 Task: Find connections with filter location Chīpurupalle with filter topic #mortgage with filter profile language Potuguese with filter current company Thiess with filter school Babasaheb Bhimrao Ambedkar Bihar University, Muzaffarpur with filter industry Retail Recyclable Materials & Used Merchandise with filter service category Business Law with filter keywords title Flight Attendant
Action: Mouse moved to (654, 78)
Screenshot: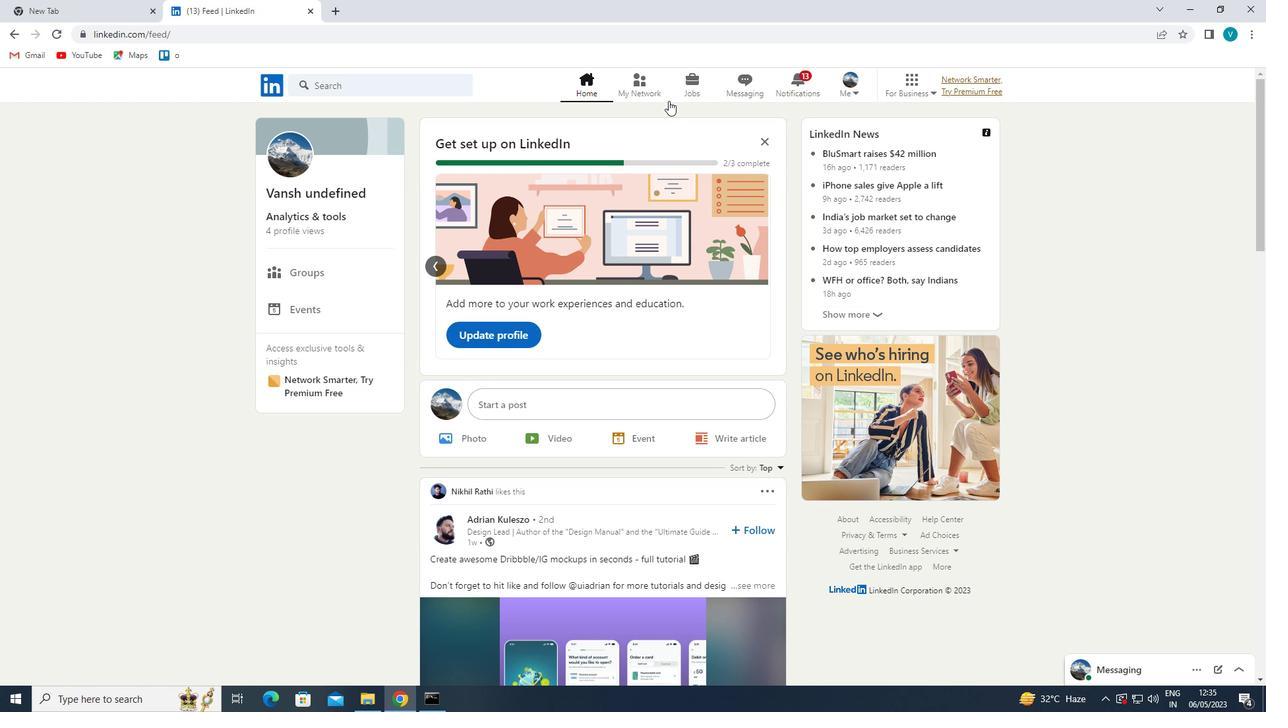 
Action: Mouse pressed left at (654, 78)
Screenshot: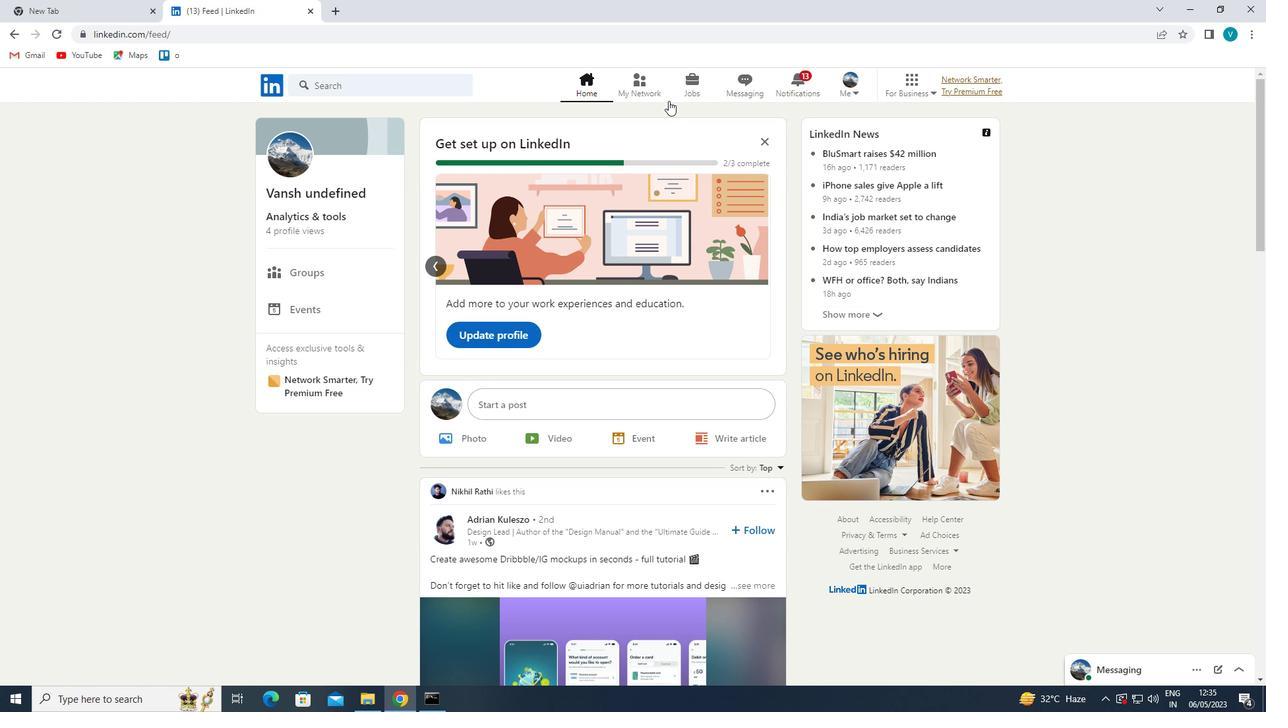 
Action: Mouse moved to (376, 163)
Screenshot: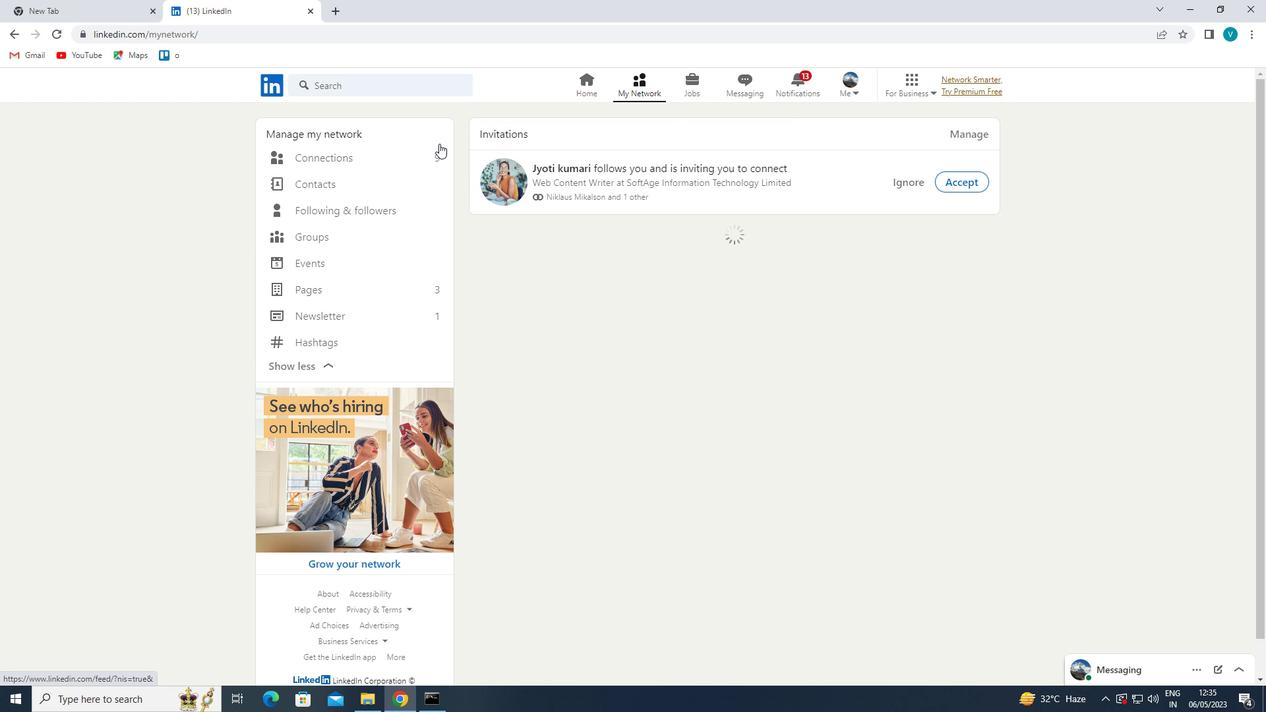 
Action: Mouse pressed left at (376, 163)
Screenshot: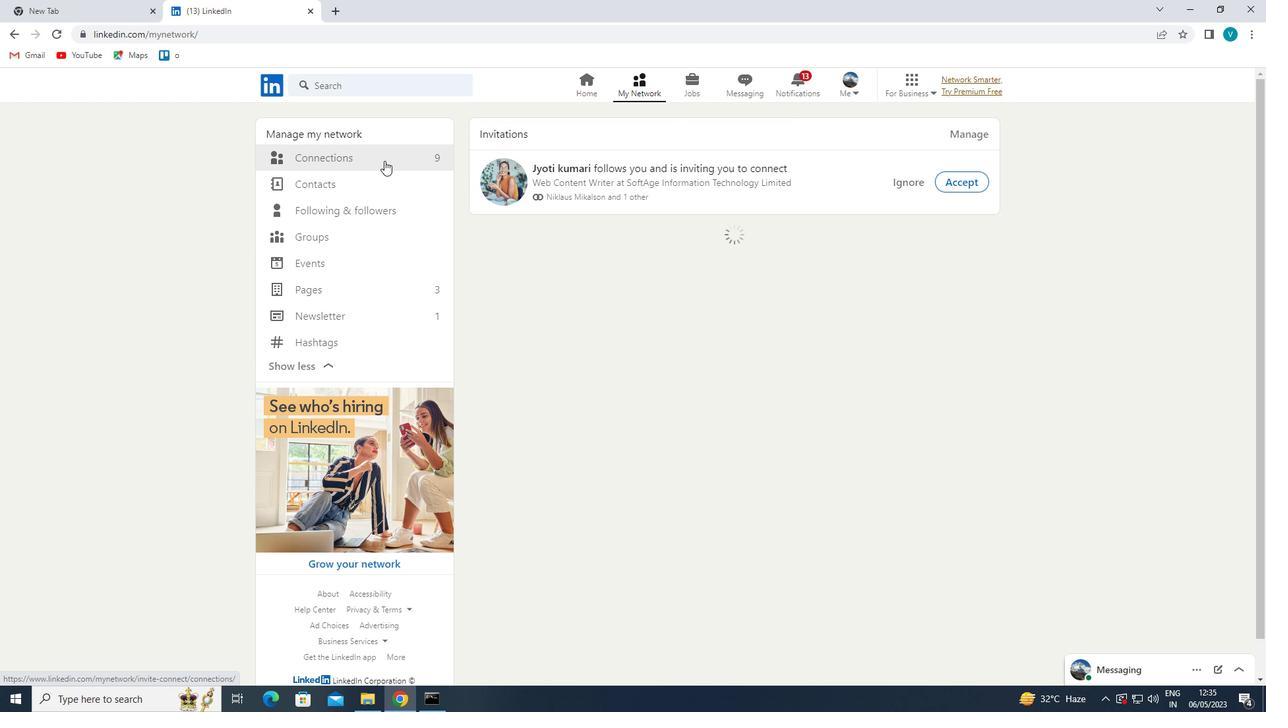 
Action: Mouse moved to (713, 155)
Screenshot: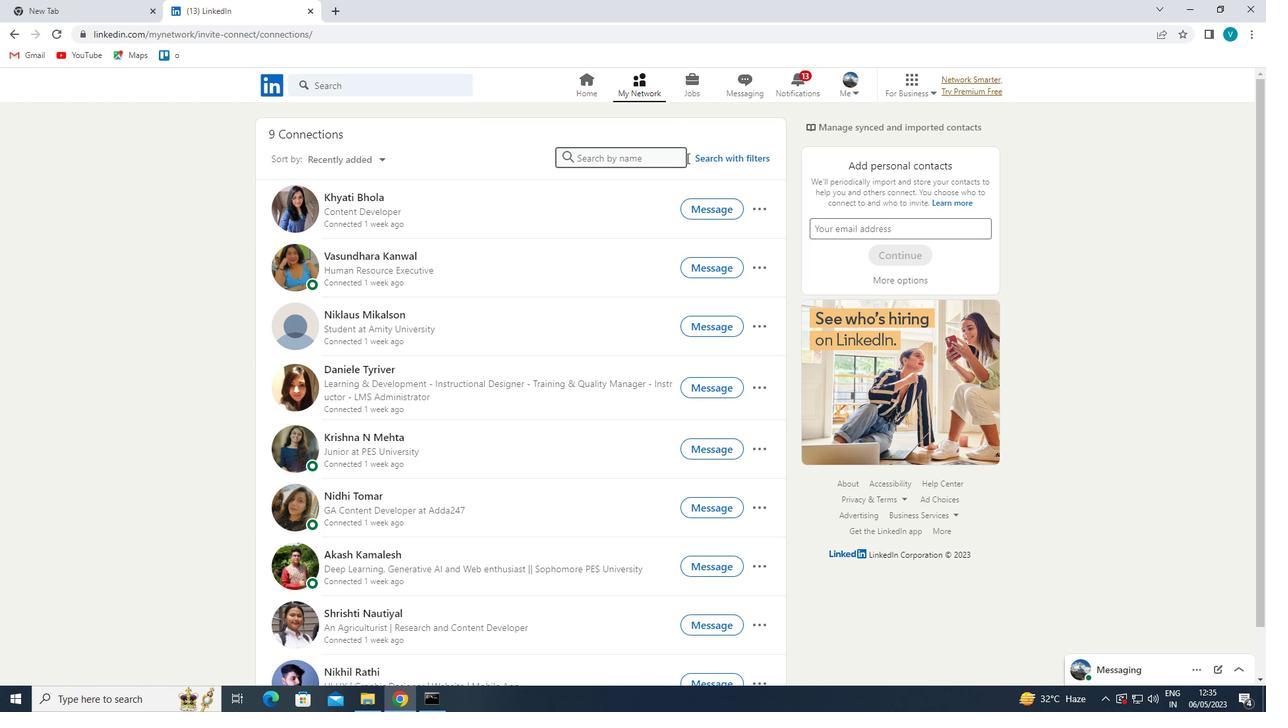 
Action: Mouse pressed left at (713, 155)
Screenshot: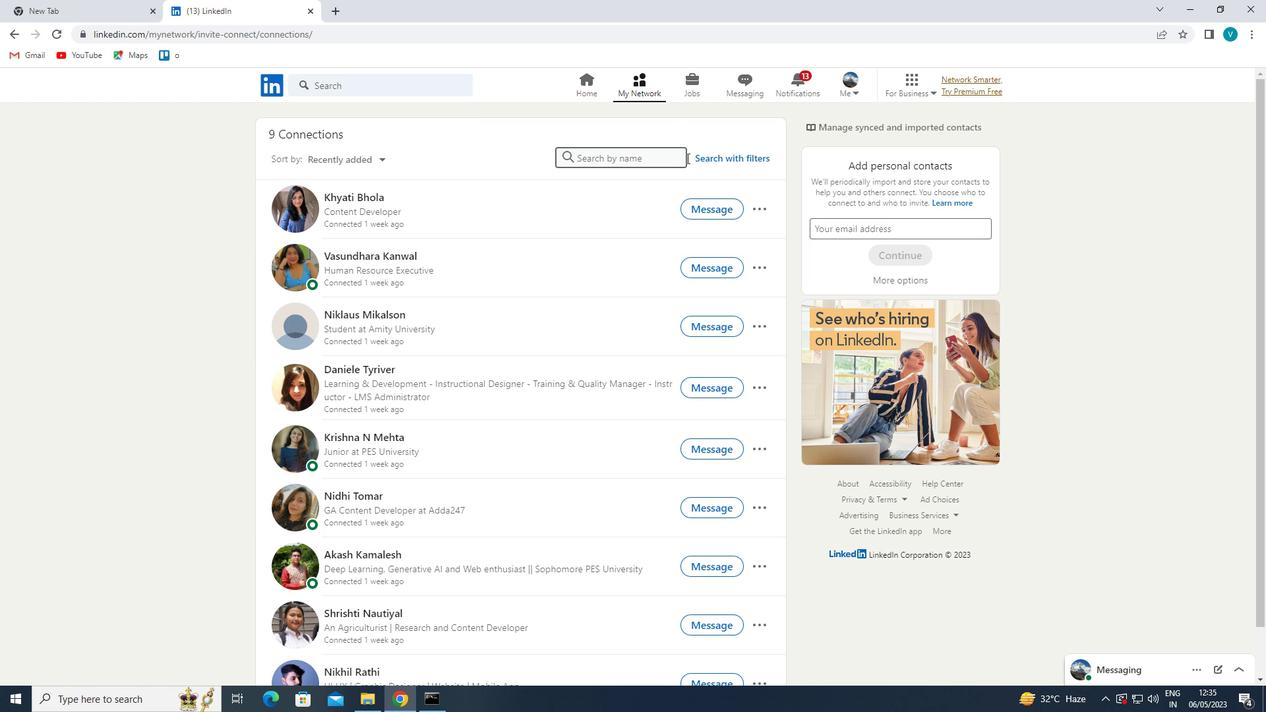 
Action: Mouse moved to (647, 124)
Screenshot: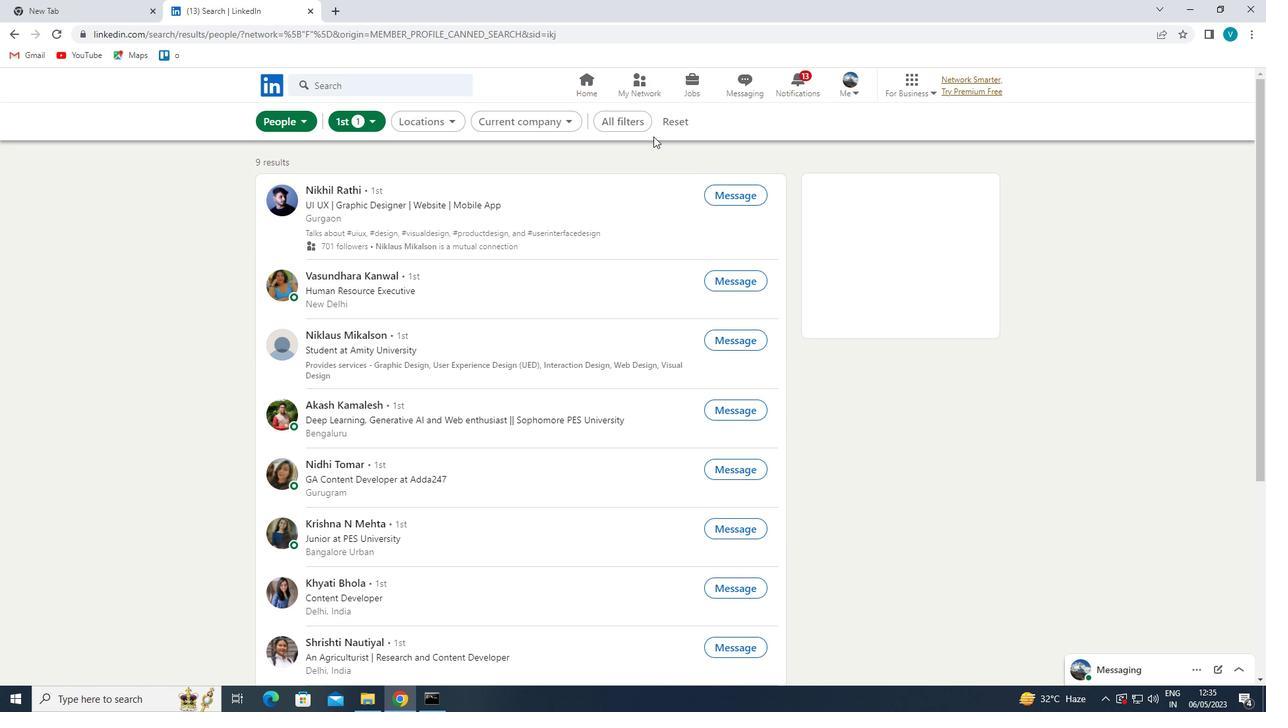 
Action: Mouse pressed left at (647, 124)
Screenshot: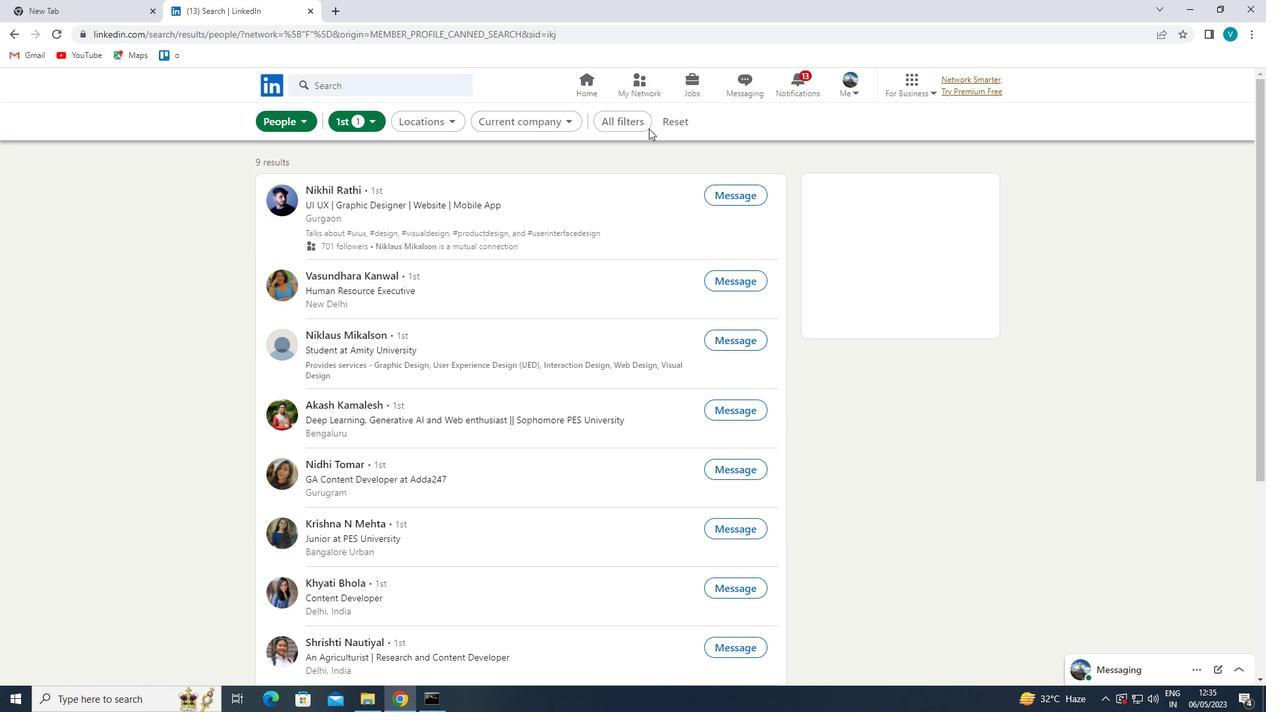 
Action: Mouse moved to (1023, 299)
Screenshot: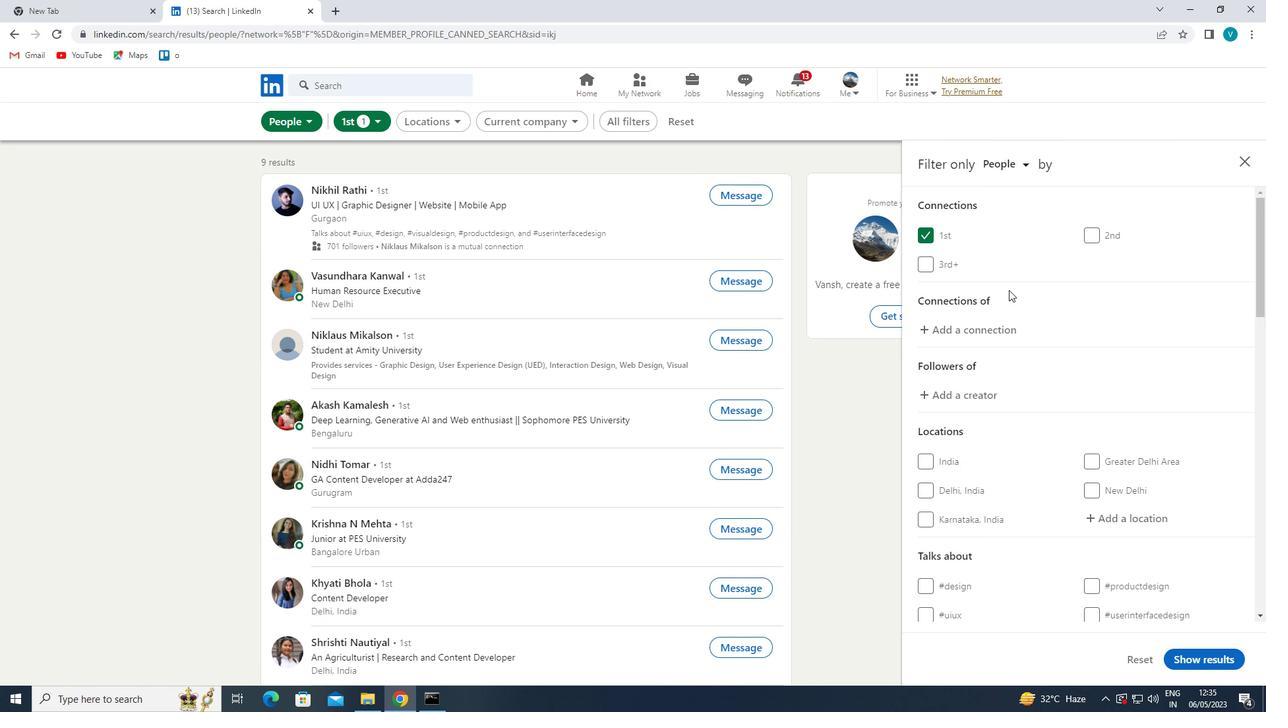 
Action: Mouse scrolled (1023, 298) with delta (0, 0)
Screenshot: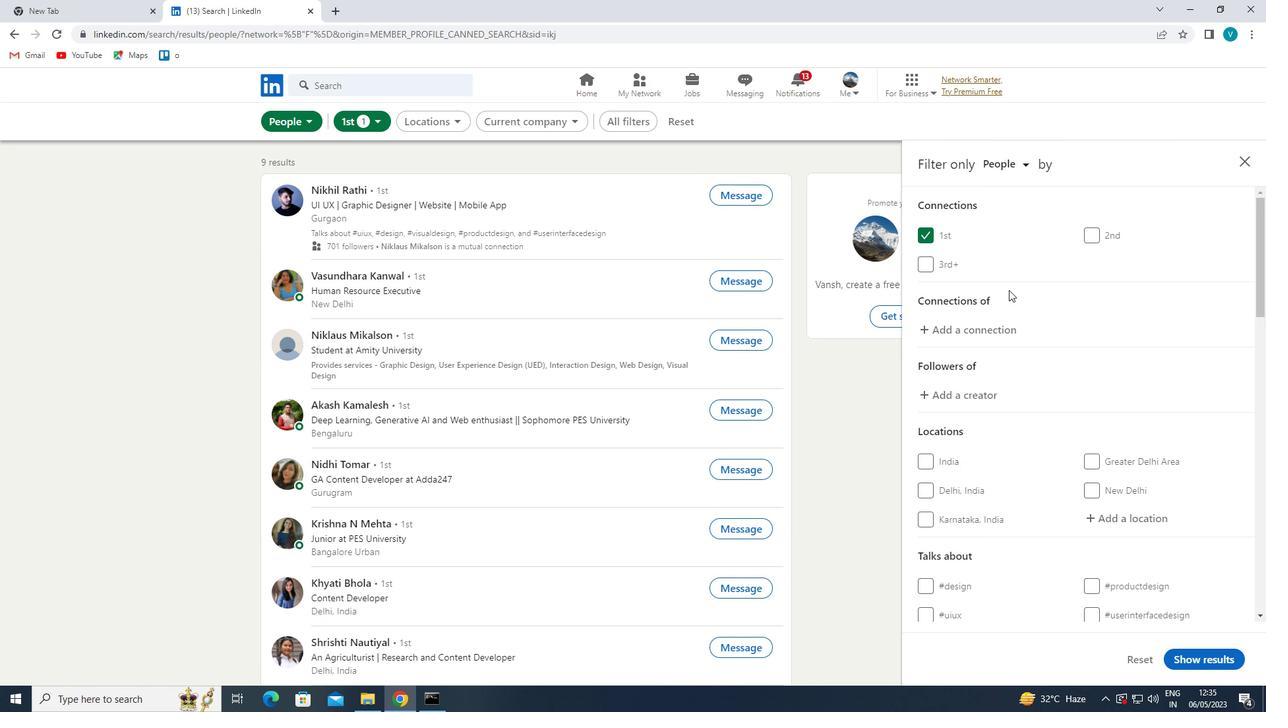 
Action: Mouse moved to (1025, 300)
Screenshot: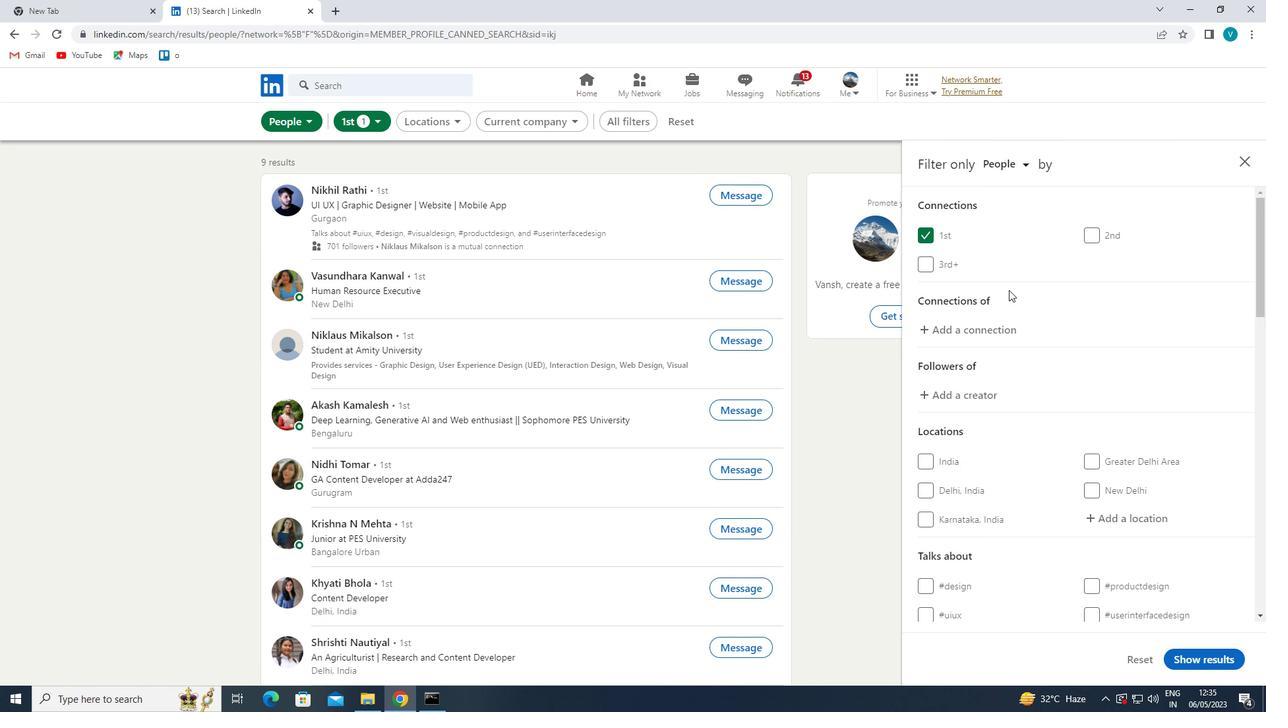 
Action: Mouse scrolled (1025, 300) with delta (0, 0)
Screenshot: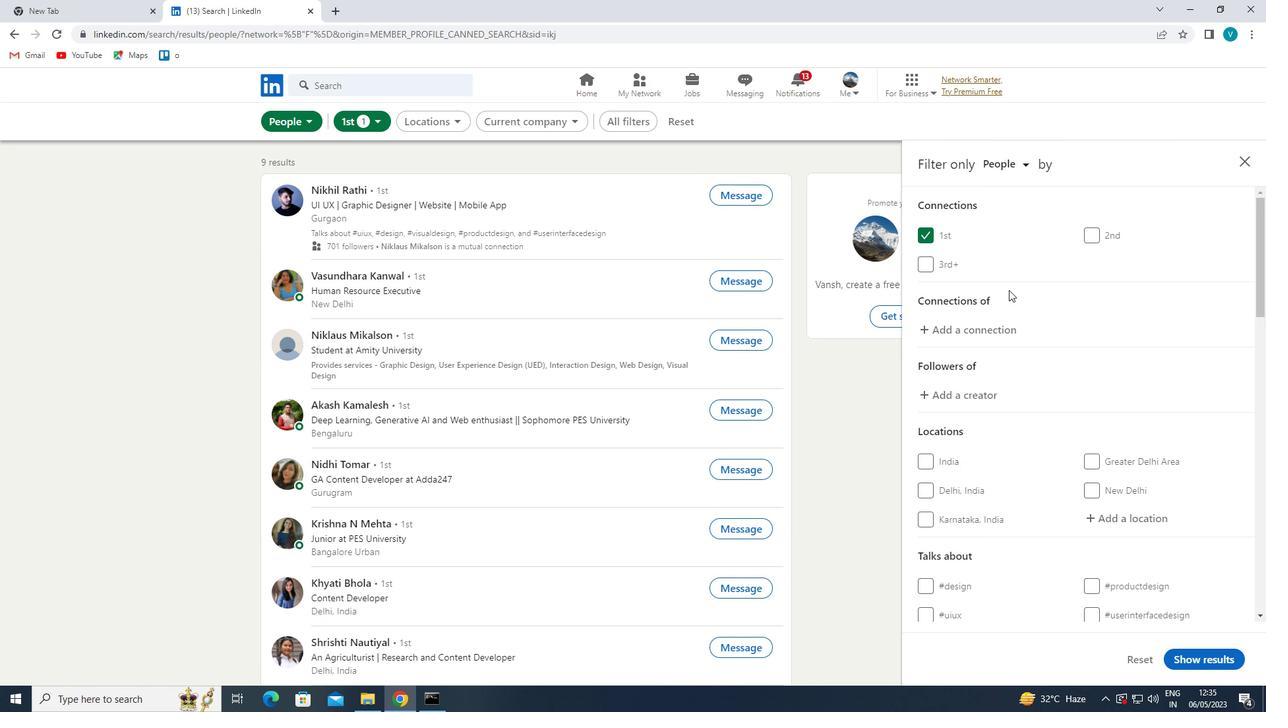 
Action: Mouse moved to (1099, 387)
Screenshot: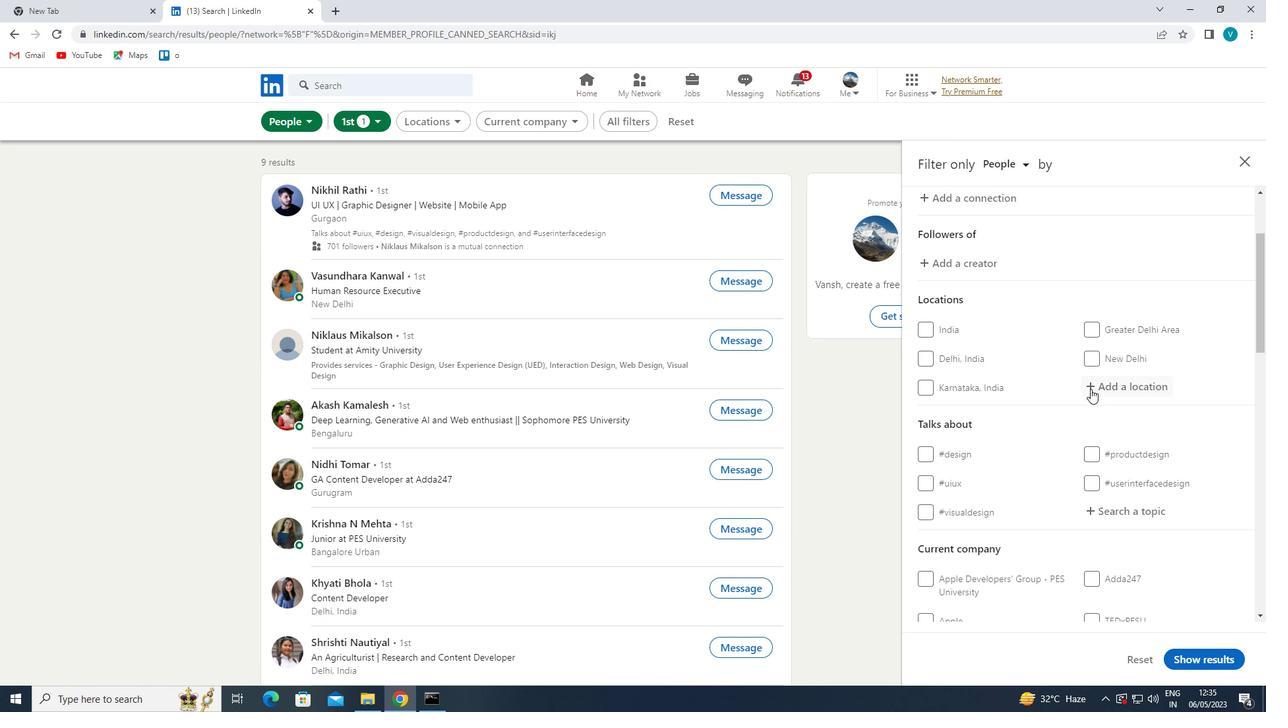 
Action: Mouse pressed left at (1099, 387)
Screenshot: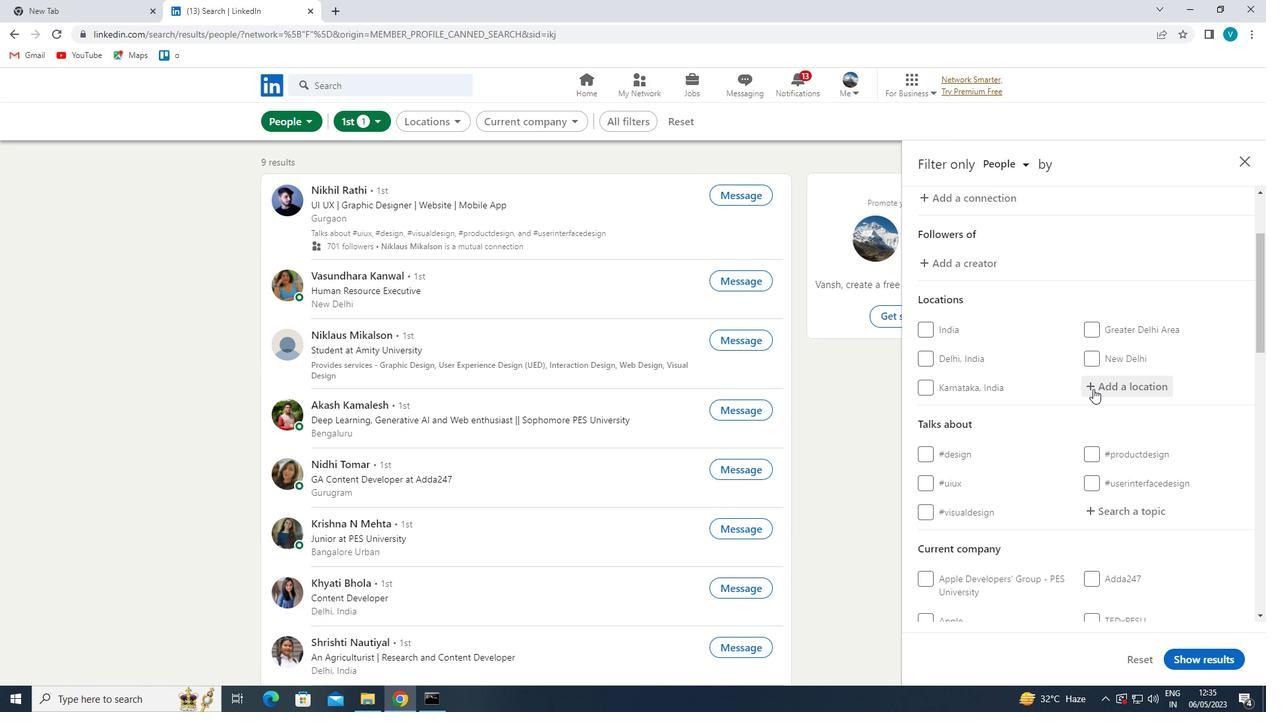 
Action: Mouse moved to (876, 391)
Screenshot: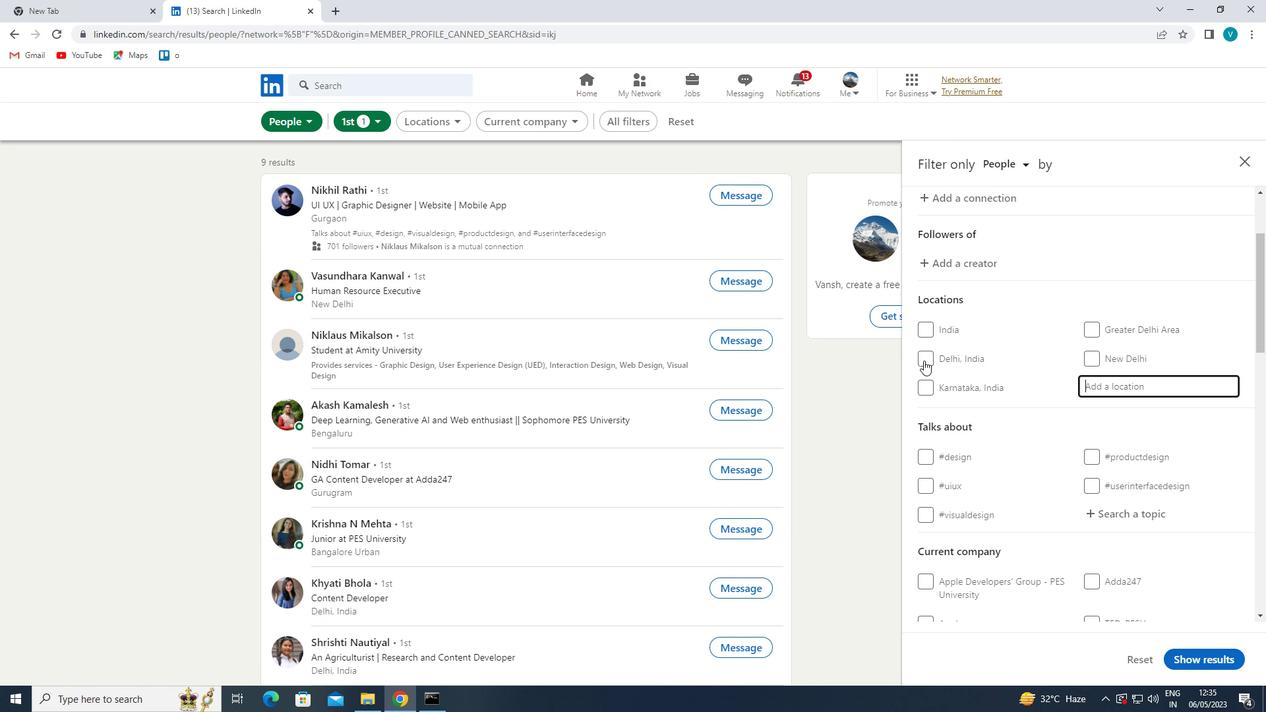 
Action: Key pressed <Key.shift>C
Screenshot: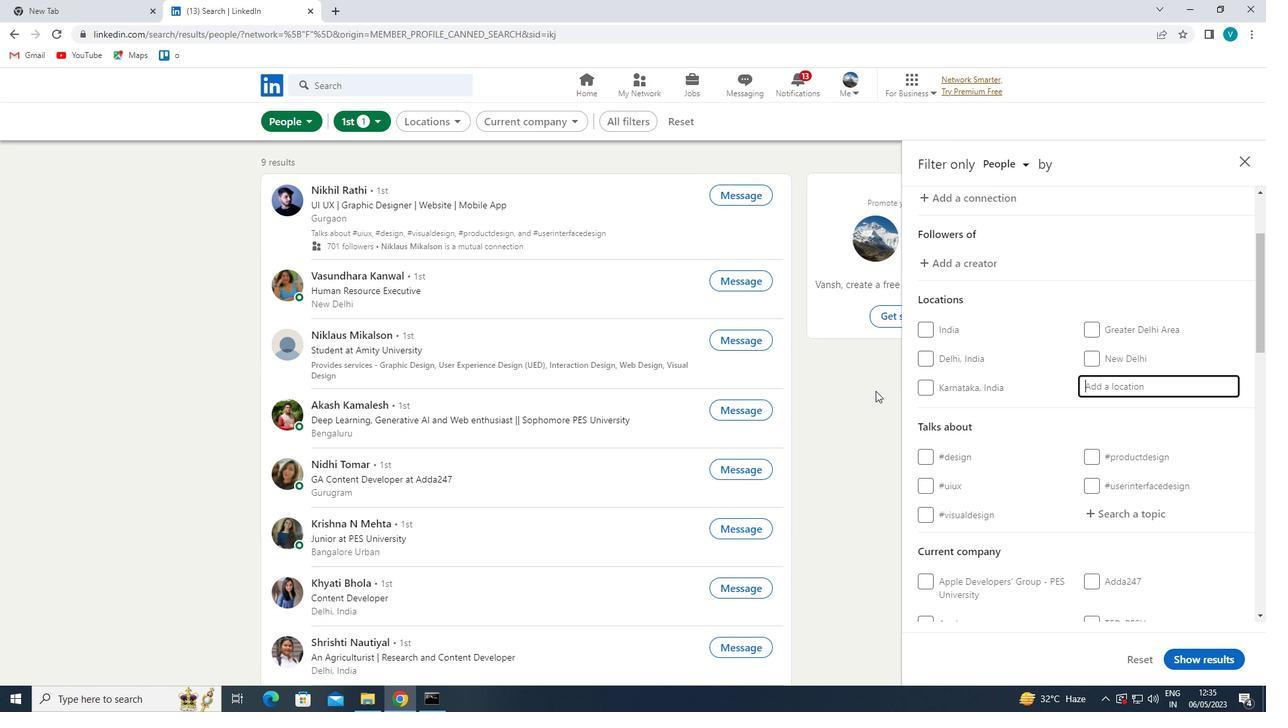 
Action: Mouse moved to (875, 391)
Screenshot: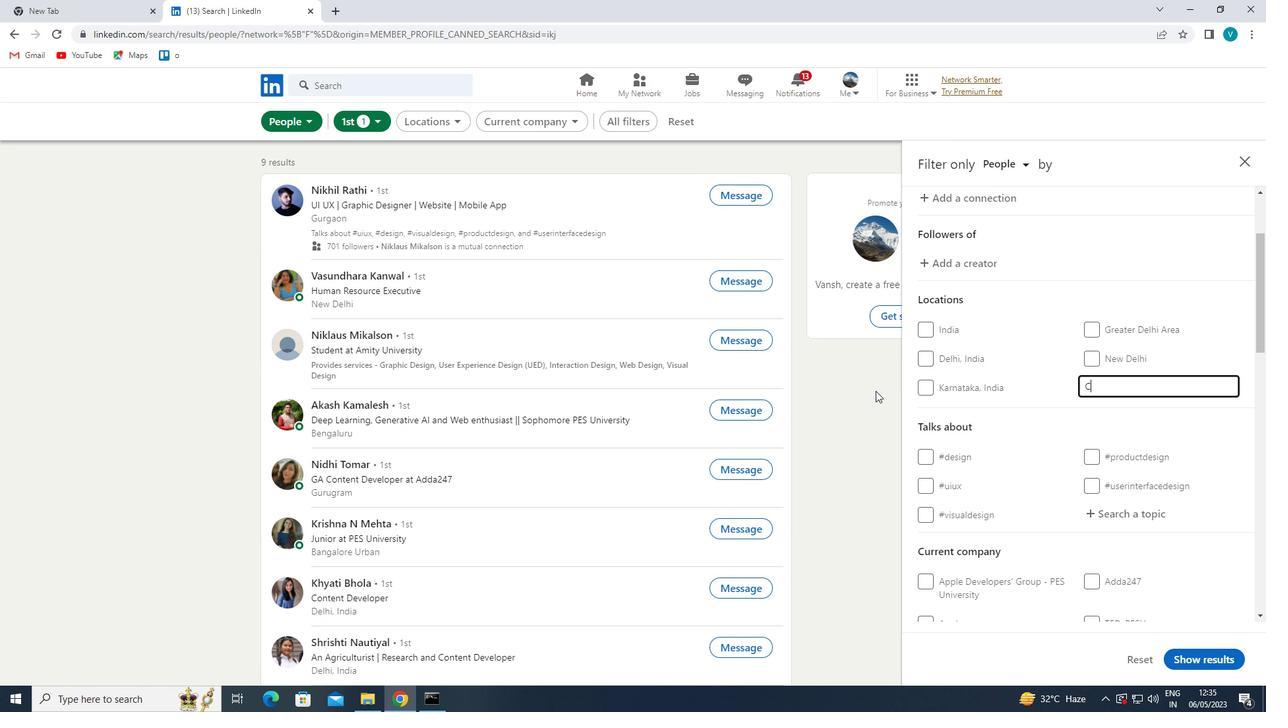 
Action: Key pressed H
Screenshot: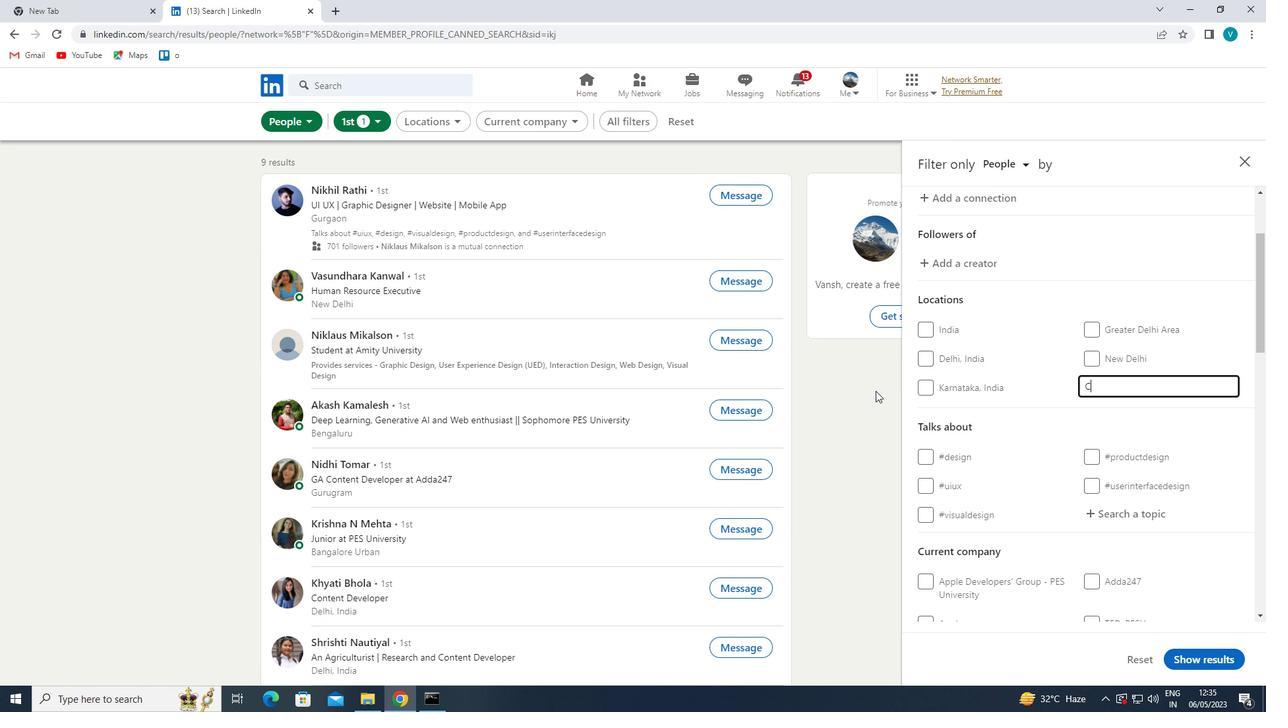 
Action: Mouse moved to (874, 391)
Screenshot: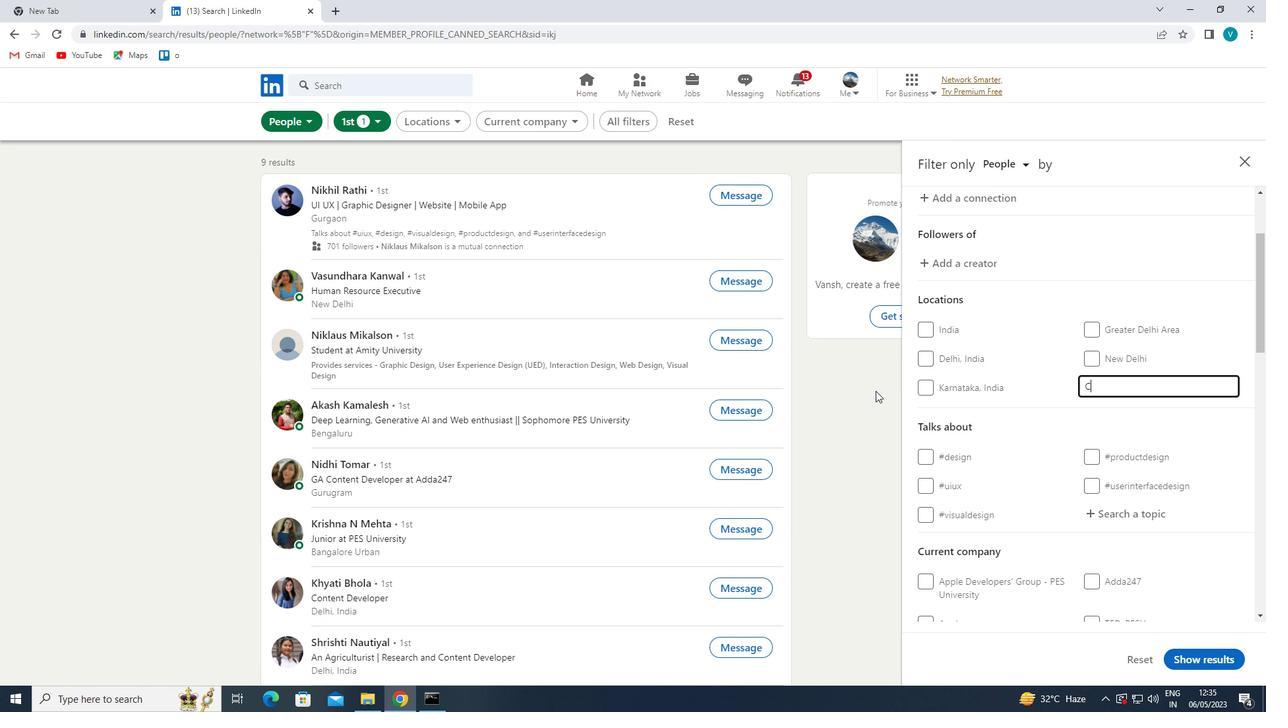 
Action: Key pressed IPURUPALLE
Screenshot: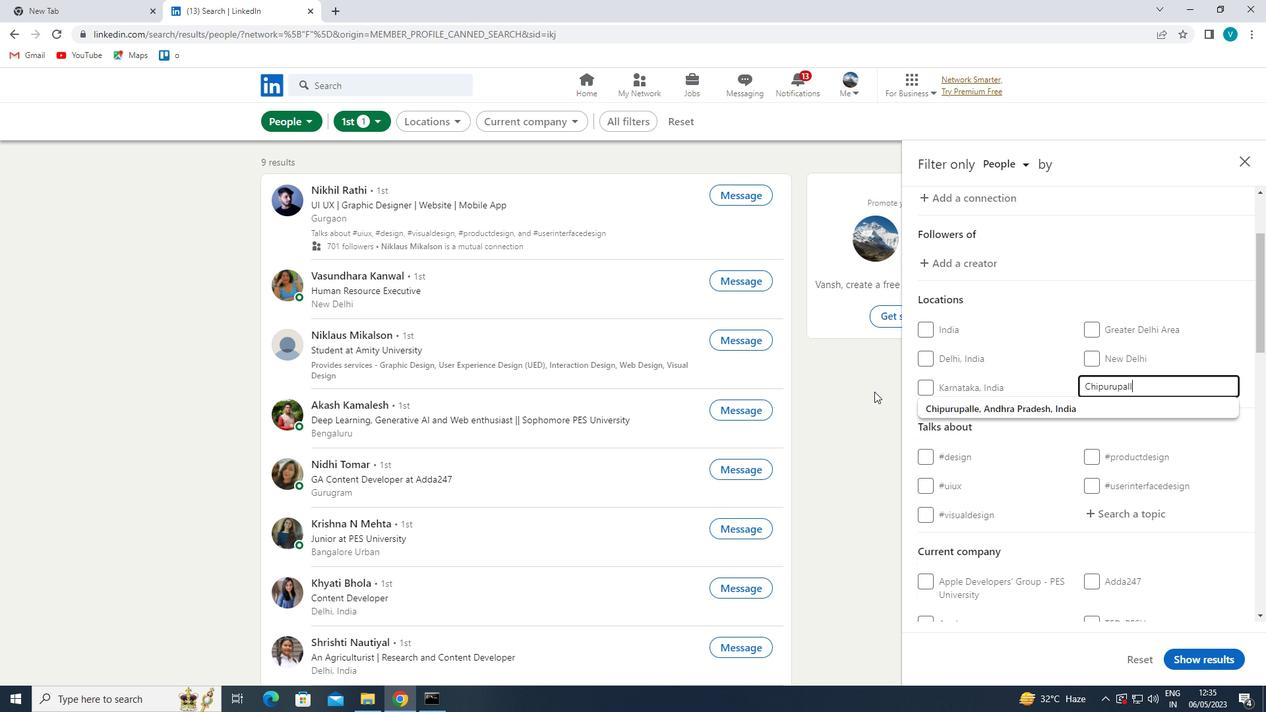 
Action: Mouse moved to (952, 408)
Screenshot: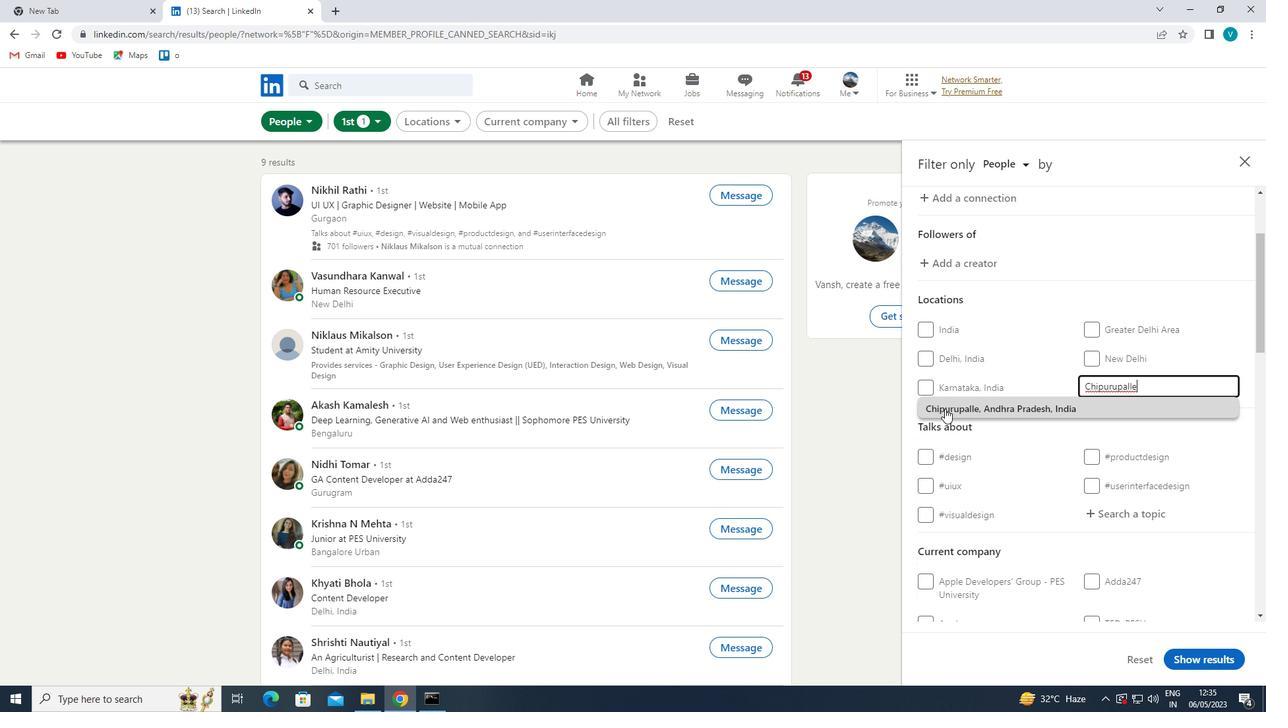 
Action: Mouse pressed left at (952, 408)
Screenshot: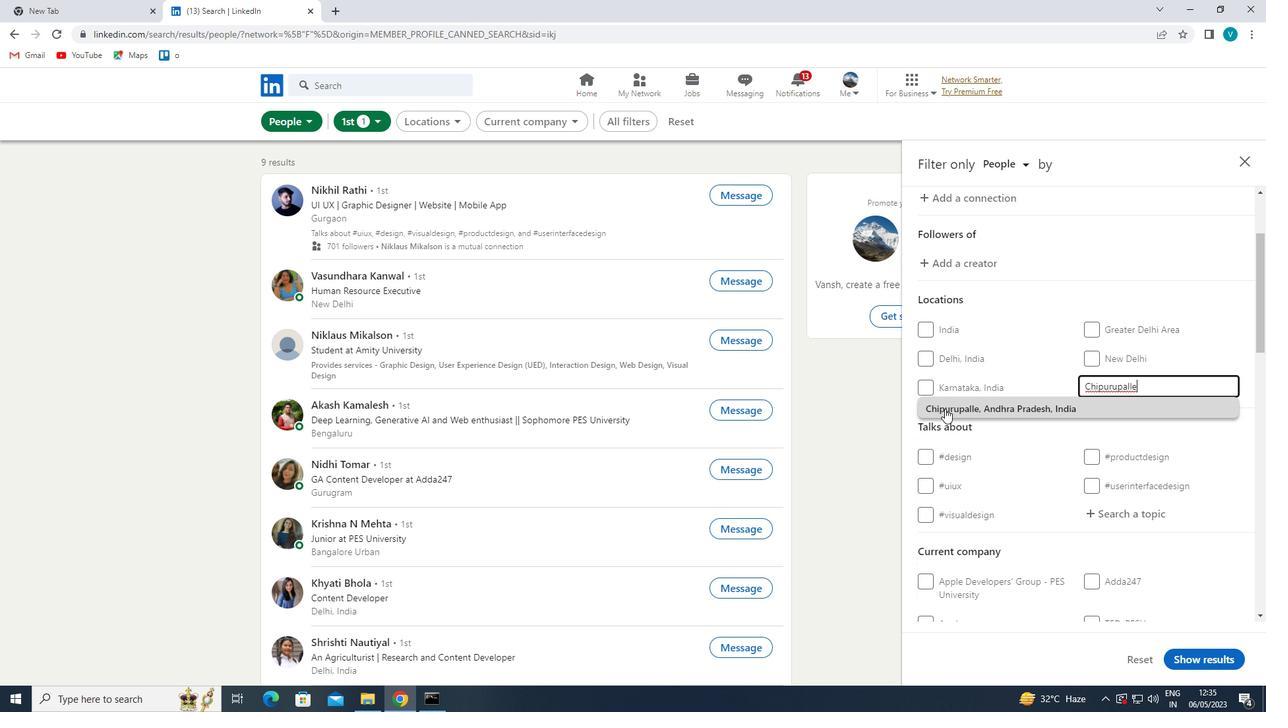 
Action: Mouse moved to (1085, 443)
Screenshot: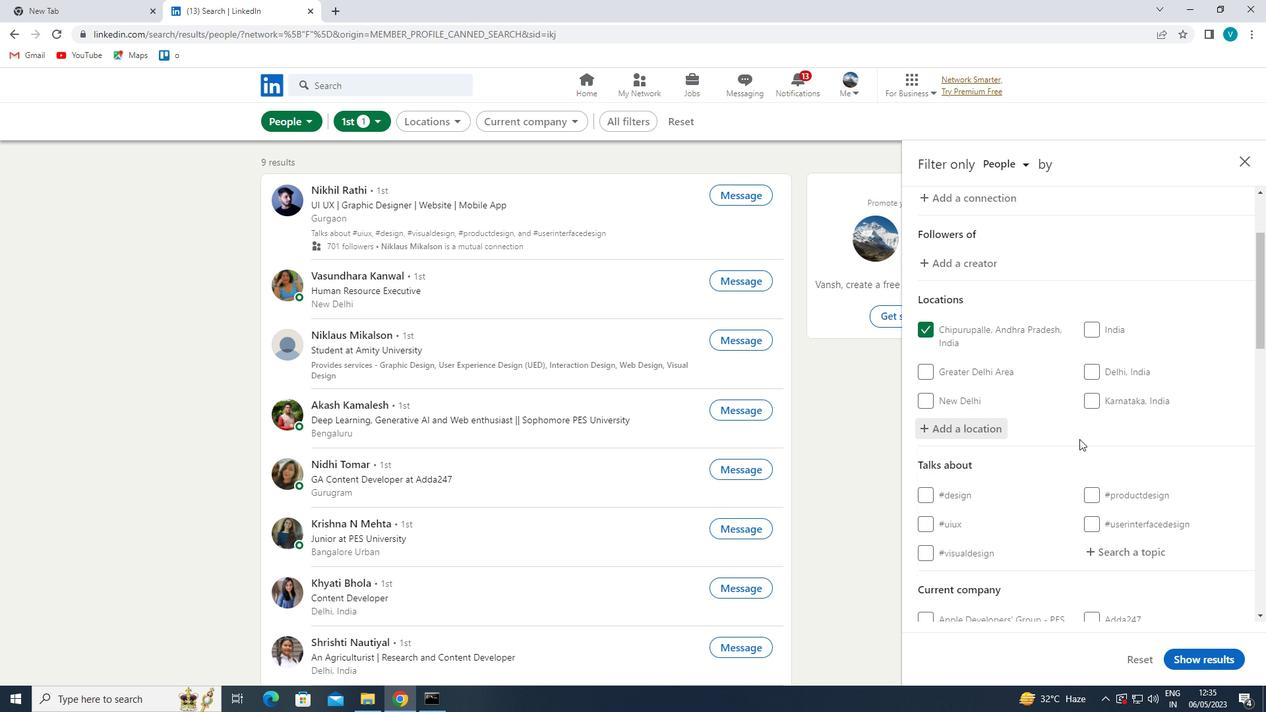 
Action: Mouse scrolled (1085, 442) with delta (0, 0)
Screenshot: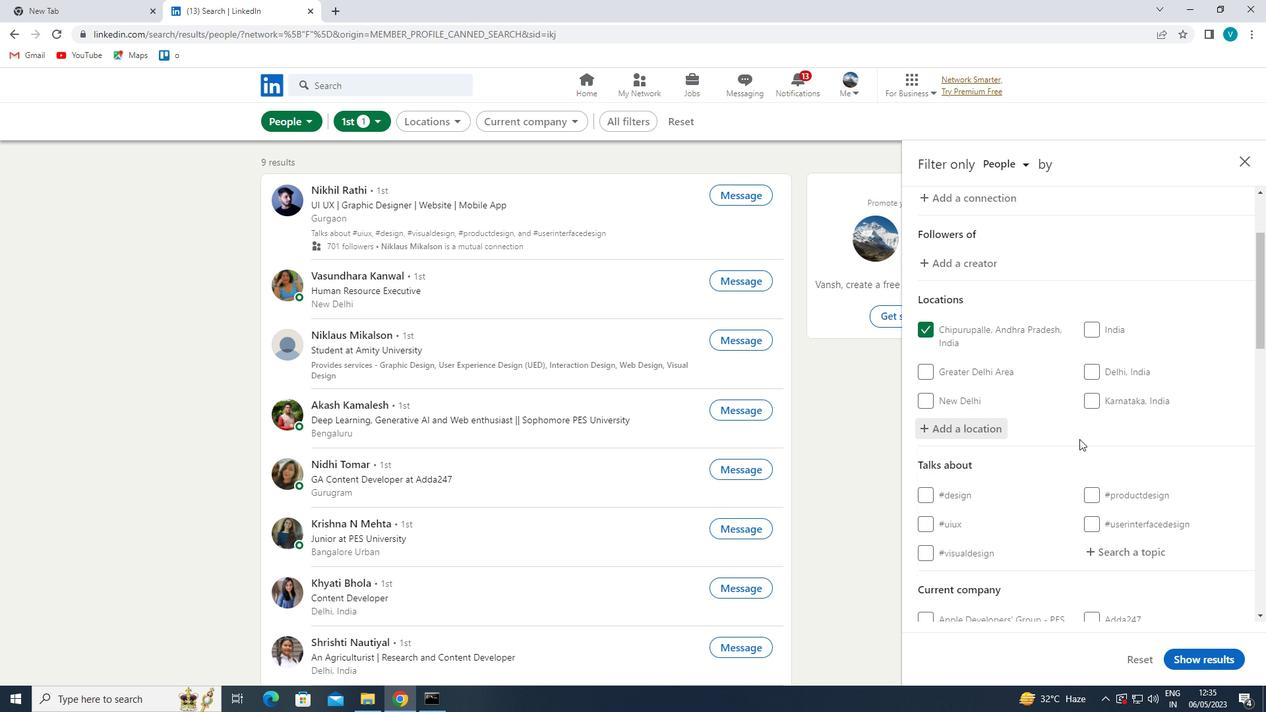 
Action: Mouse moved to (1126, 481)
Screenshot: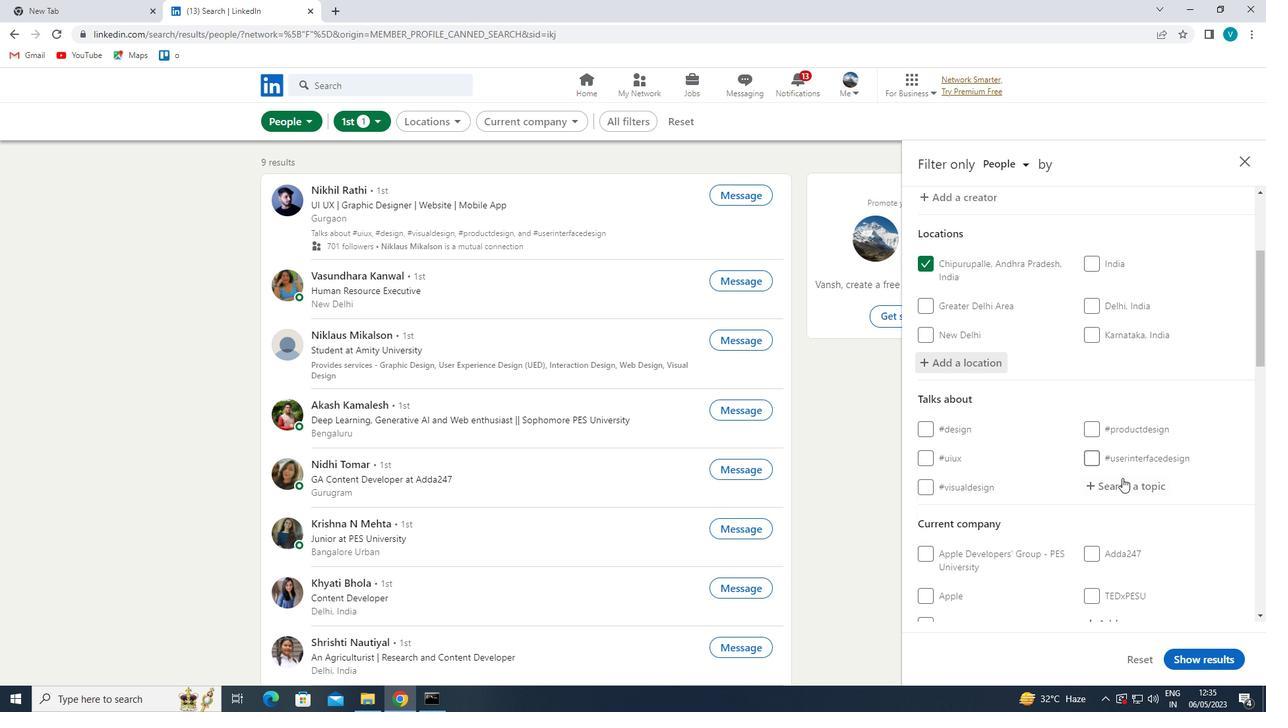 
Action: Mouse pressed left at (1126, 481)
Screenshot: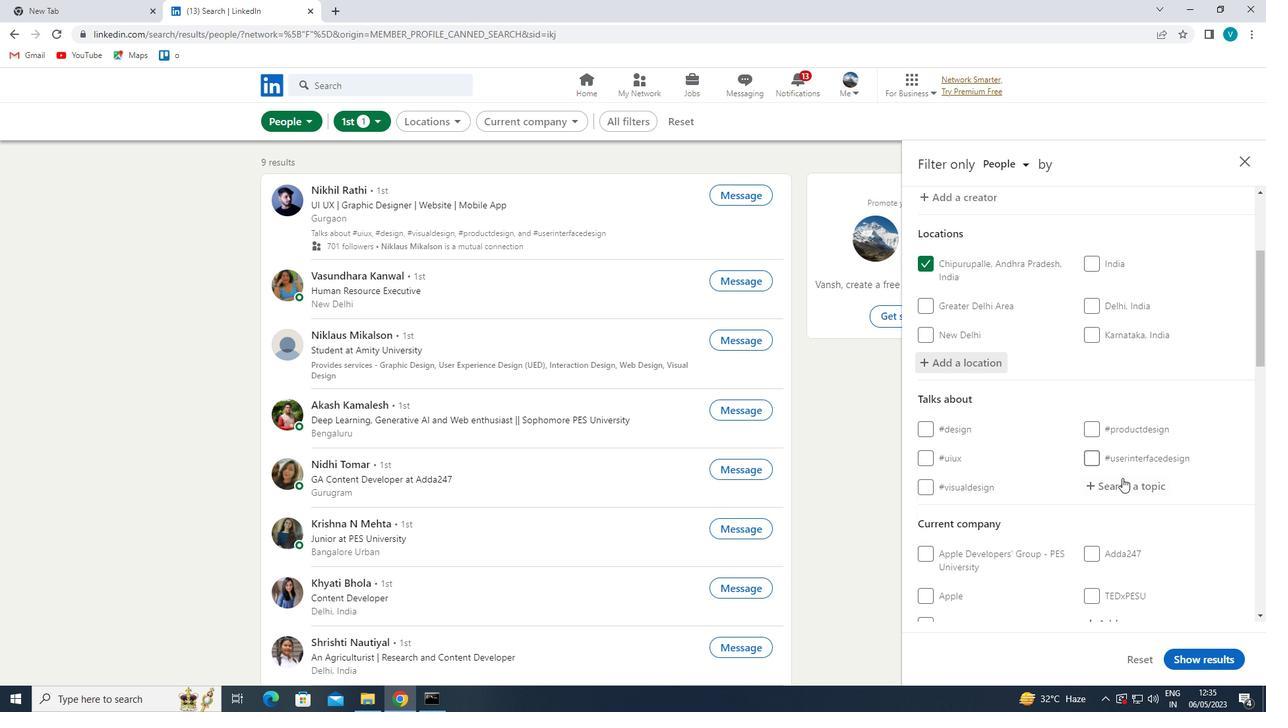 
Action: Mouse moved to (1066, 526)
Screenshot: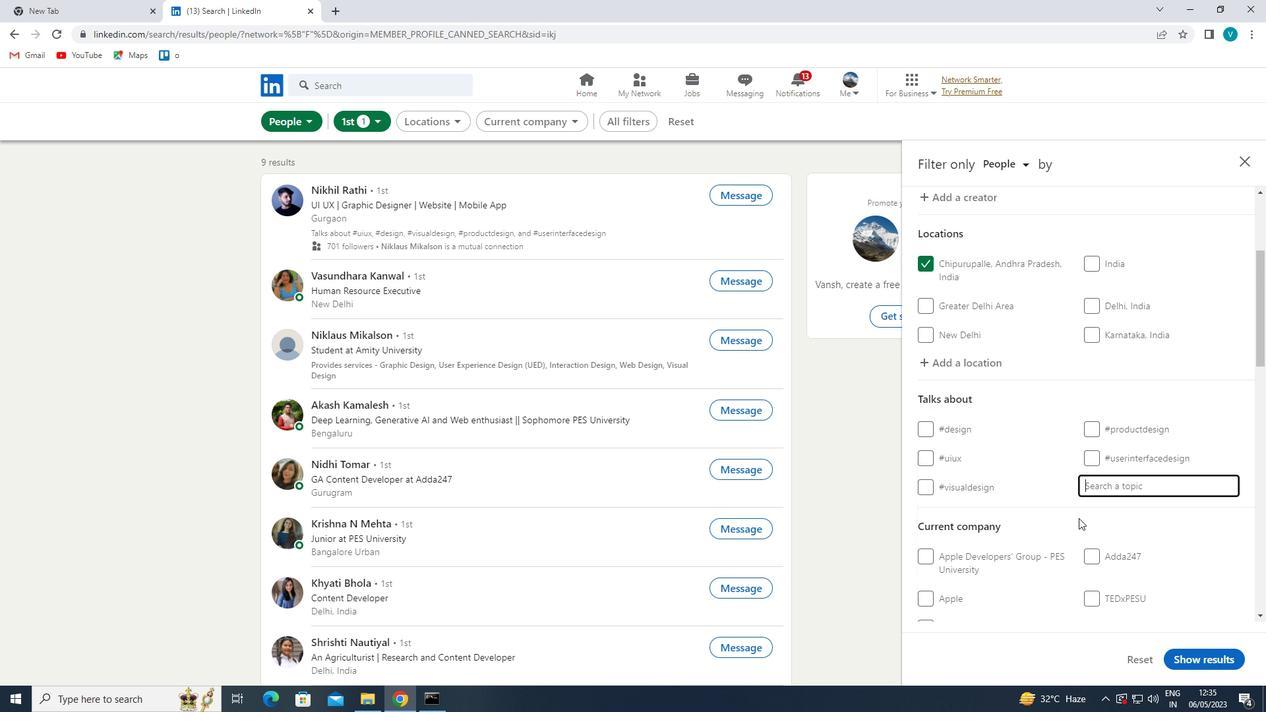 
Action: Key pressed MORTGAGE
Screenshot: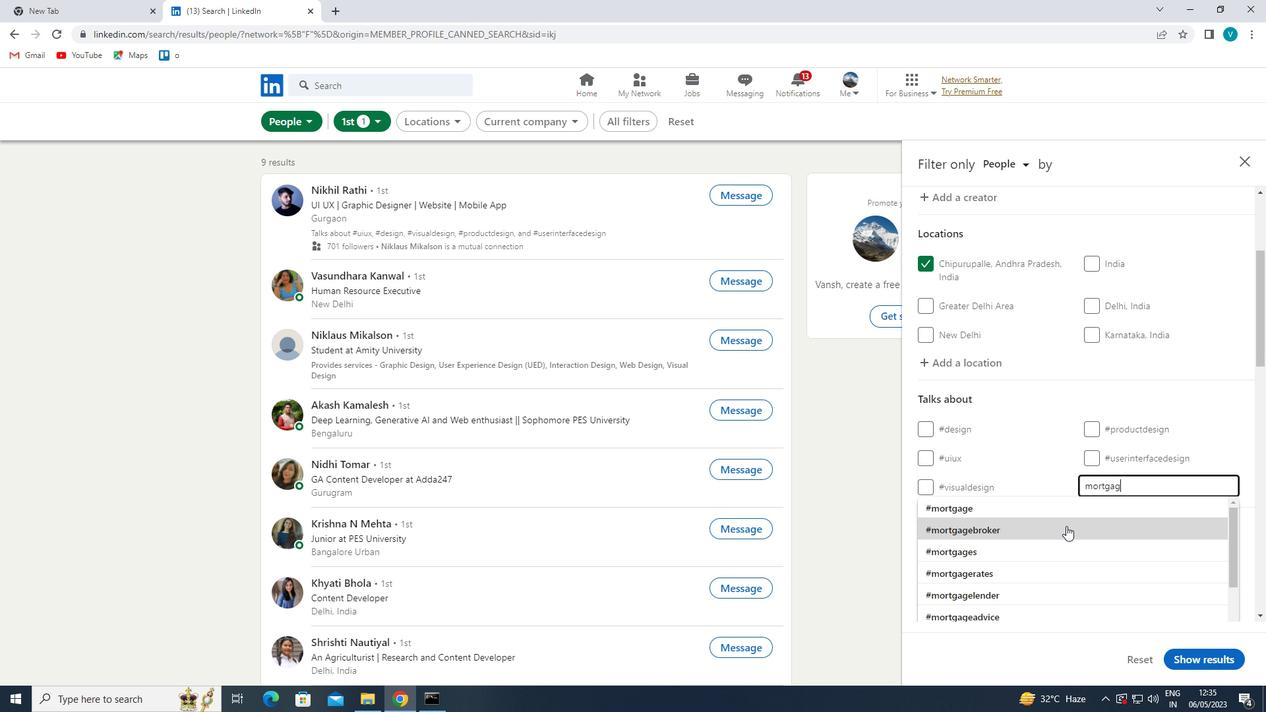 
Action: Mouse moved to (1083, 511)
Screenshot: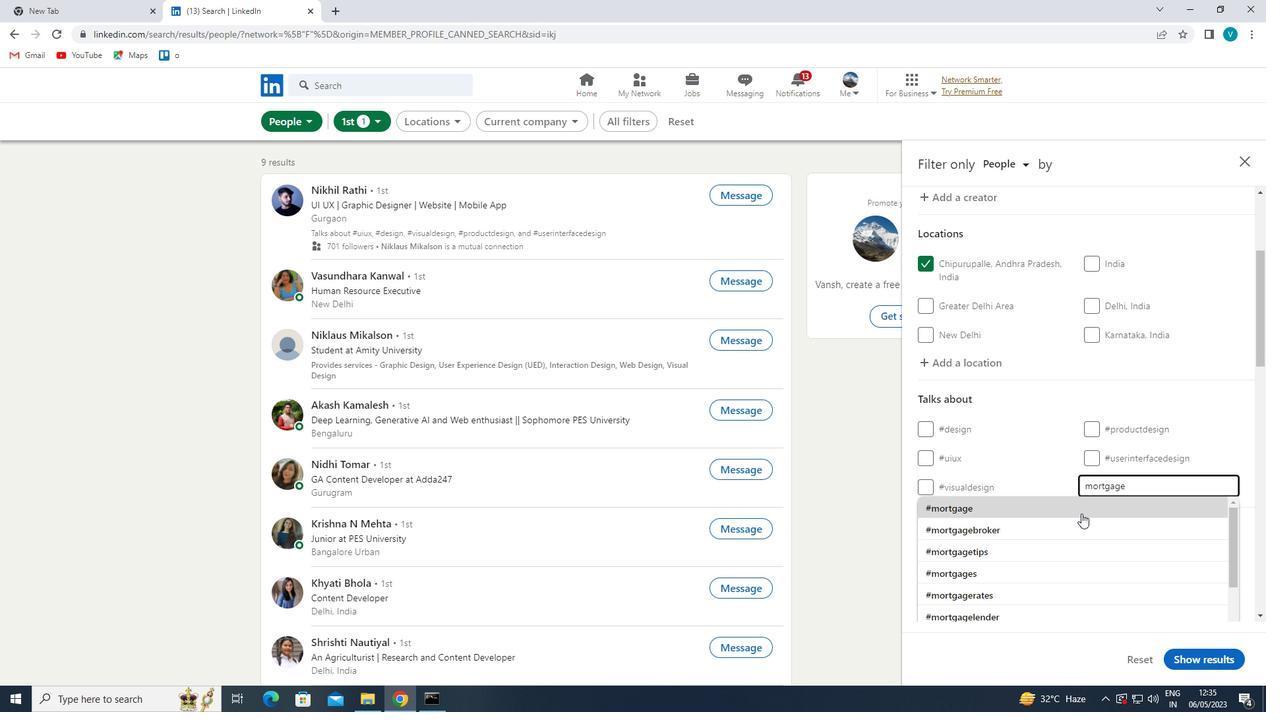 
Action: Mouse pressed left at (1083, 511)
Screenshot: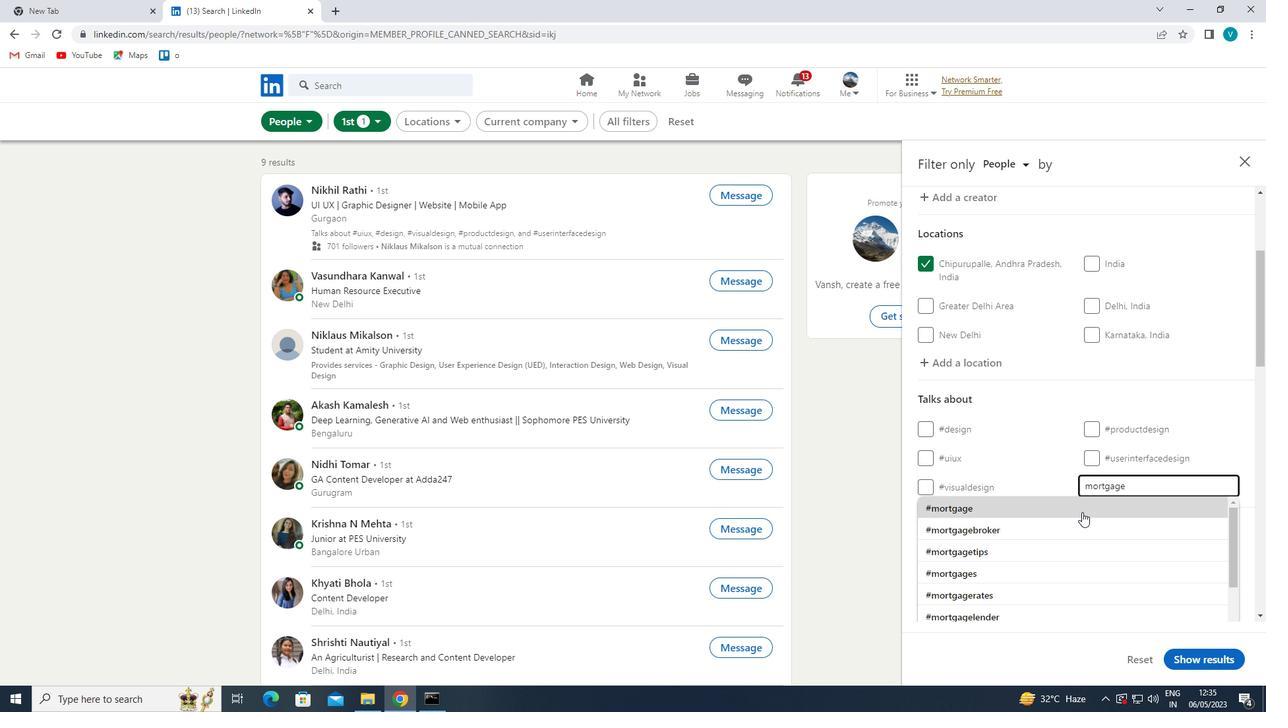
Action: Mouse moved to (1087, 508)
Screenshot: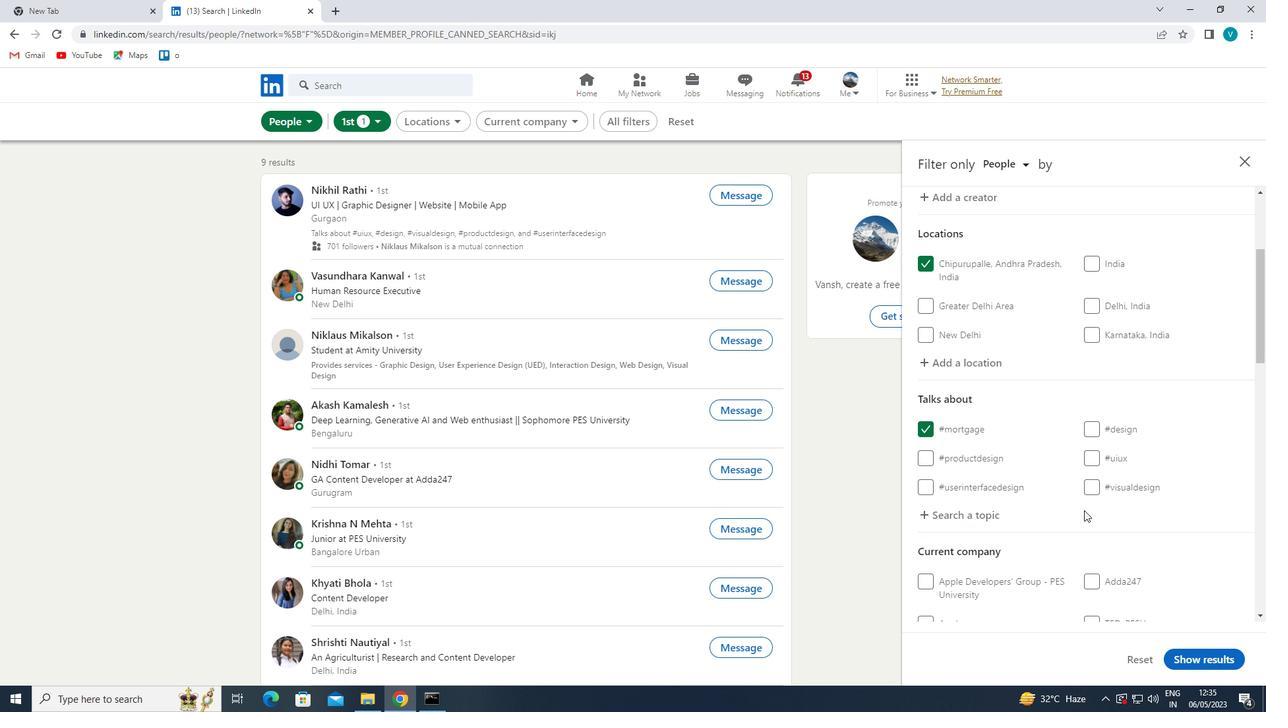
Action: Mouse scrolled (1087, 508) with delta (0, 0)
Screenshot: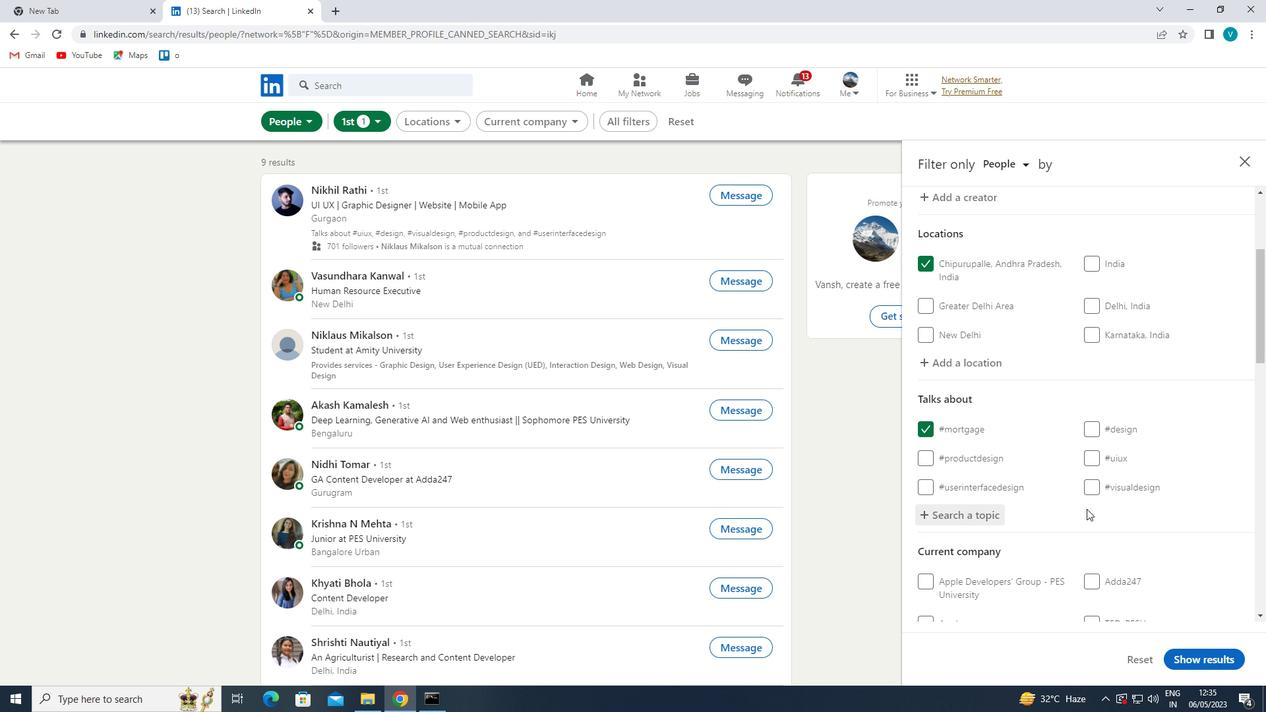 
Action: Mouse moved to (1087, 508)
Screenshot: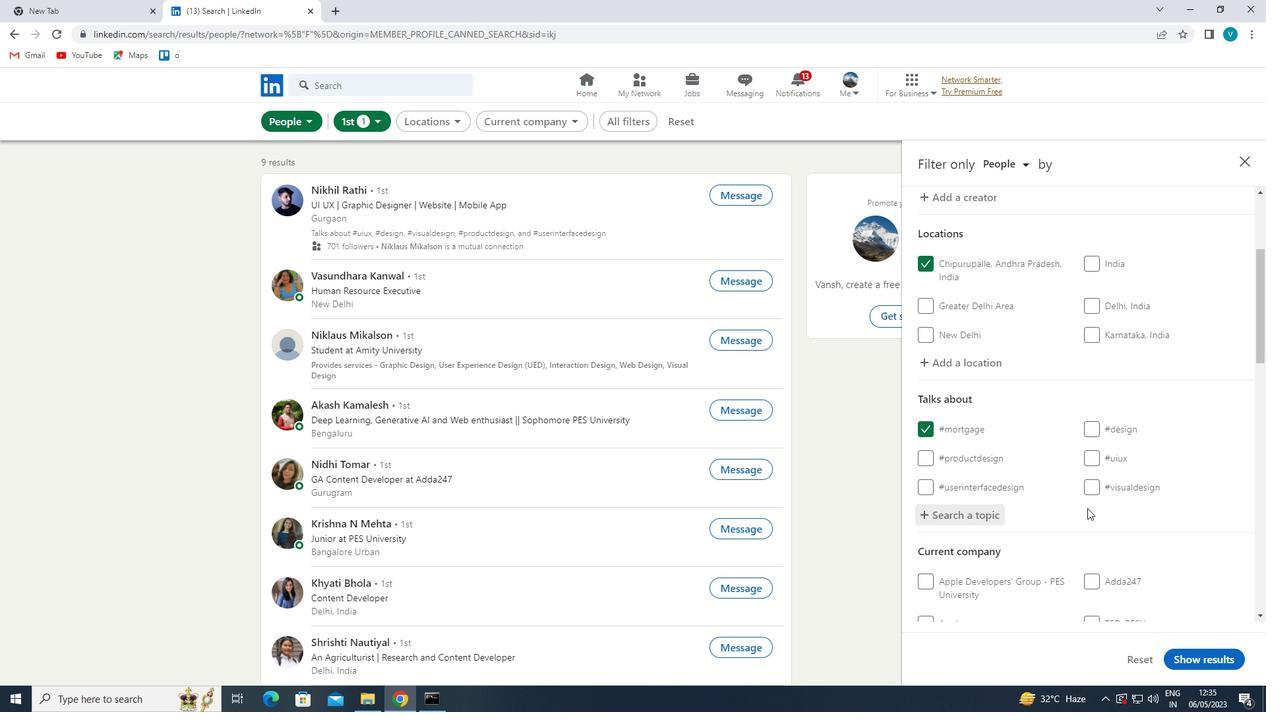 
Action: Mouse scrolled (1087, 508) with delta (0, 0)
Screenshot: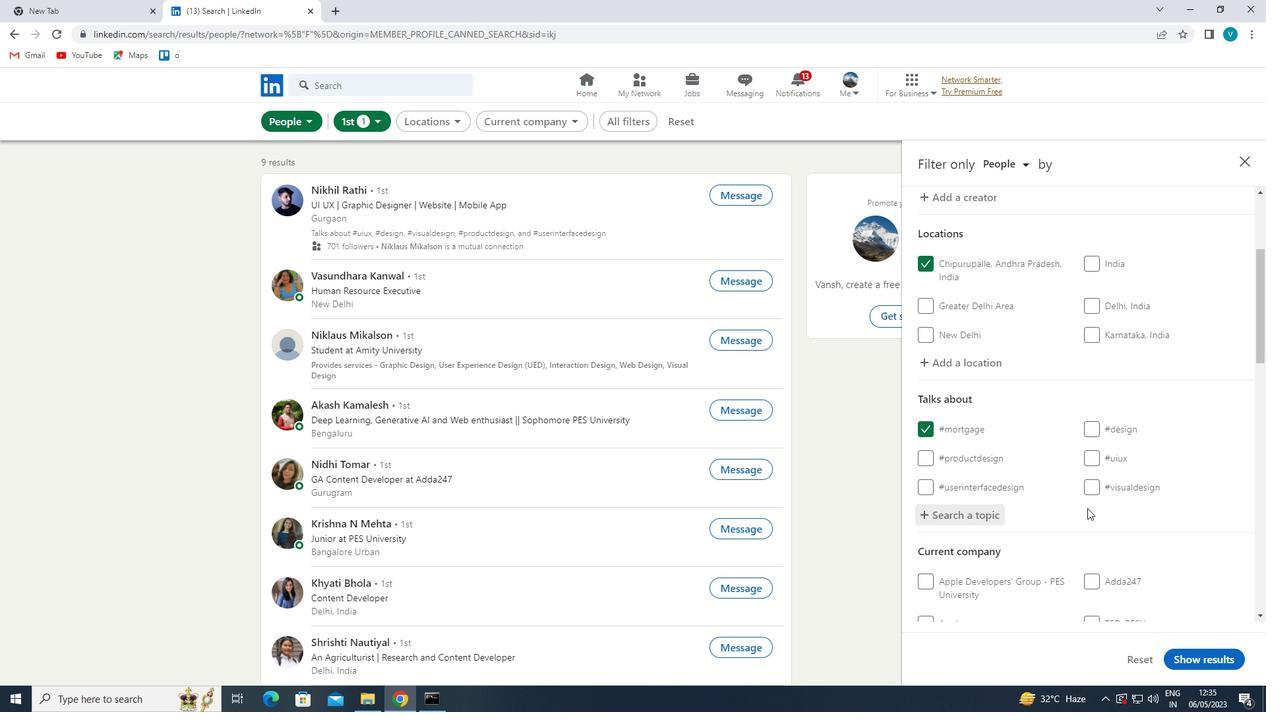 
Action: Mouse moved to (1089, 508)
Screenshot: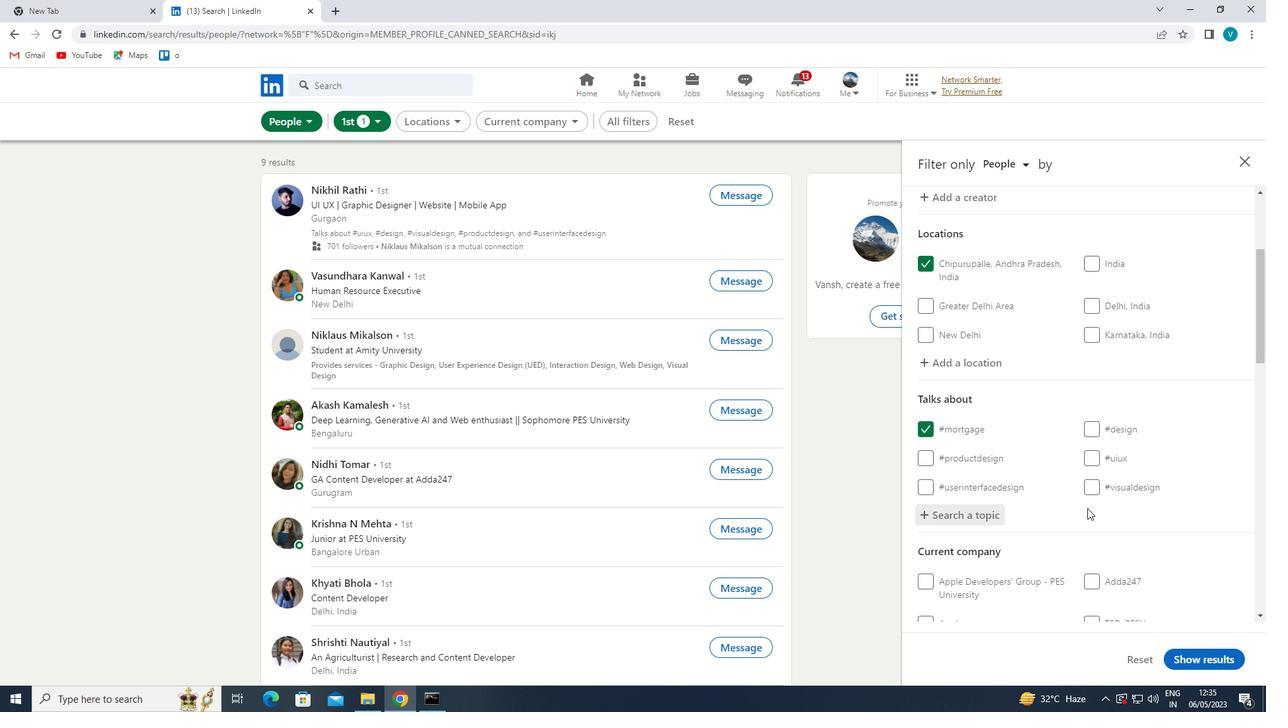 
Action: Mouse scrolled (1089, 507) with delta (0, 0)
Screenshot: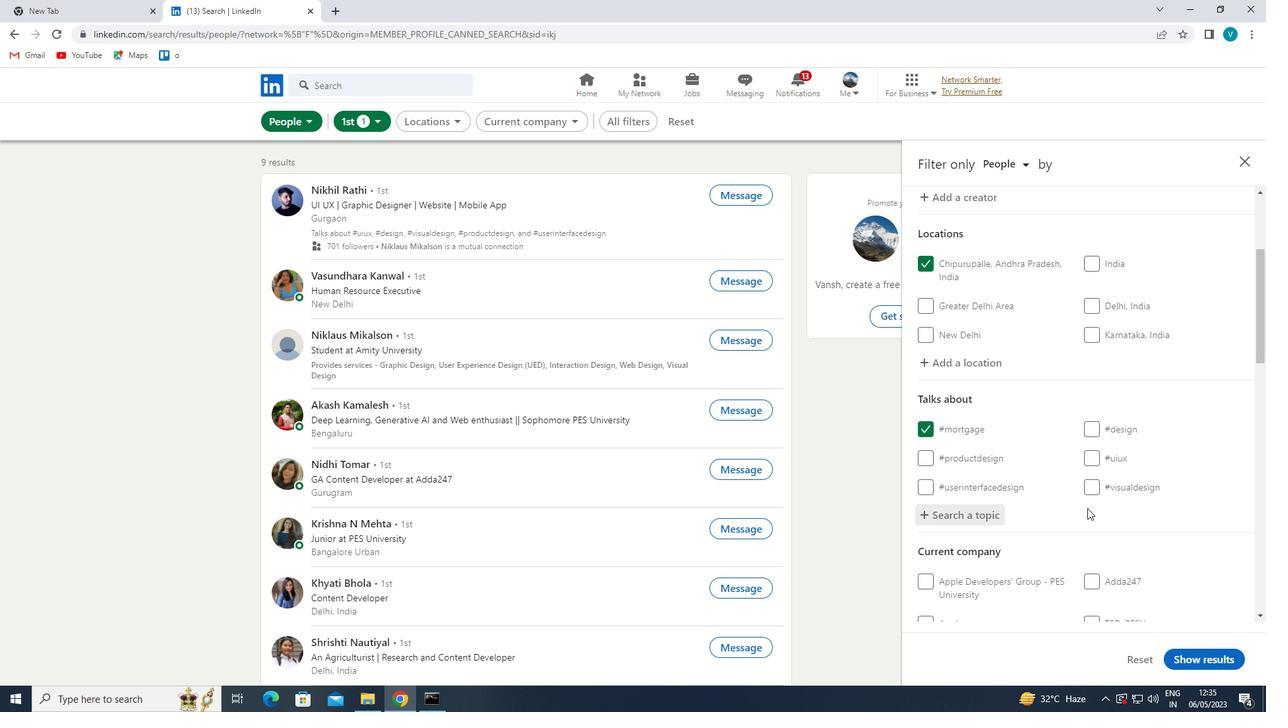 
Action: Mouse moved to (1111, 459)
Screenshot: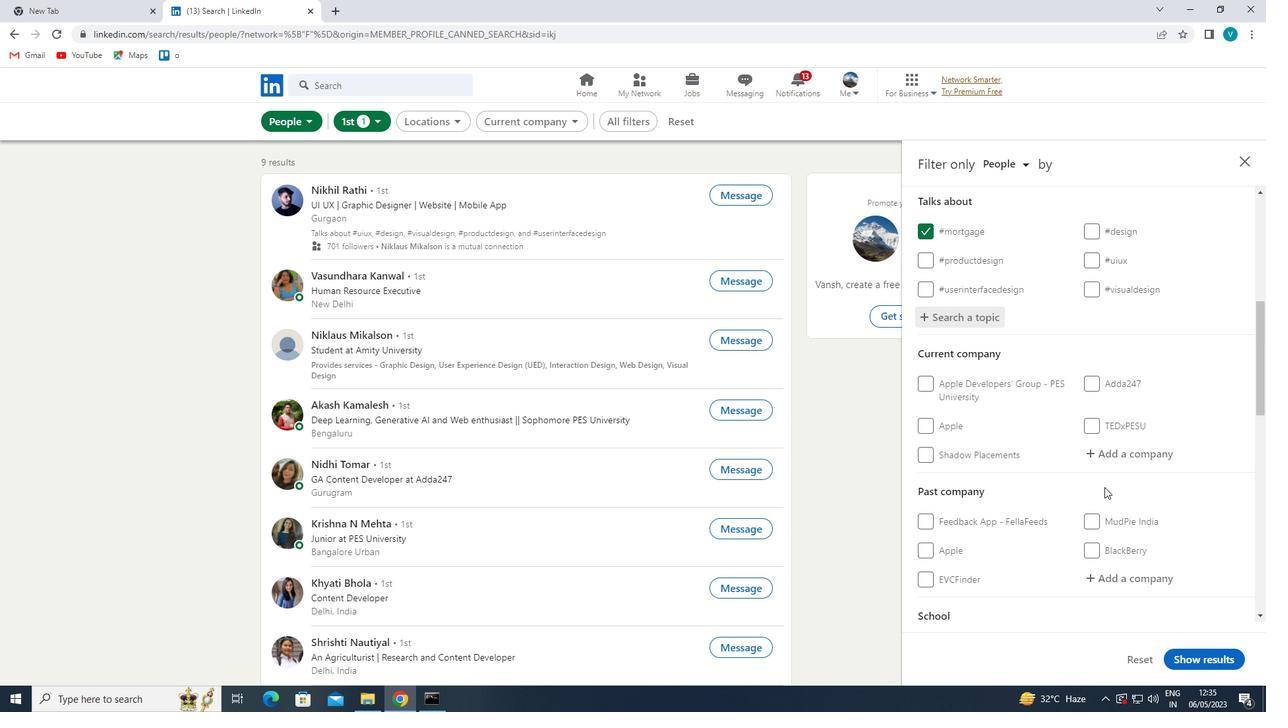 
Action: Mouse pressed left at (1111, 459)
Screenshot: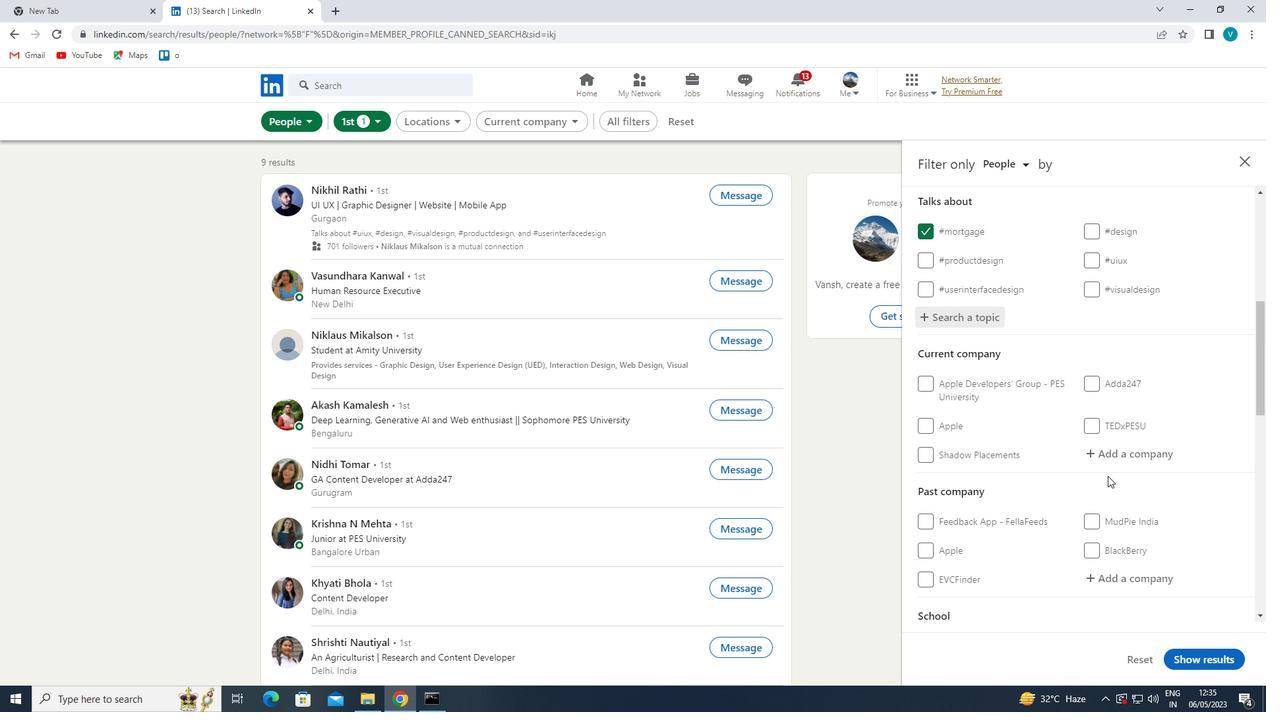 
Action: Key pressed <Key.shift>THIESS
Screenshot: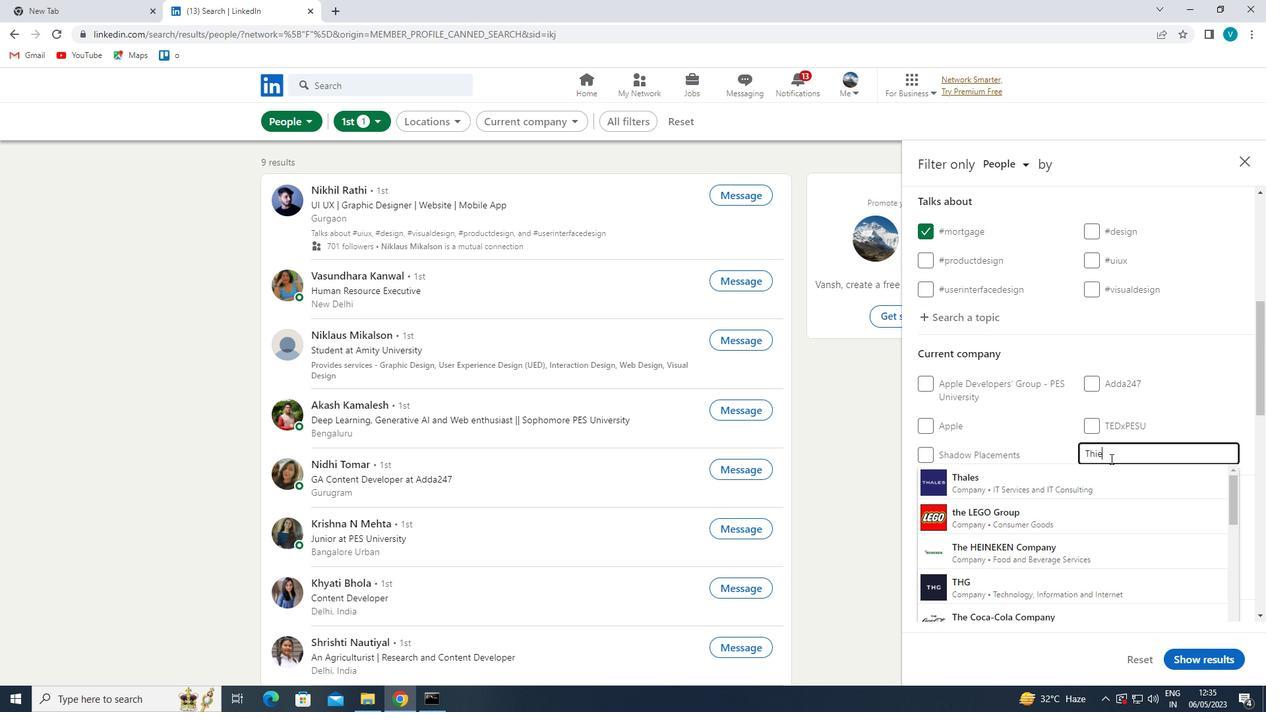 
Action: Mouse moved to (1095, 468)
Screenshot: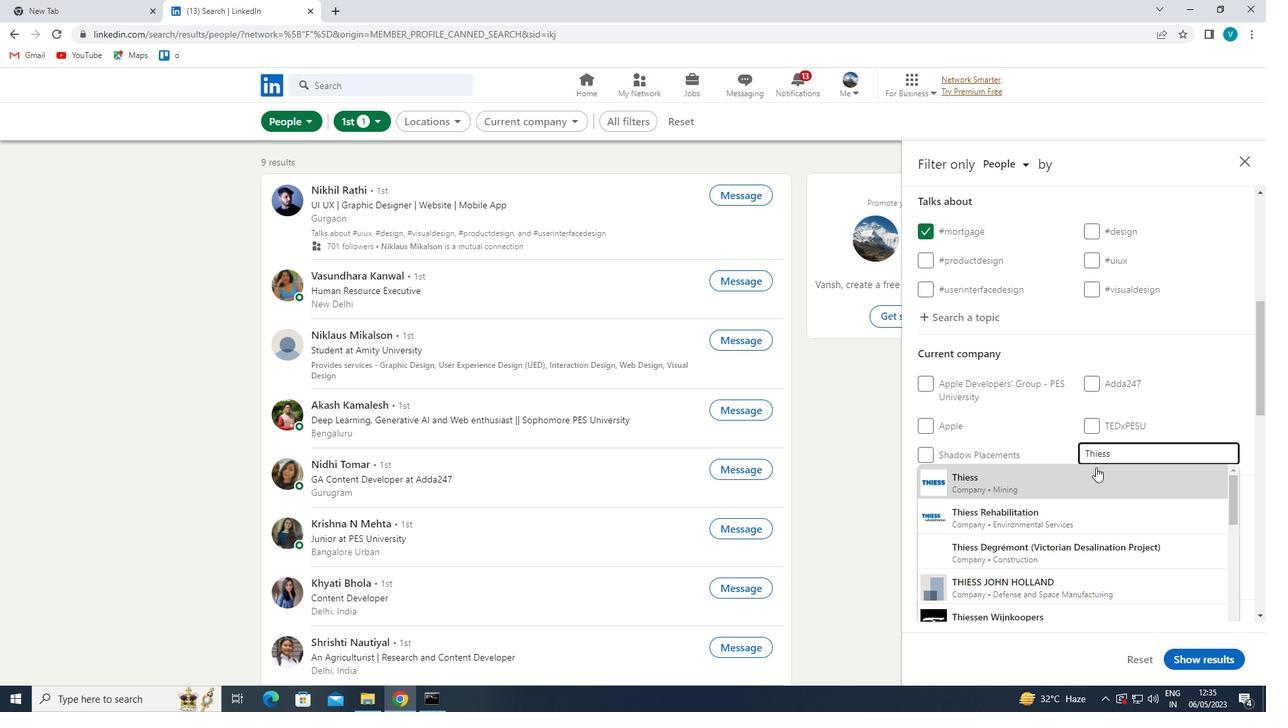 
Action: Mouse pressed left at (1095, 468)
Screenshot: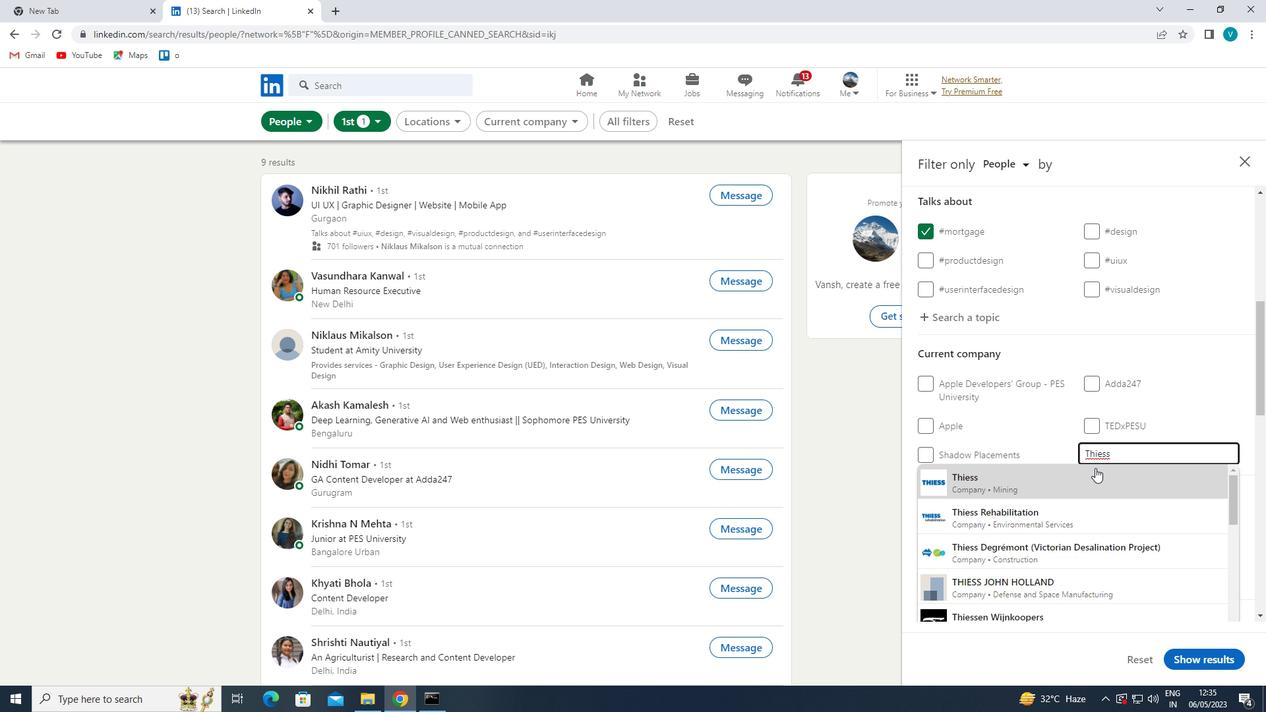 
Action: Mouse scrolled (1095, 467) with delta (0, 0)
Screenshot: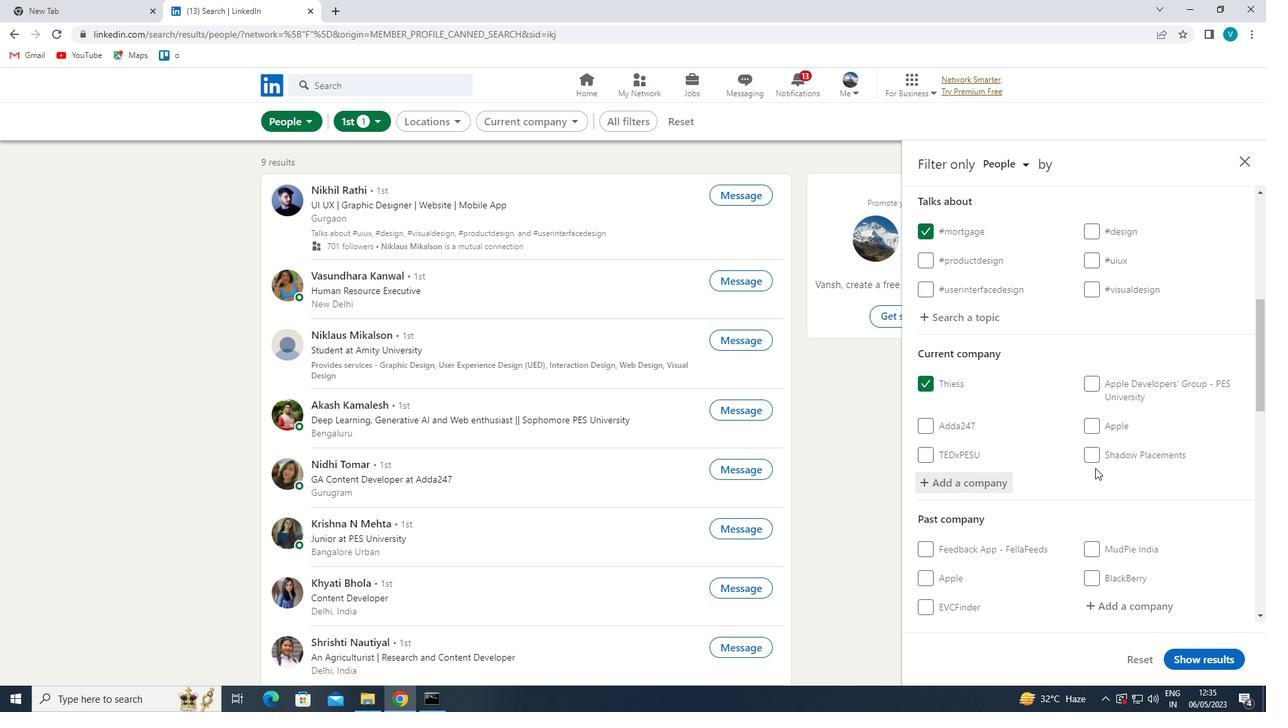 
Action: Mouse scrolled (1095, 467) with delta (0, 0)
Screenshot: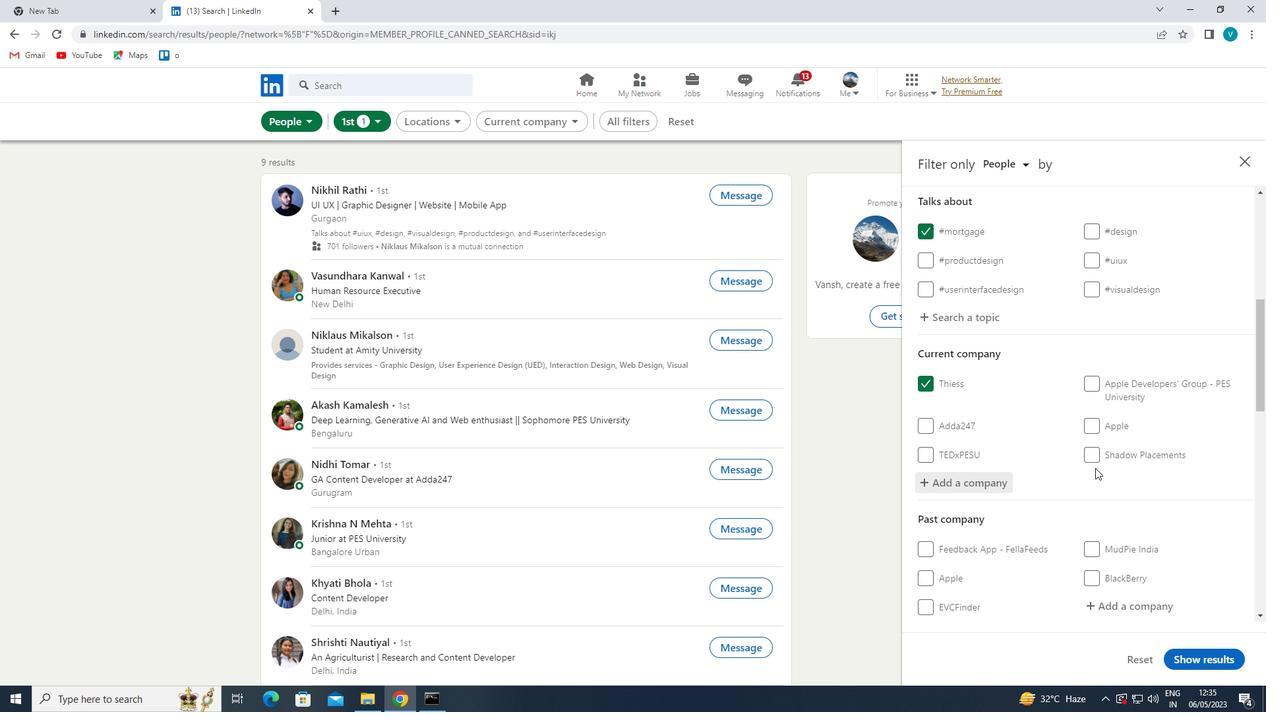 
Action: Mouse scrolled (1095, 467) with delta (0, 0)
Screenshot: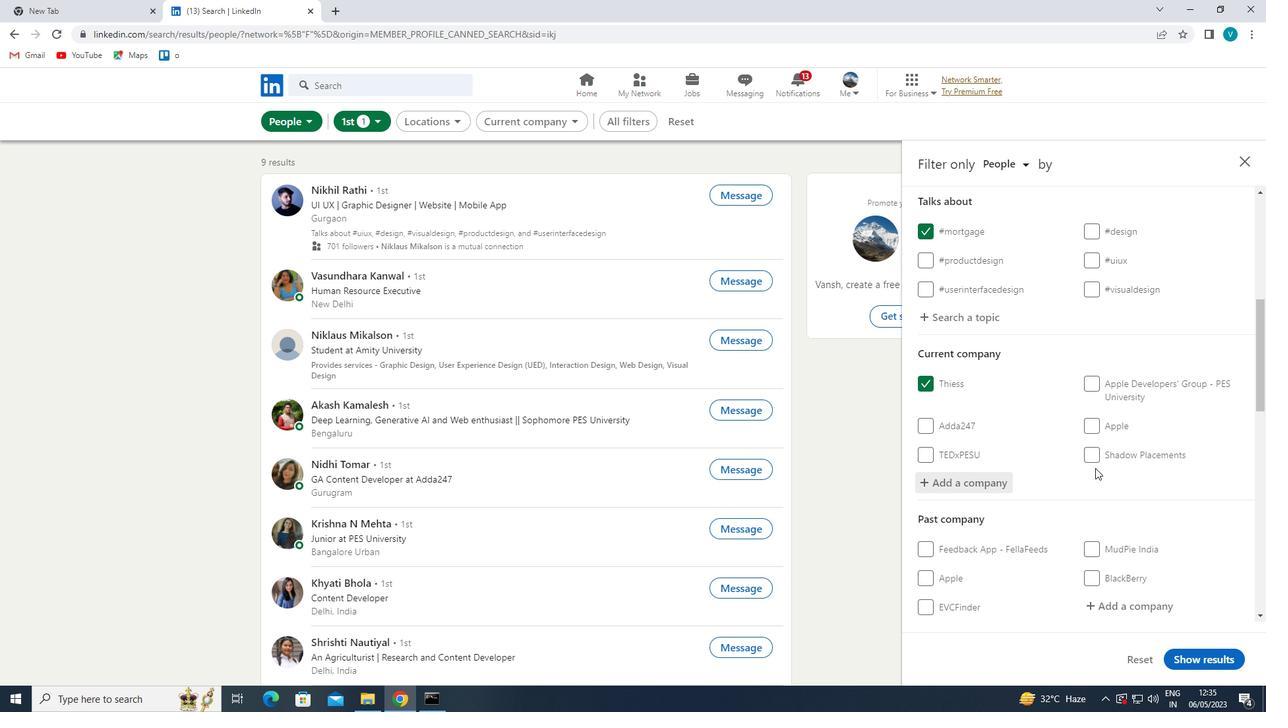 
Action: Mouse moved to (1101, 451)
Screenshot: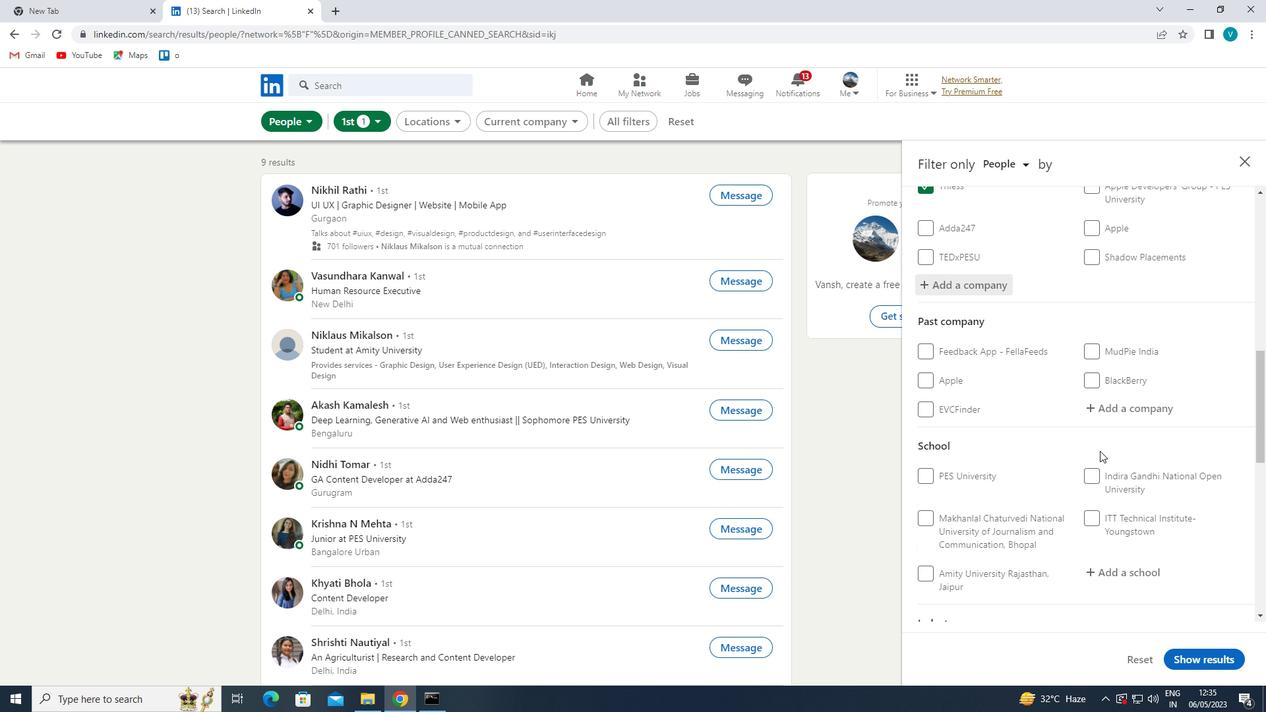 
Action: Mouse scrolled (1101, 450) with delta (0, 0)
Screenshot: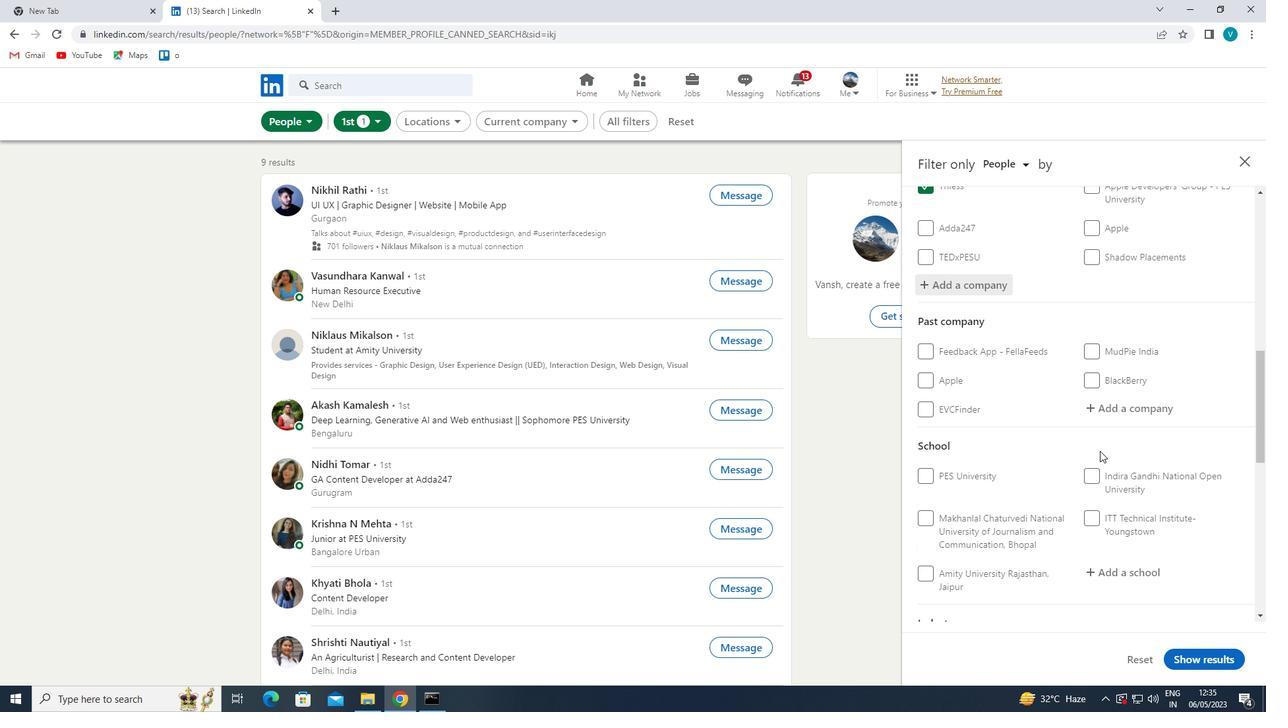 
Action: Mouse scrolled (1101, 450) with delta (0, 0)
Screenshot: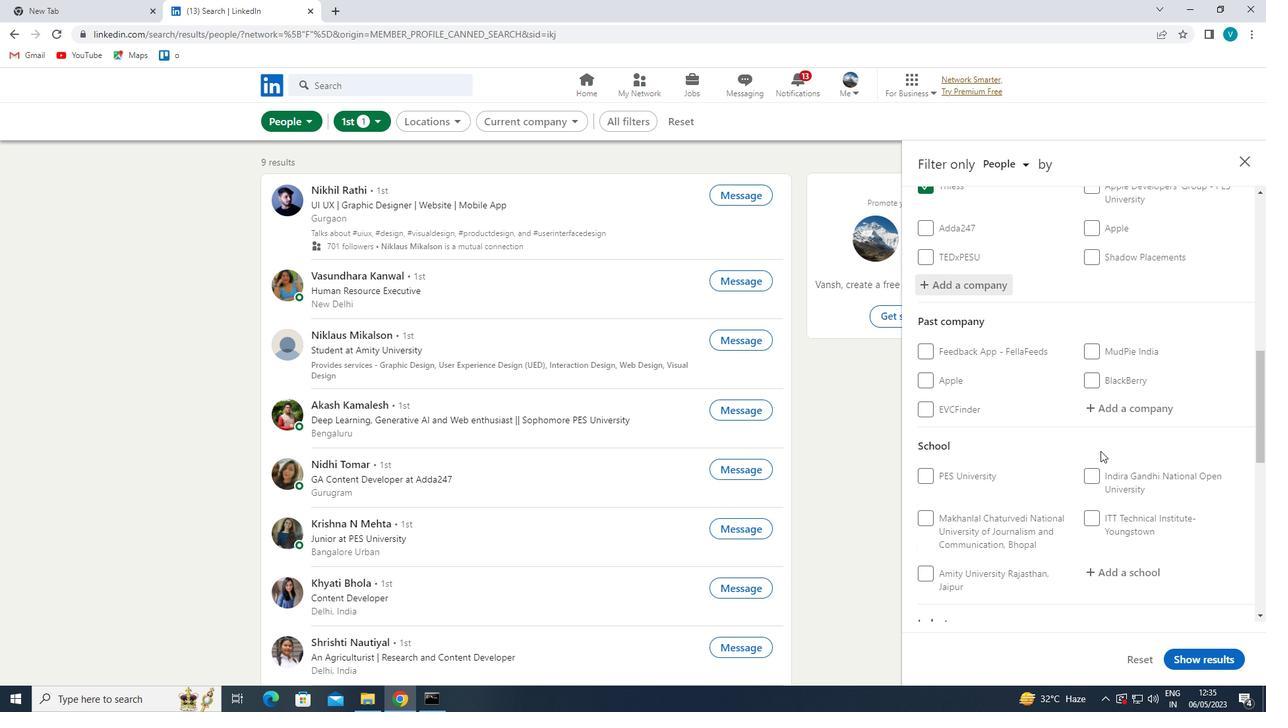
Action: Mouse moved to (1111, 441)
Screenshot: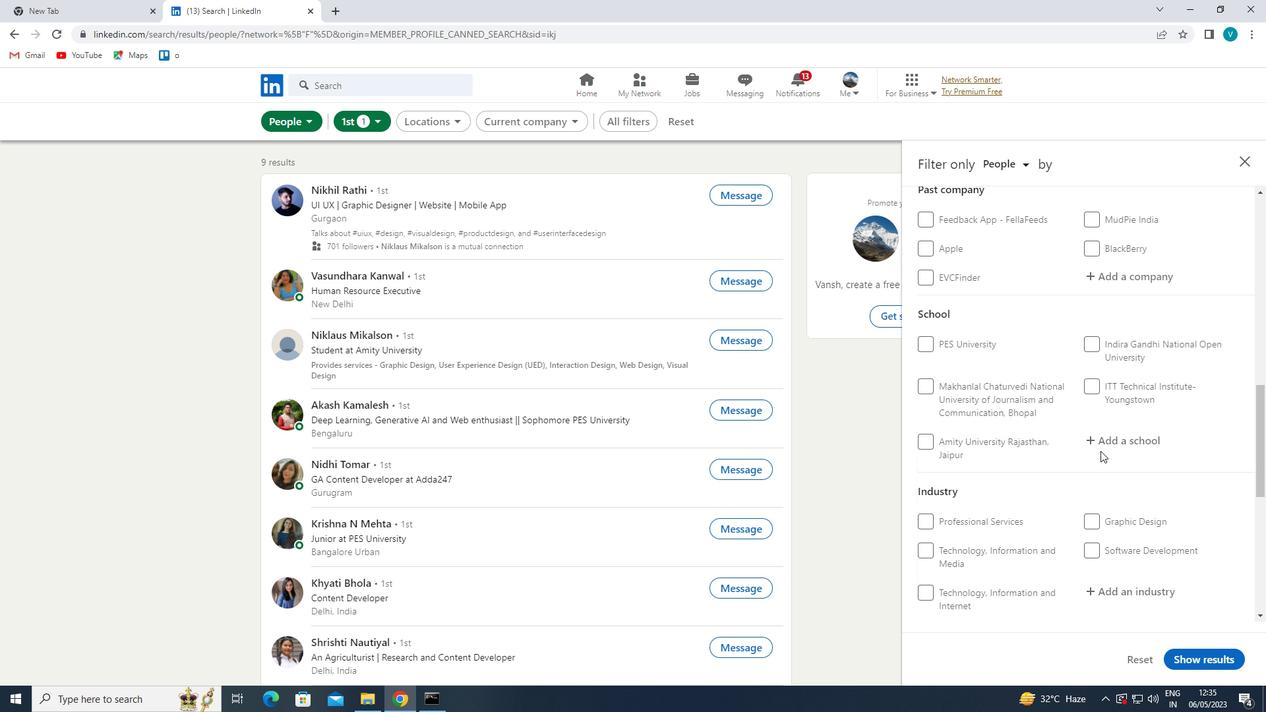 
Action: Mouse pressed left at (1111, 441)
Screenshot: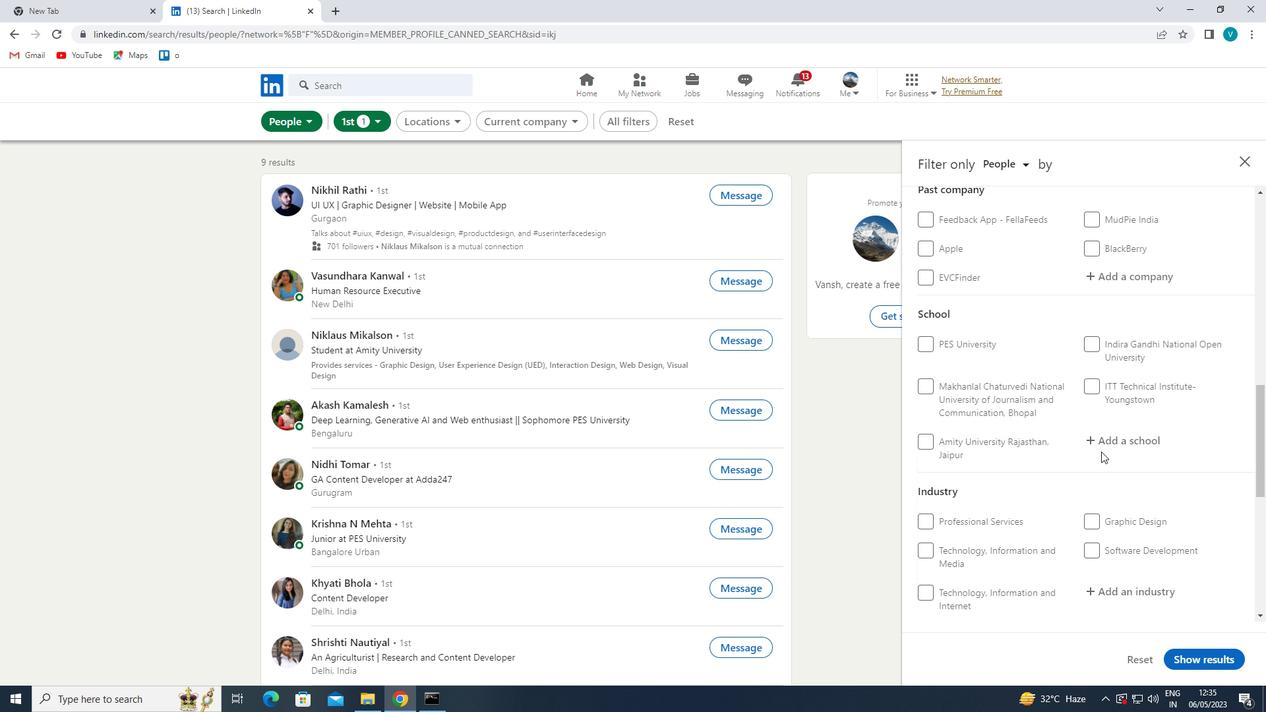 
Action: Mouse moved to (1113, 440)
Screenshot: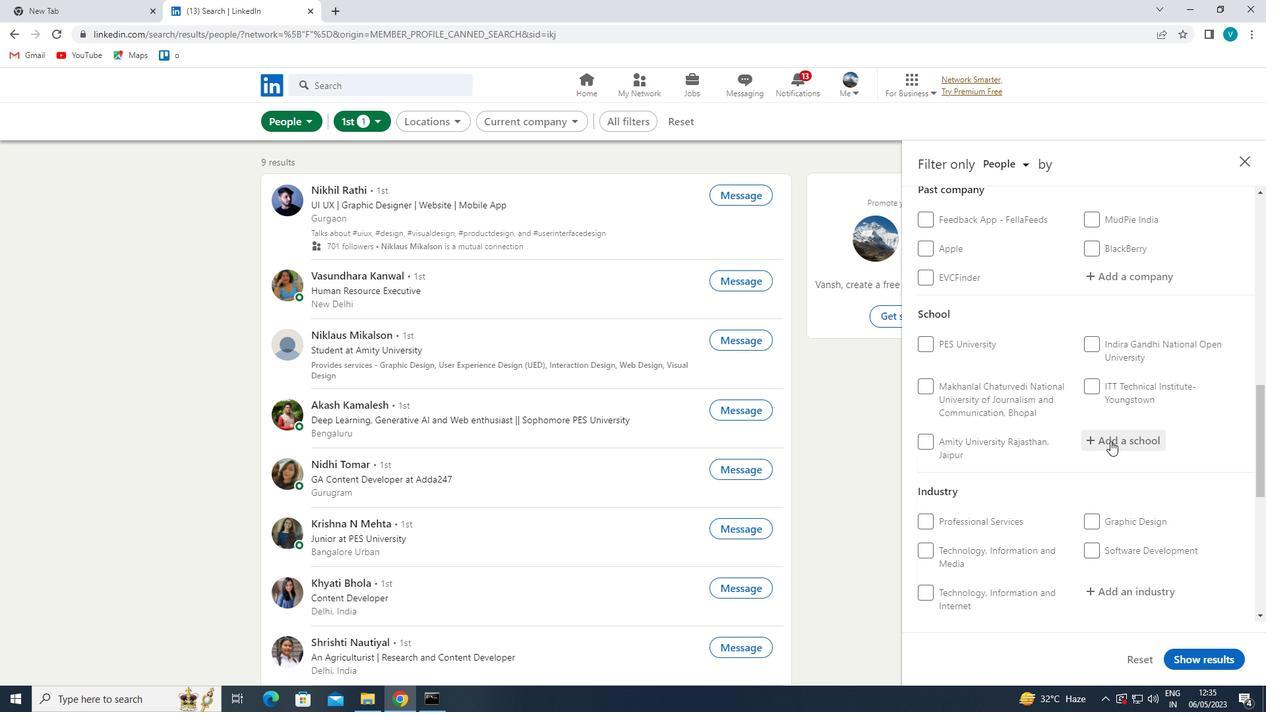 
Action: Key pressed <Key.shift><Key.shift><Key.shift>BABASAHEB
Screenshot: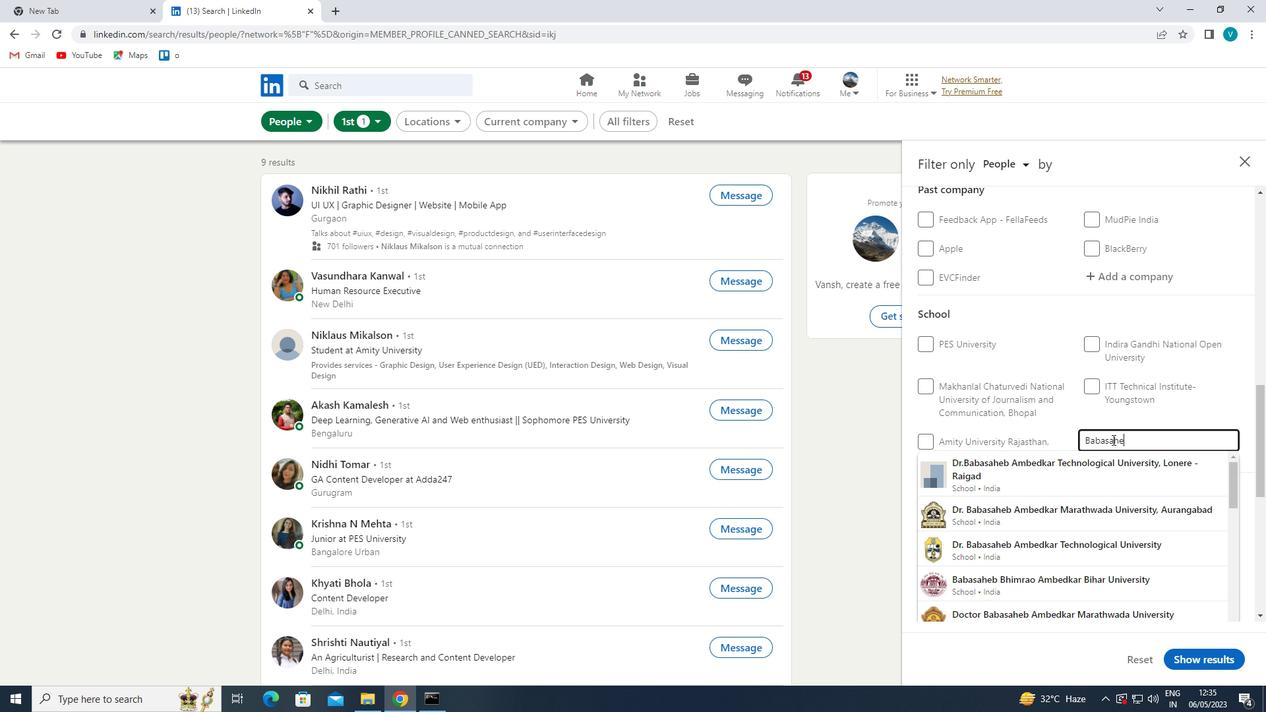 
Action: Mouse moved to (1095, 485)
Screenshot: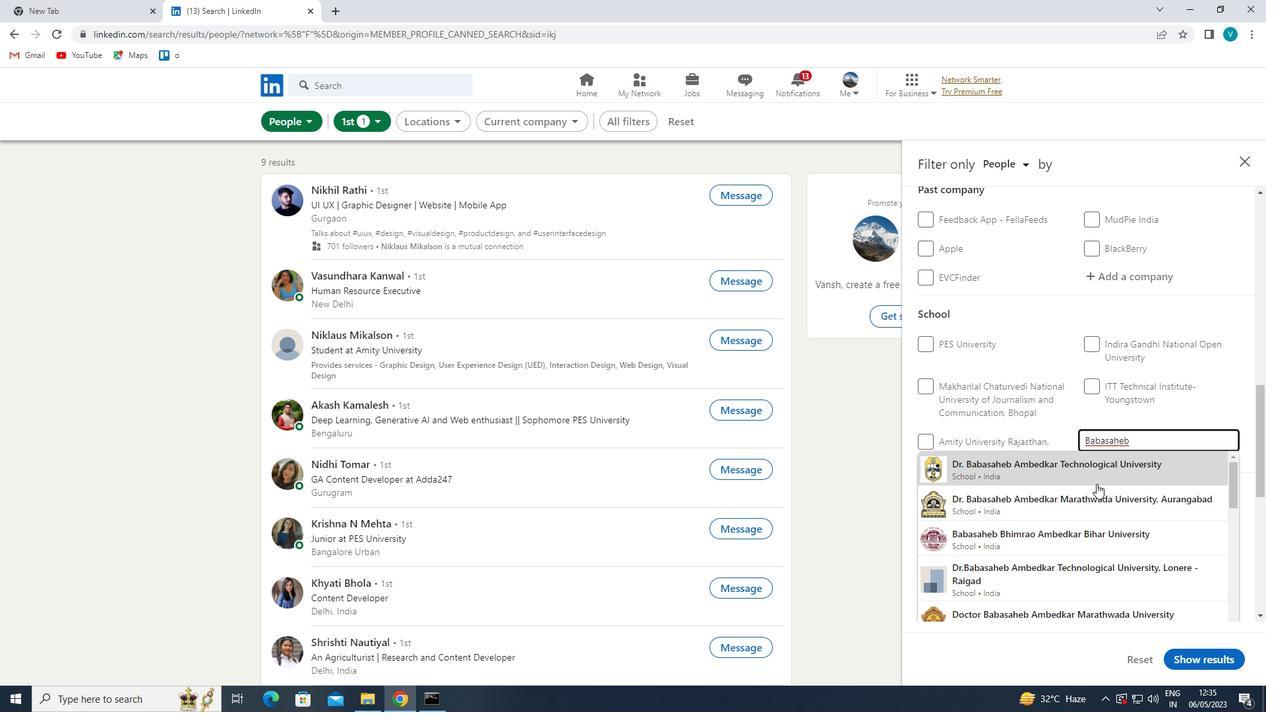 
Action: Key pressed <Key.space><Key.shift>AMBEDKA
Screenshot: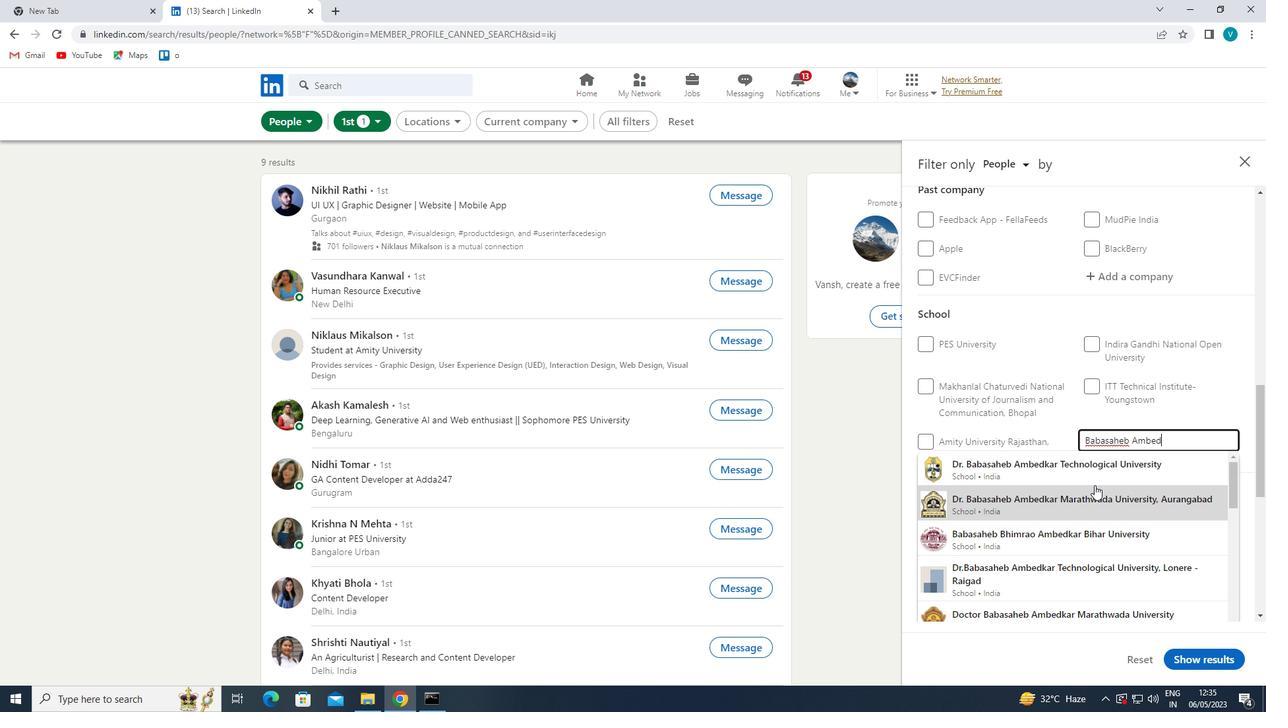 
Action: Mouse moved to (1095, 485)
Screenshot: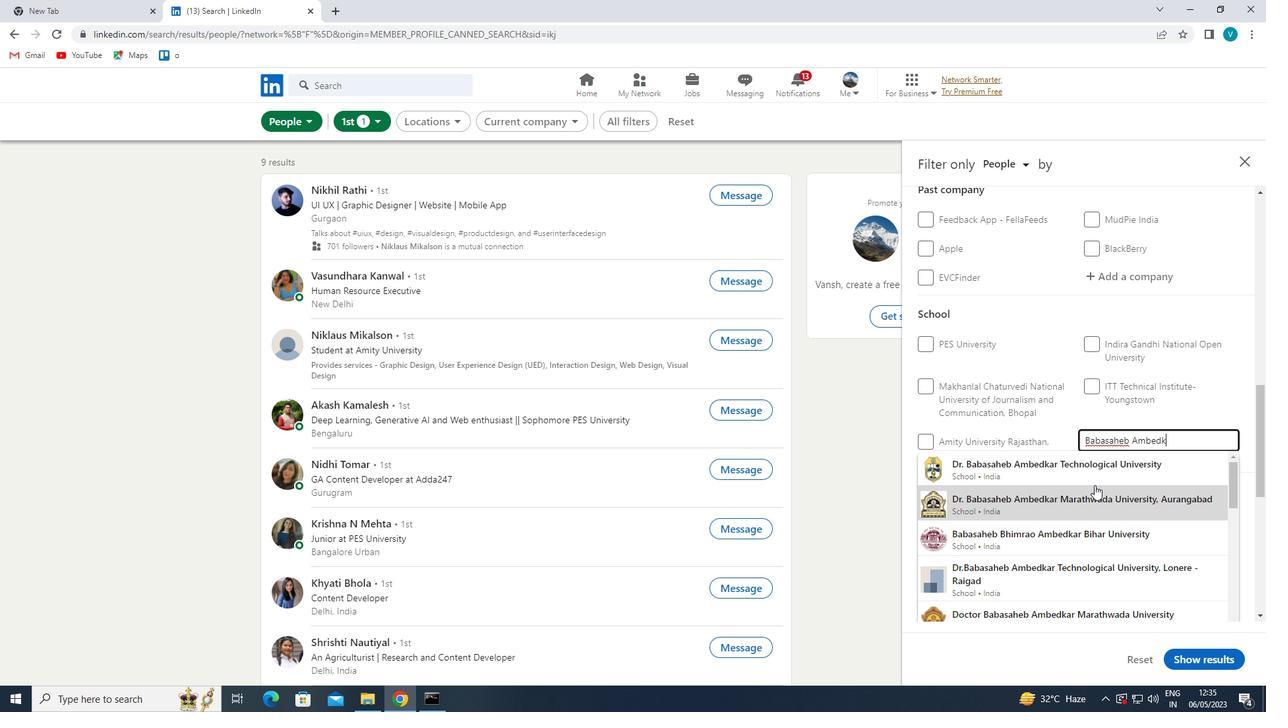 
Action: Key pressed R<Key.space><Key.shift>BIHAR<Key.space>
Screenshot: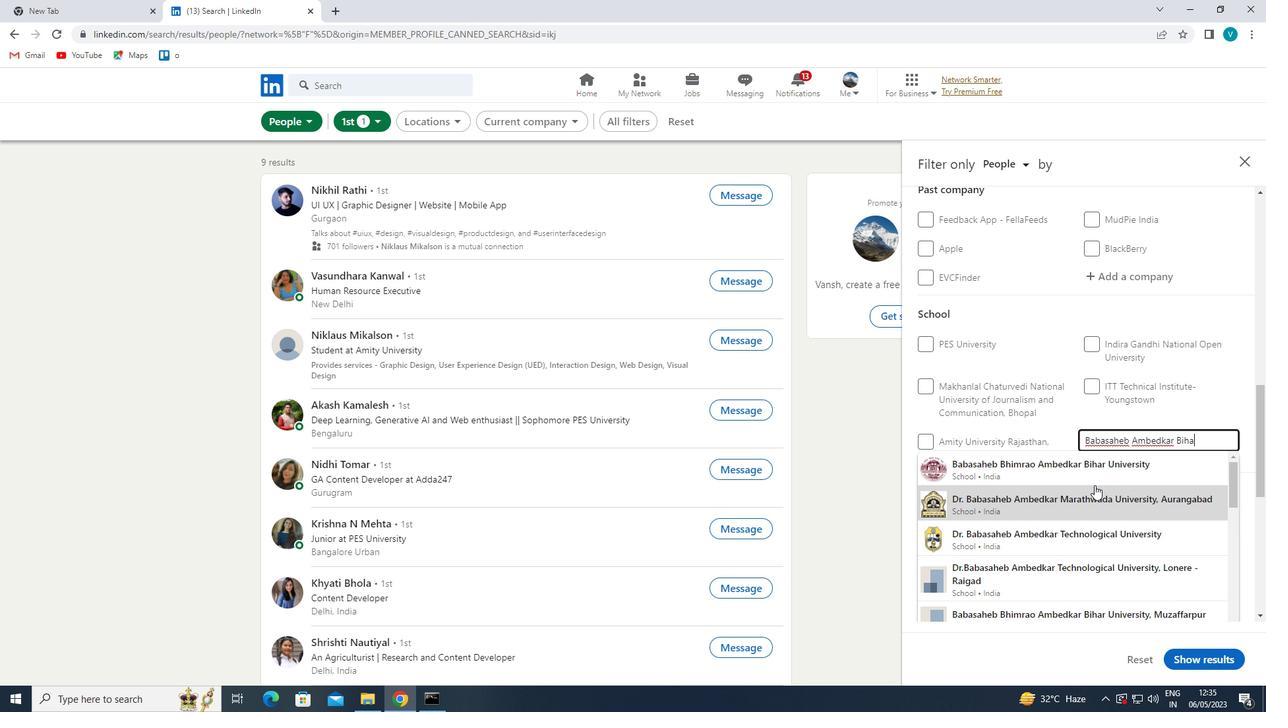 
Action: Mouse moved to (1092, 487)
Screenshot: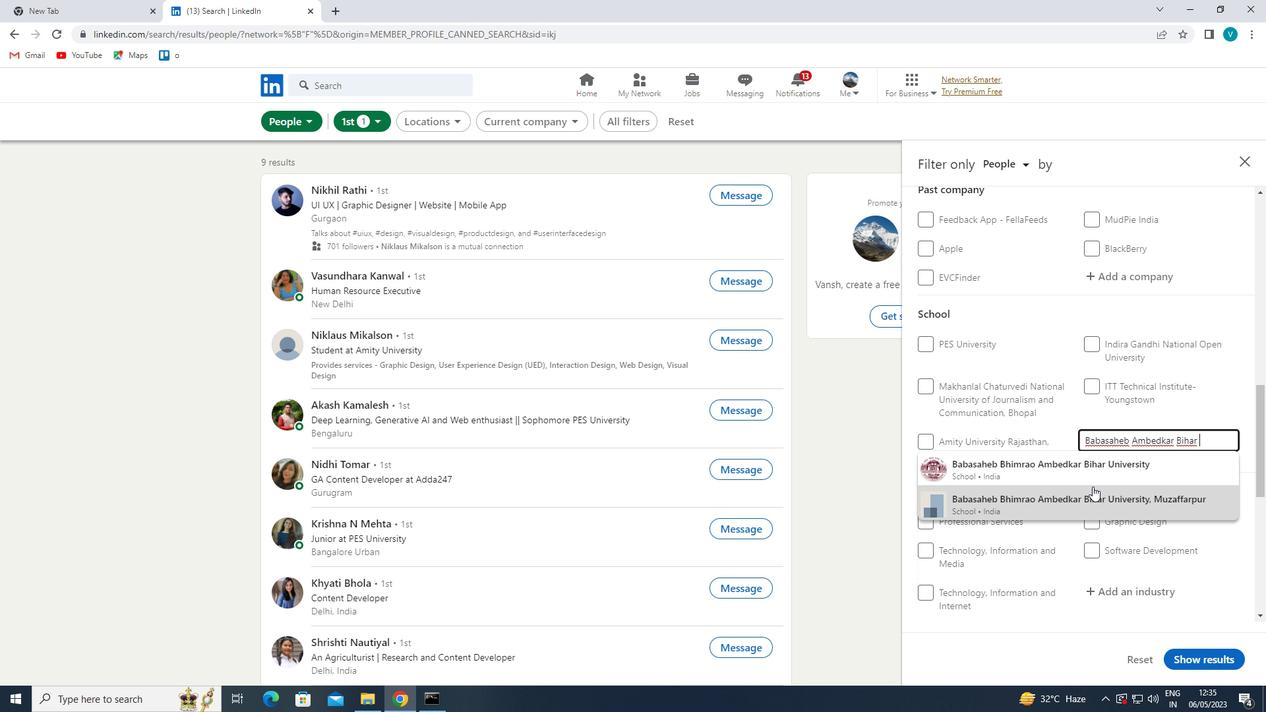 
Action: Mouse pressed left at (1092, 487)
Screenshot: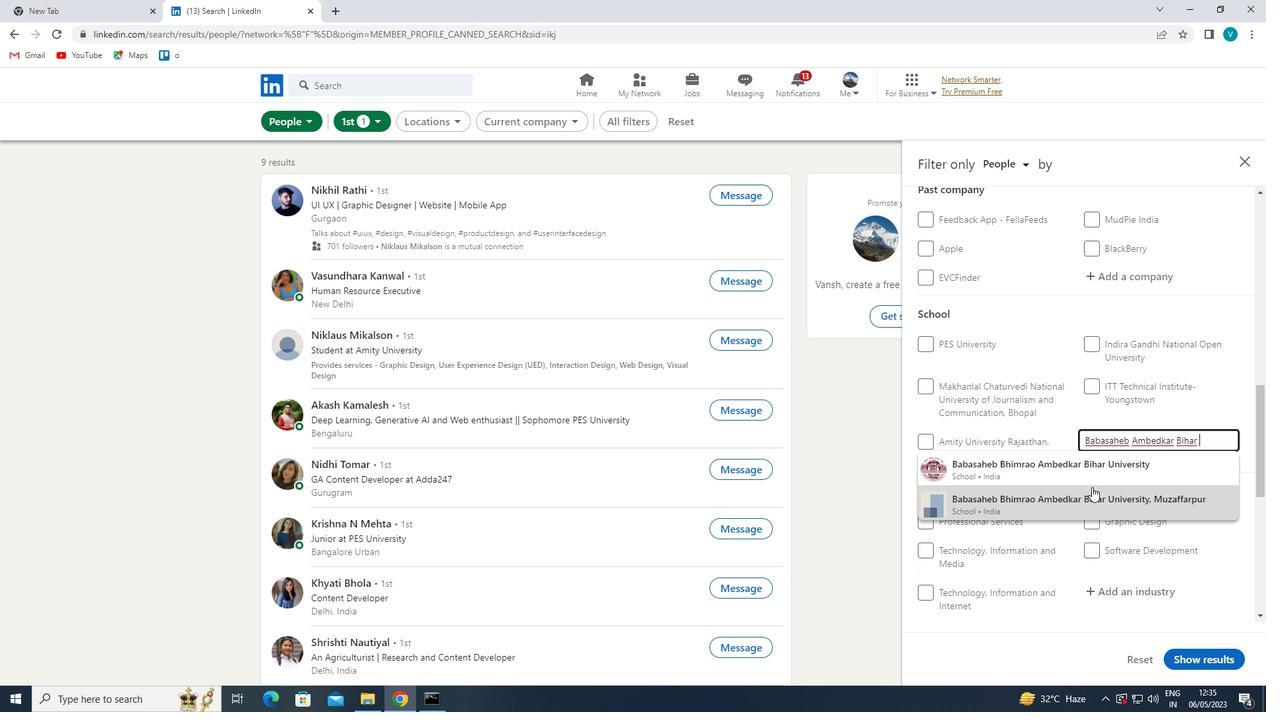
Action: Mouse moved to (1101, 482)
Screenshot: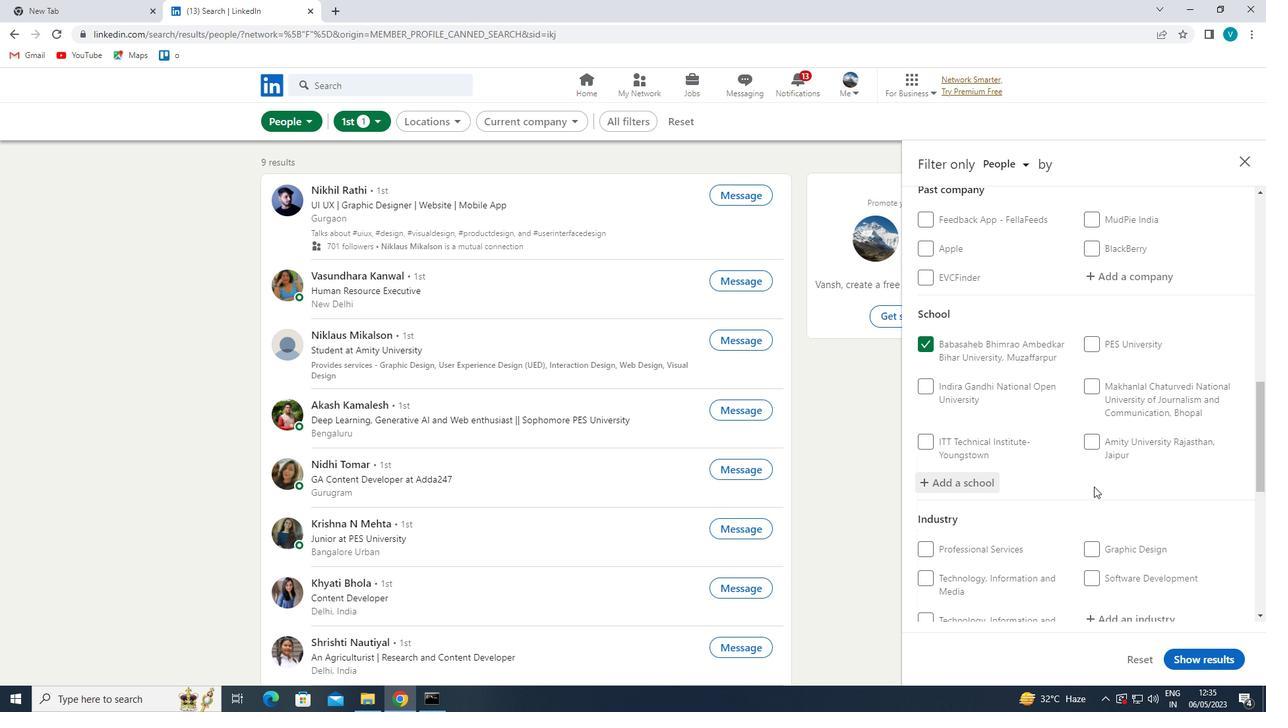 
Action: Mouse scrolled (1101, 482) with delta (0, 0)
Screenshot: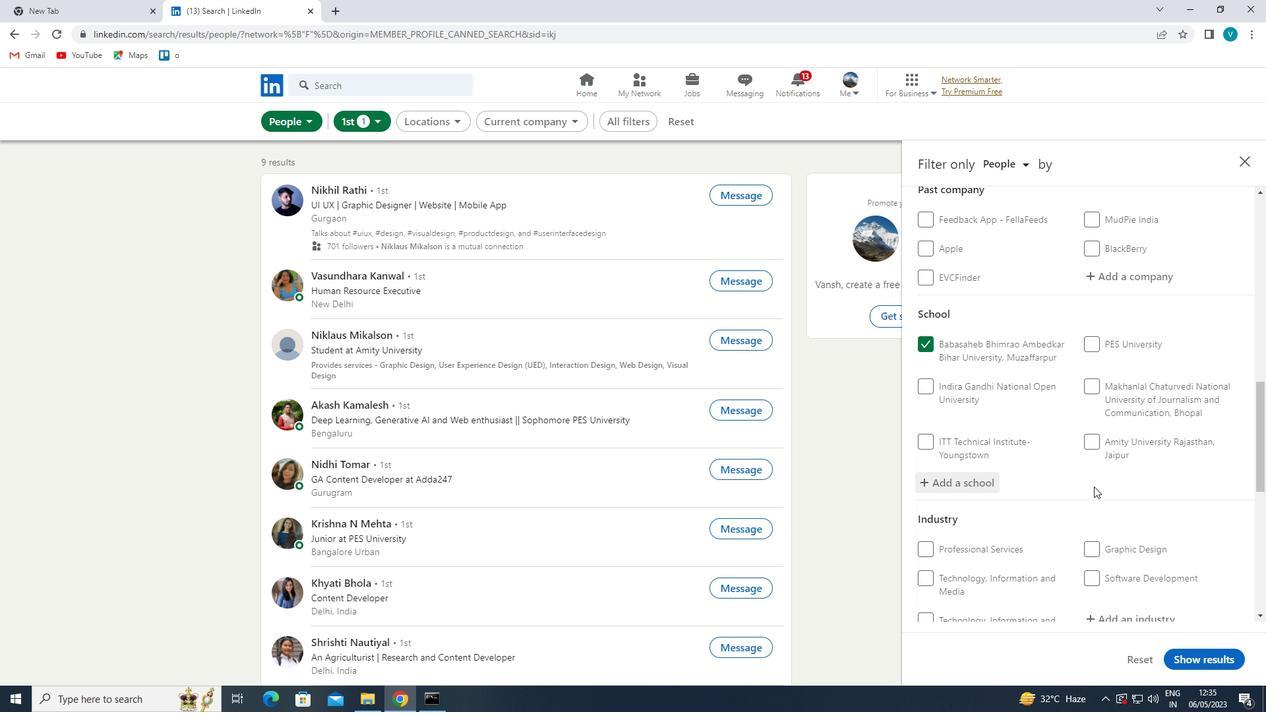 
Action: Mouse moved to (1101, 482)
Screenshot: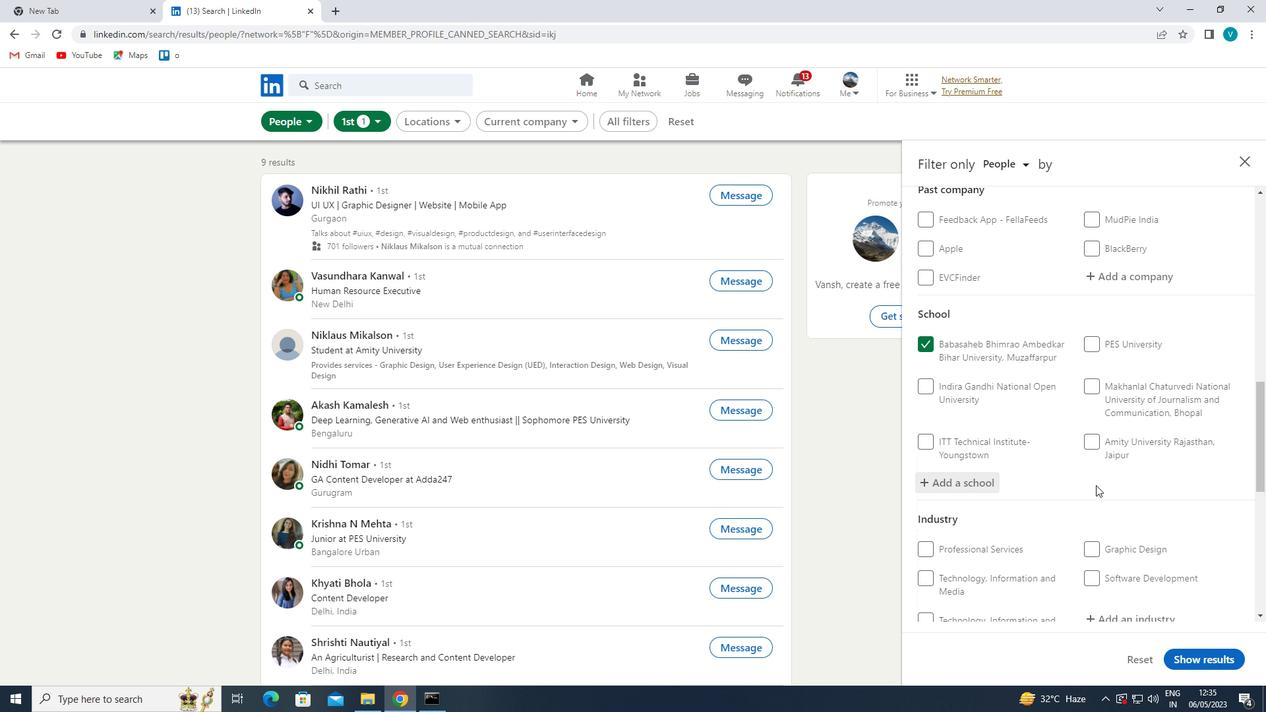
Action: Mouse scrolled (1101, 482) with delta (0, 0)
Screenshot: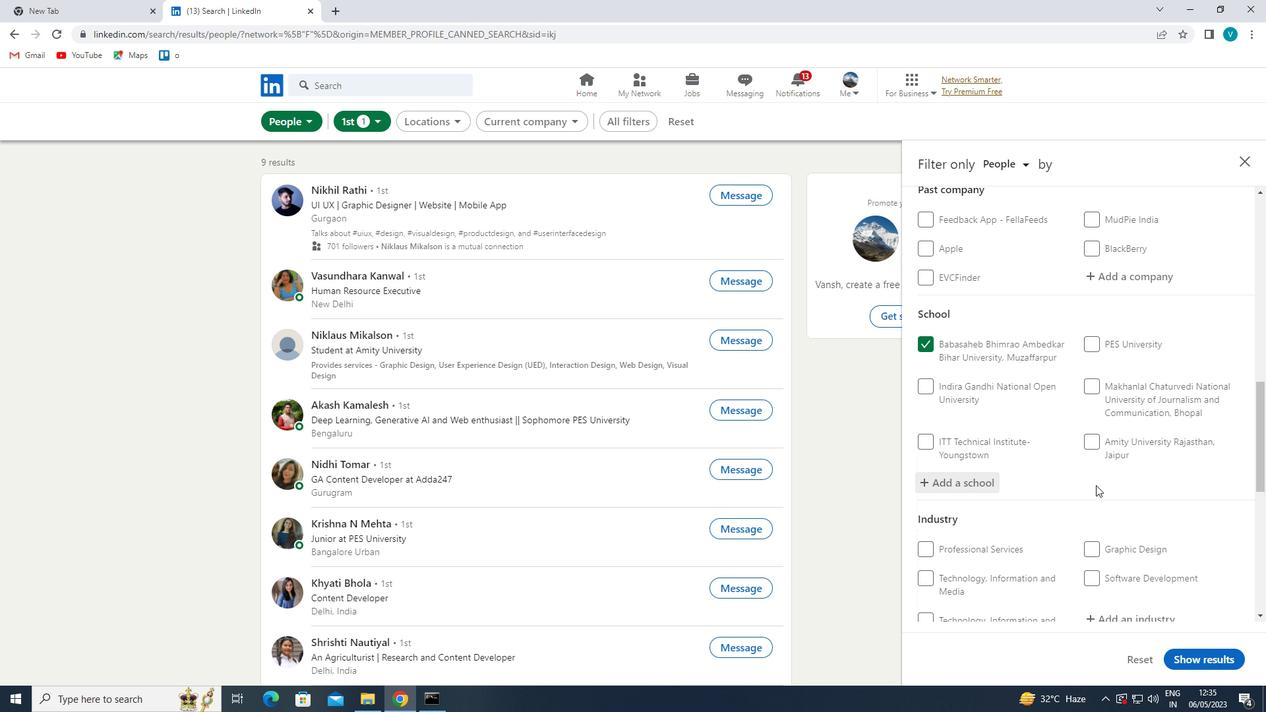 
Action: Mouse moved to (1111, 480)
Screenshot: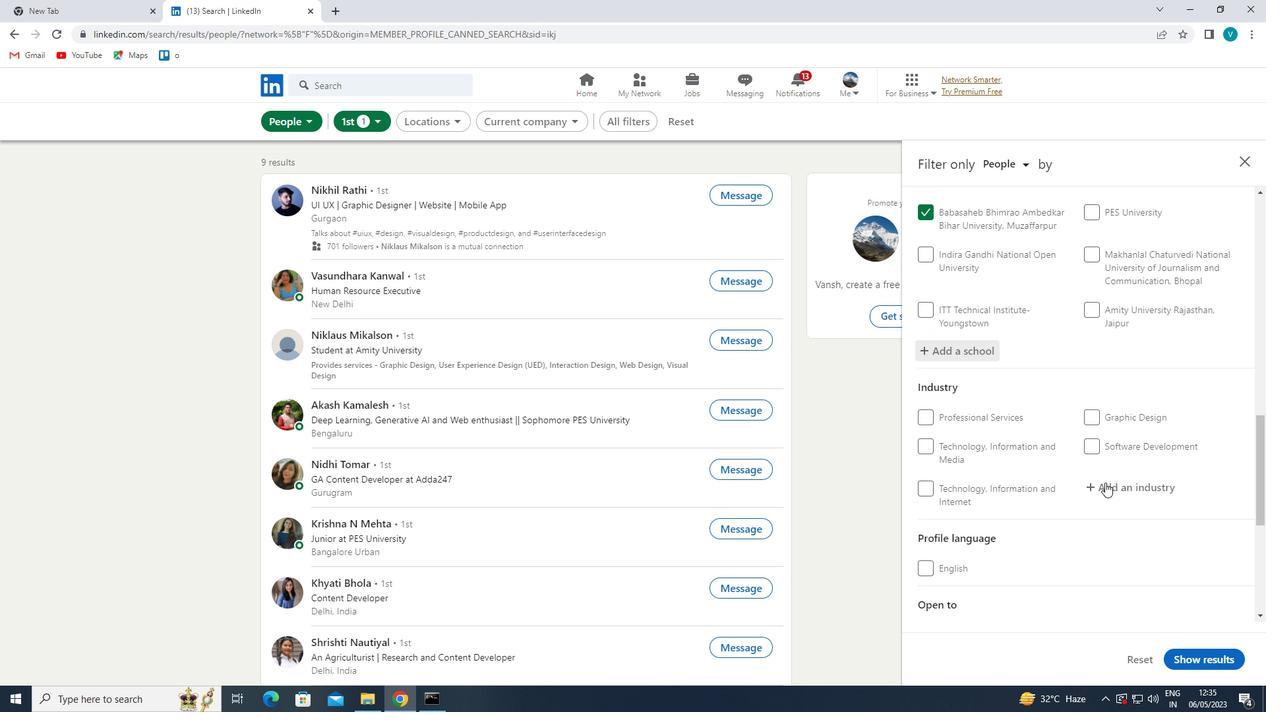 
Action: Mouse pressed left at (1111, 480)
Screenshot: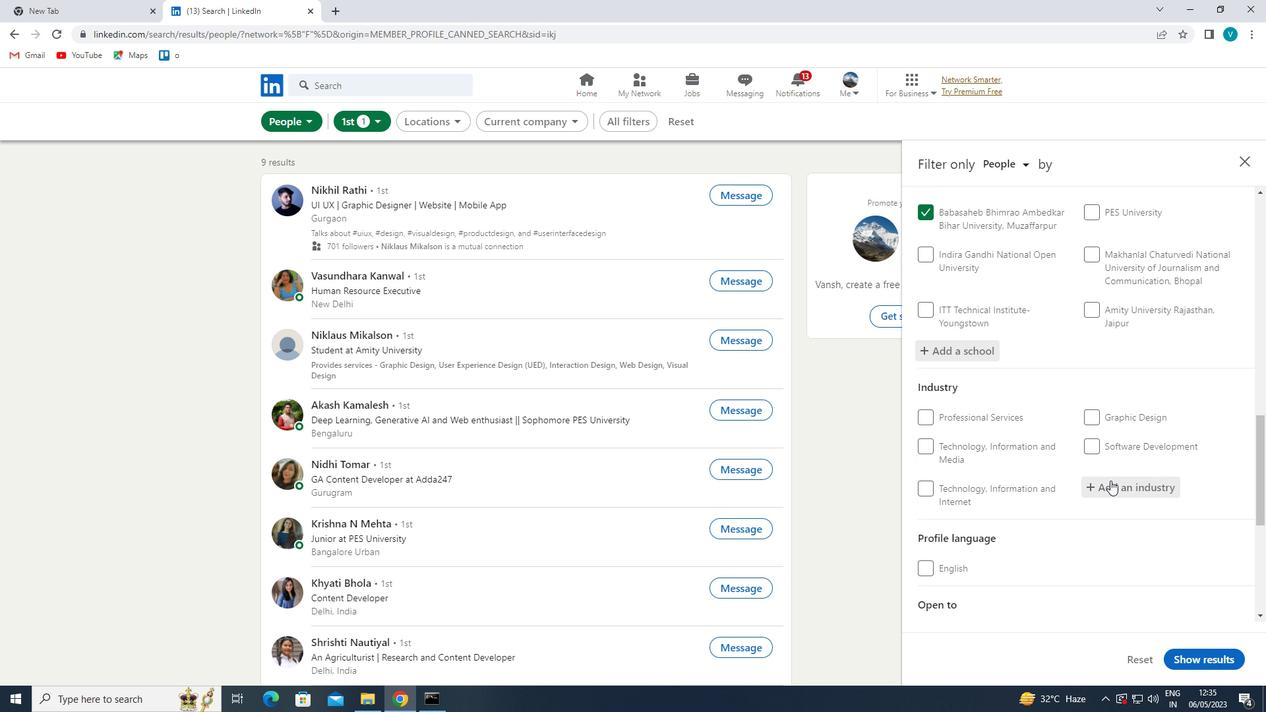 
Action: Mouse moved to (1092, 491)
Screenshot: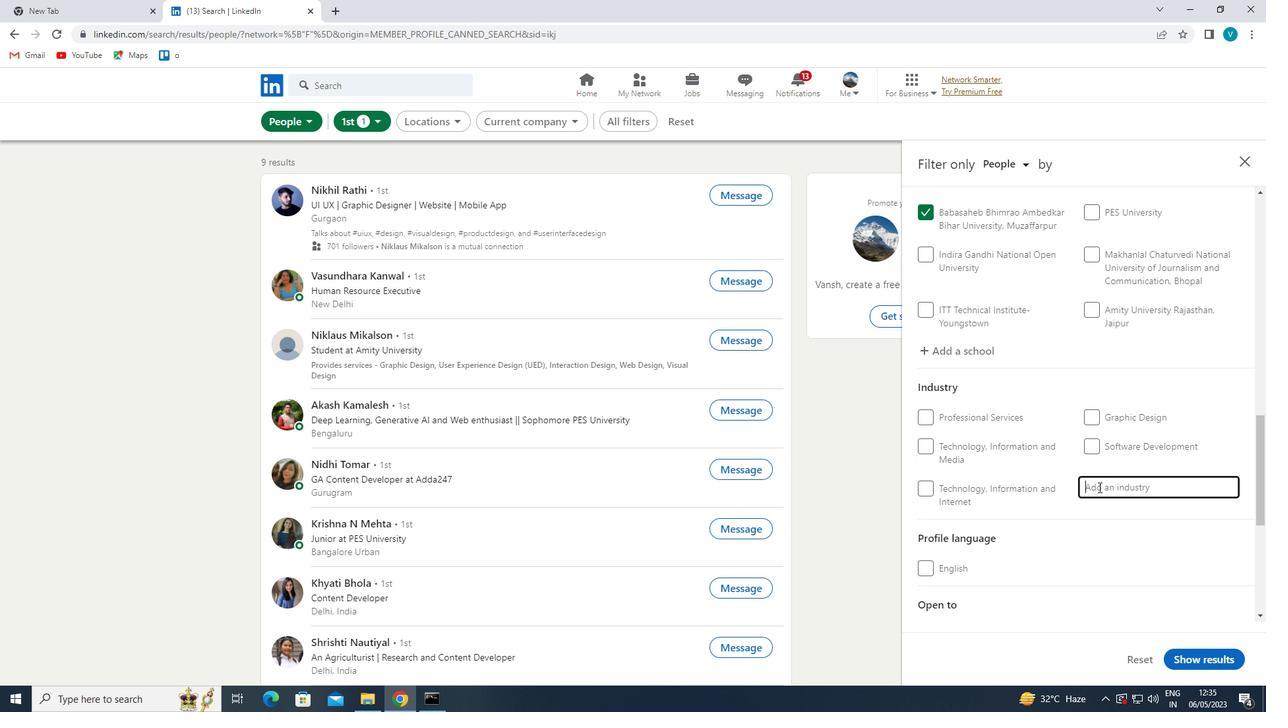 
Action: Key pressed <Key.shift>RETAIL<Key.space>
Screenshot: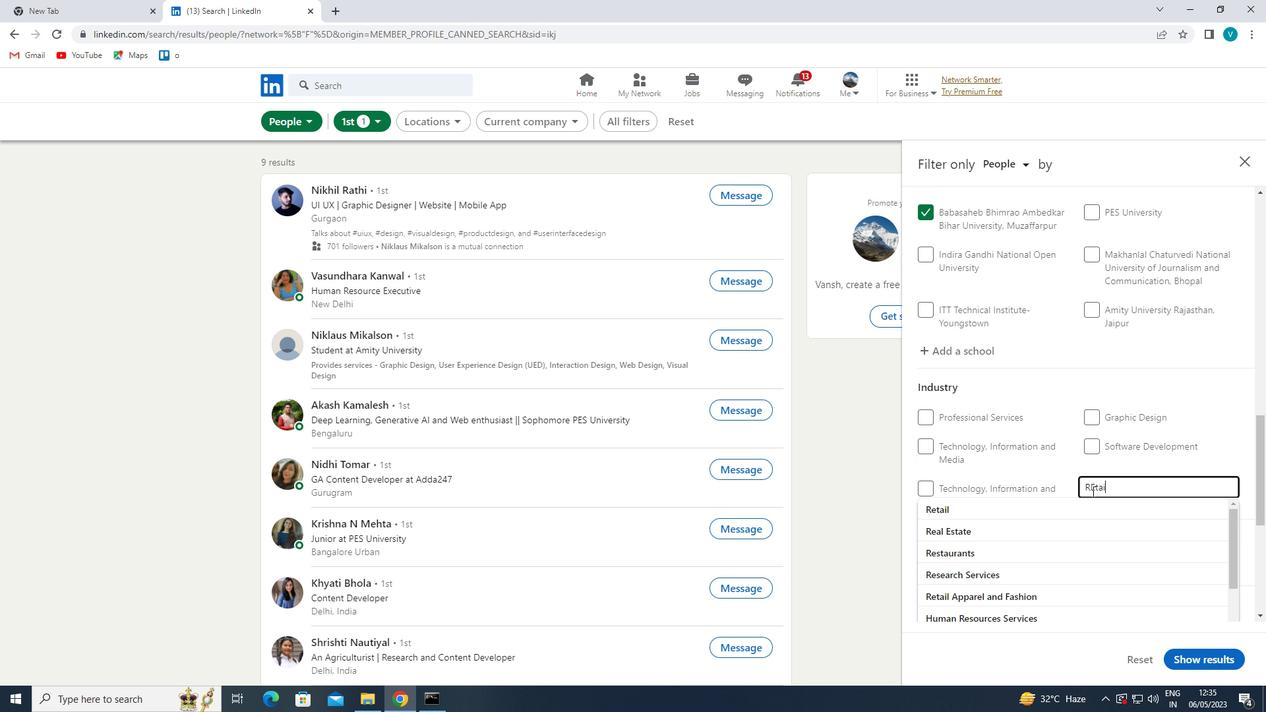 
Action: Mouse moved to (1092, 492)
Screenshot: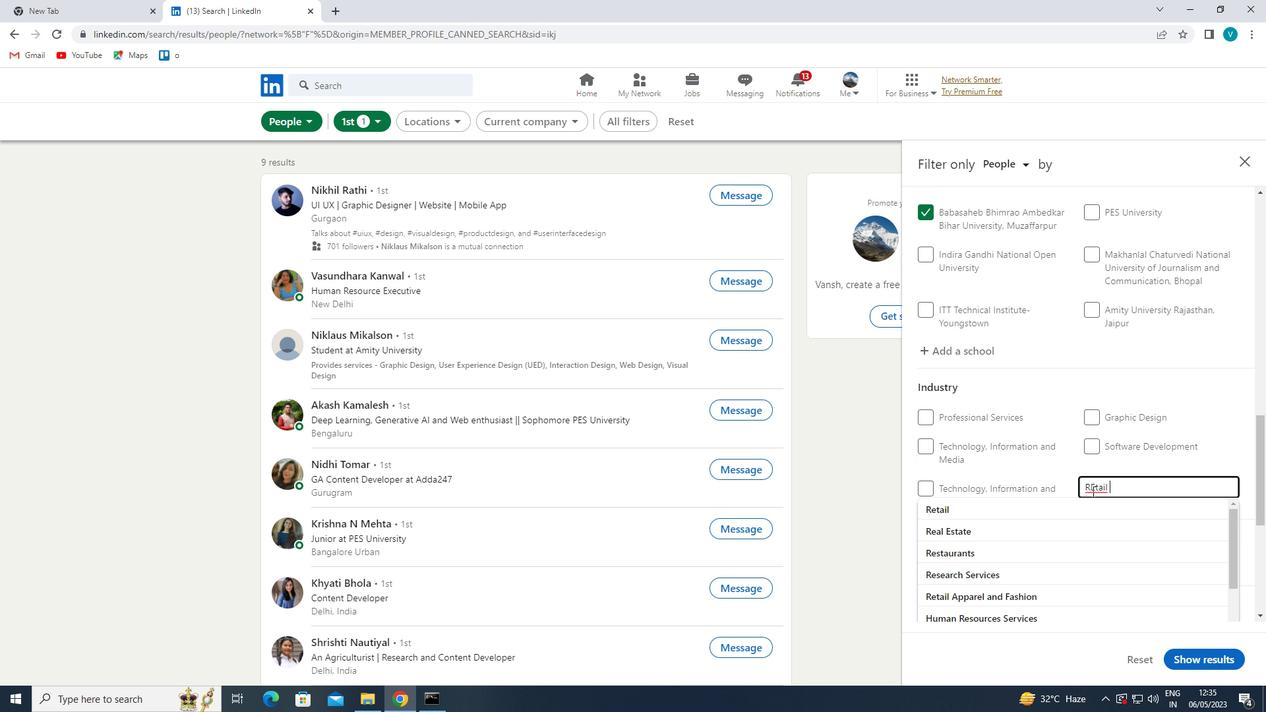 
Action: Key pressed <Key.backspace><Key.backspace><Key.backspace><Key.backspace><Key.backspace><Key.backspace>ETAIL<Key.space><Key.shift>RECYCABL<Key.backspace><Key.backspace><Key.backspace>
Screenshot: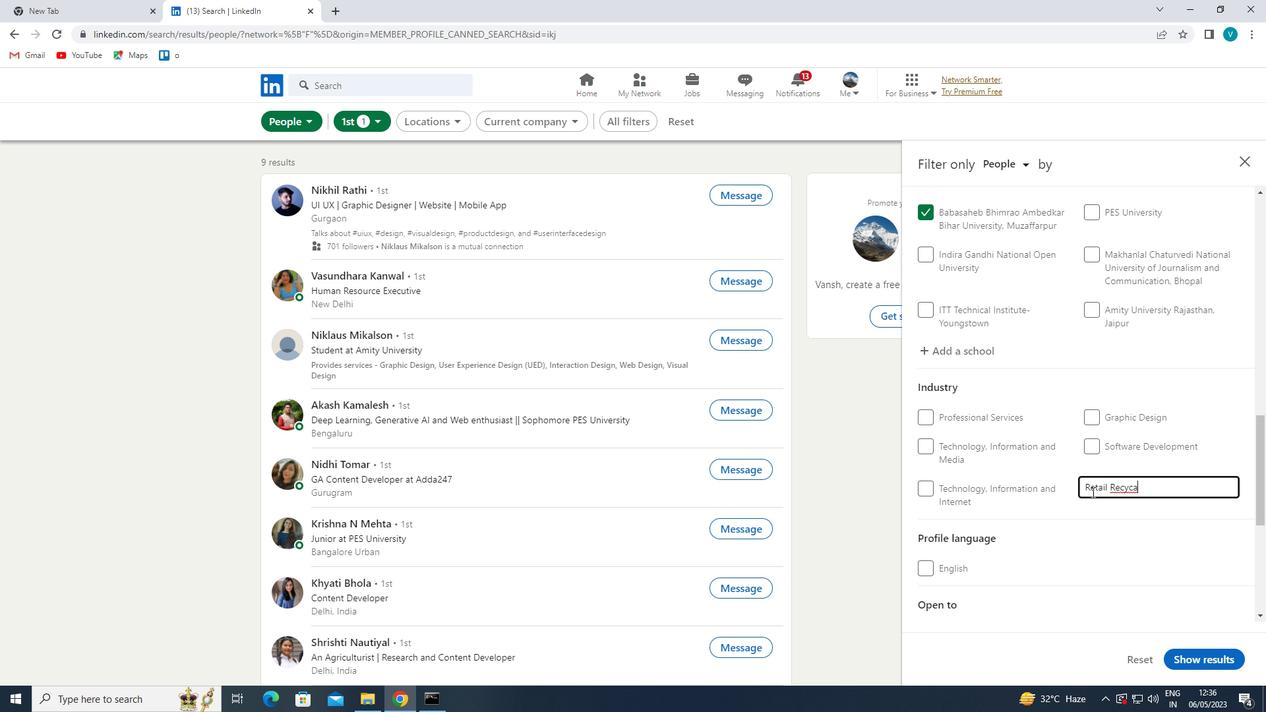
Action: Mouse moved to (1080, 511)
Screenshot: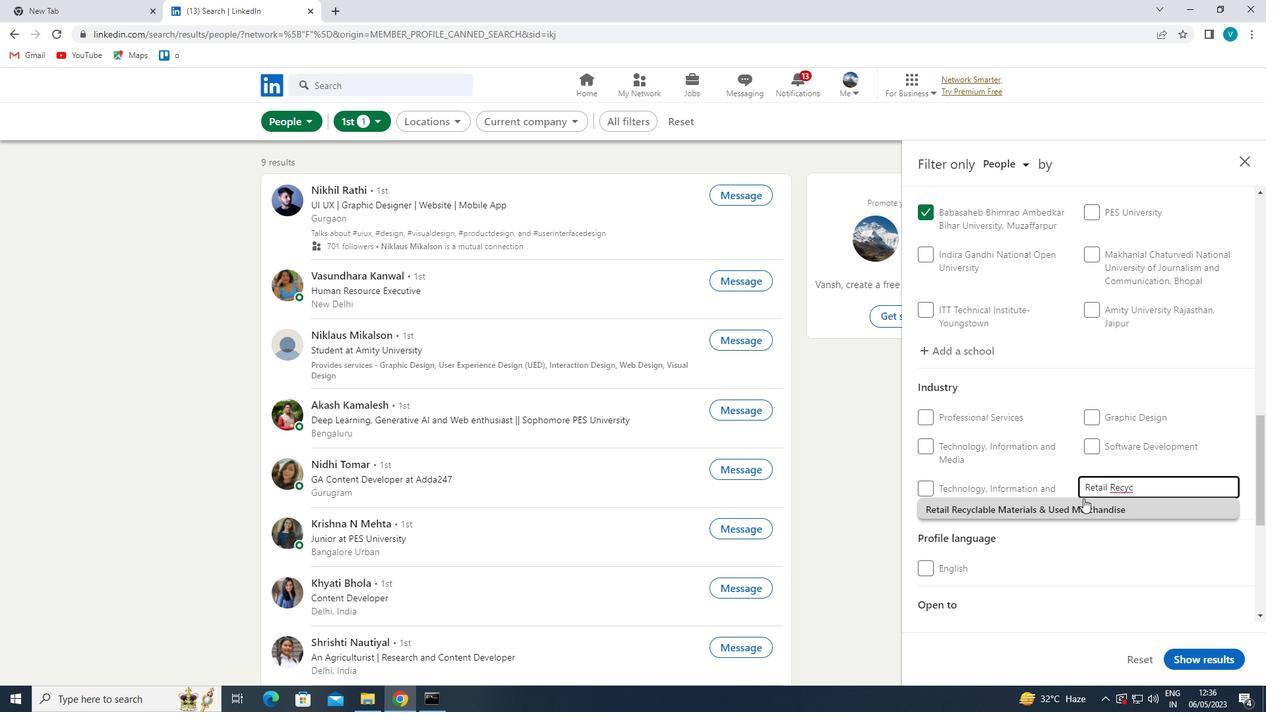 
Action: Mouse pressed left at (1080, 511)
Screenshot: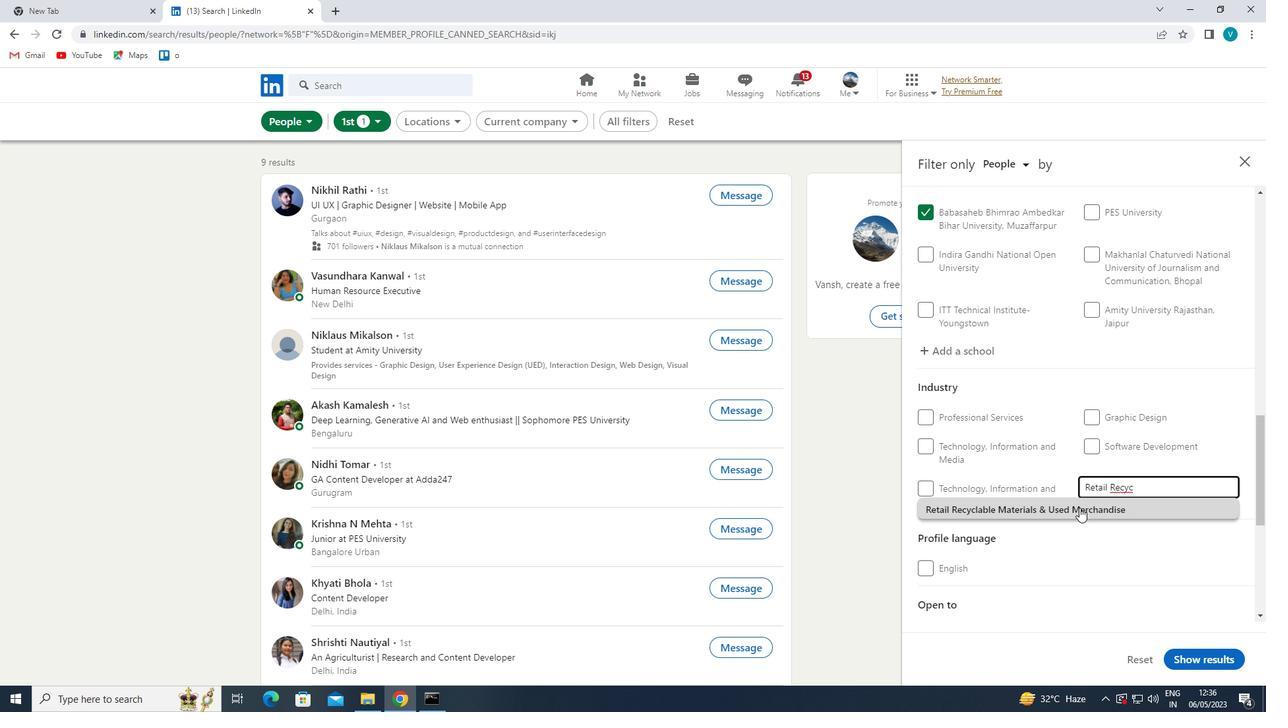 
Action: Mouse moved to (1080, 511)
Screenshot: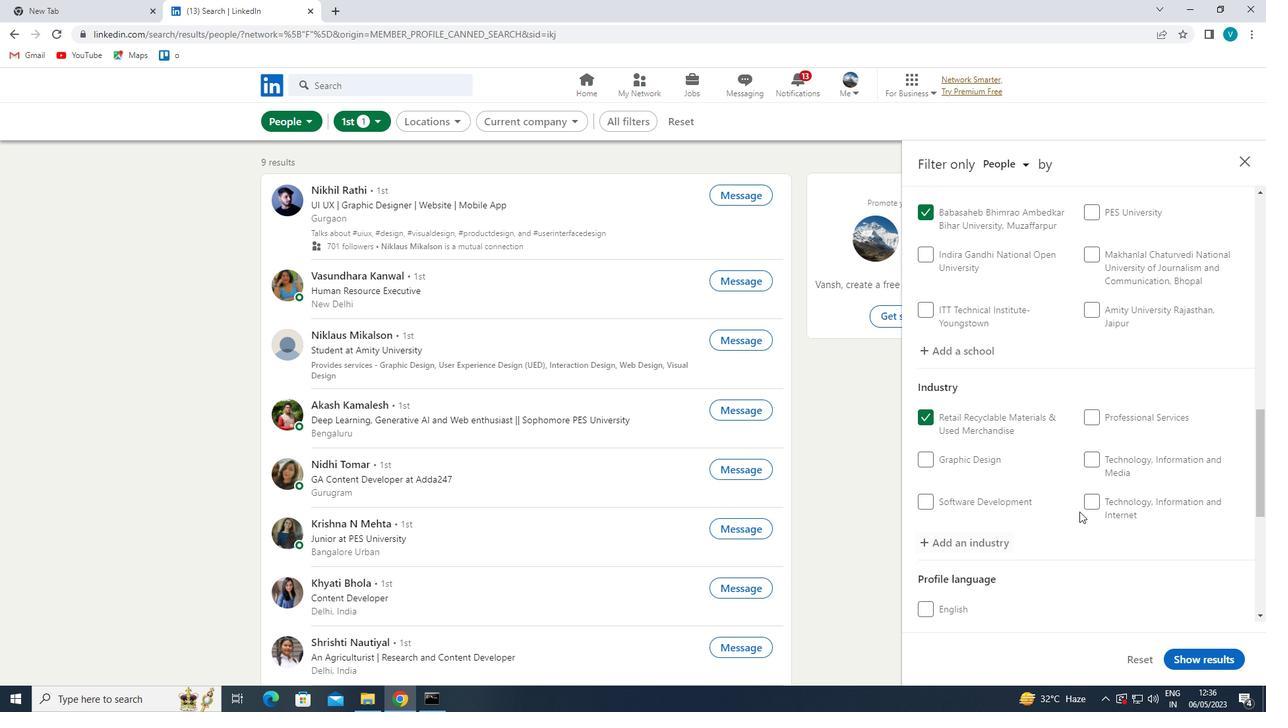 
Action: Mouse scrolled (1080, 510) with delta (0, 0)
Screenshot: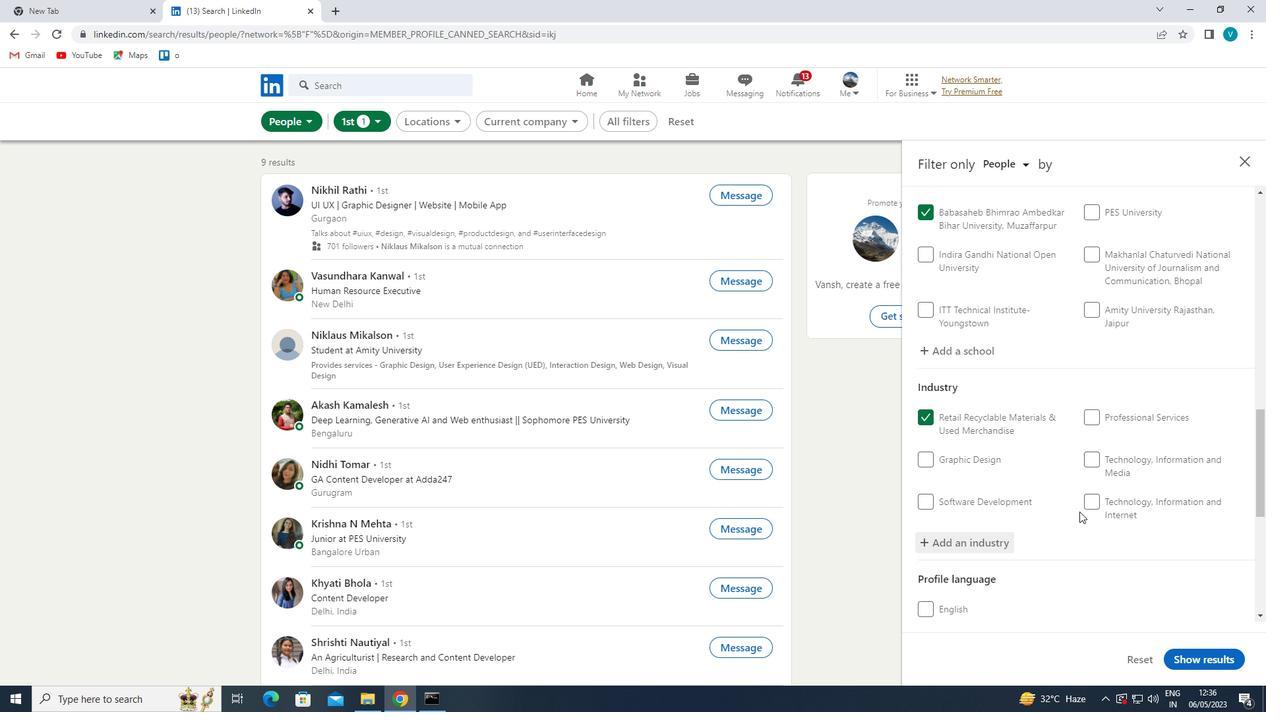 
Action: Mouse moved to (1079, 512)
Screenshot: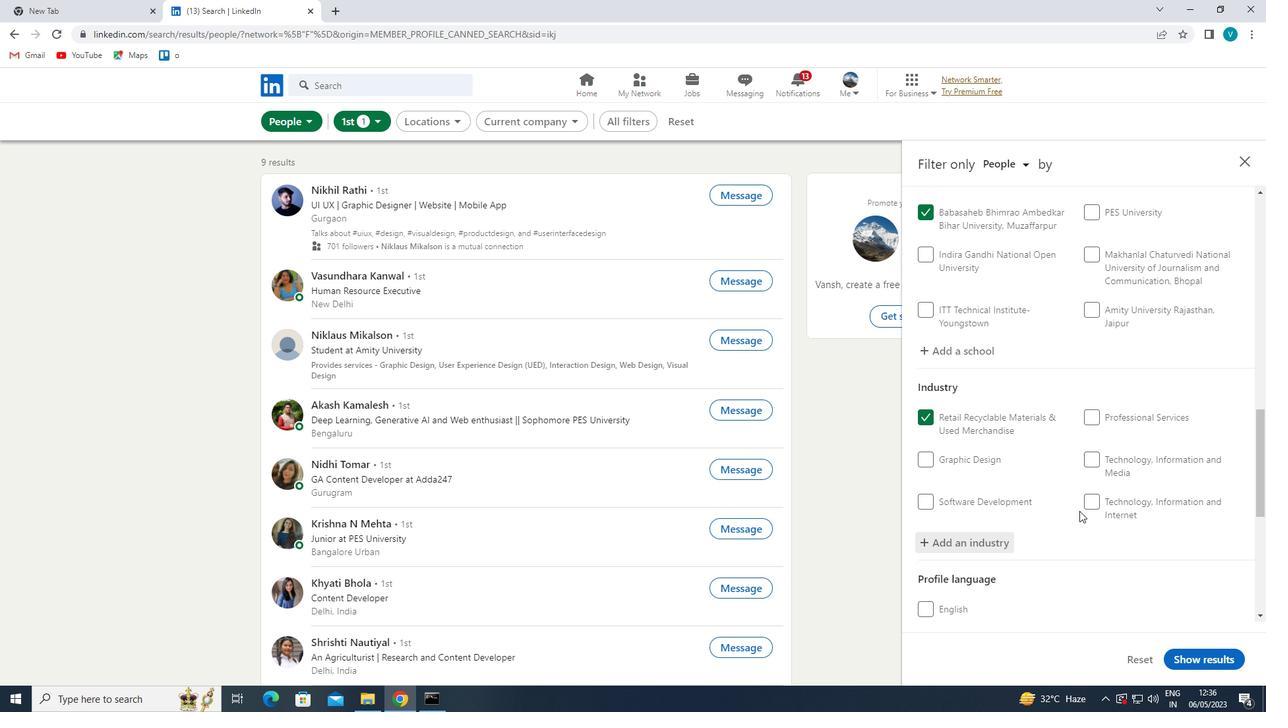 
Action: Mouse scrolled (1079, 511) with delta (0, 0)
Screenshot: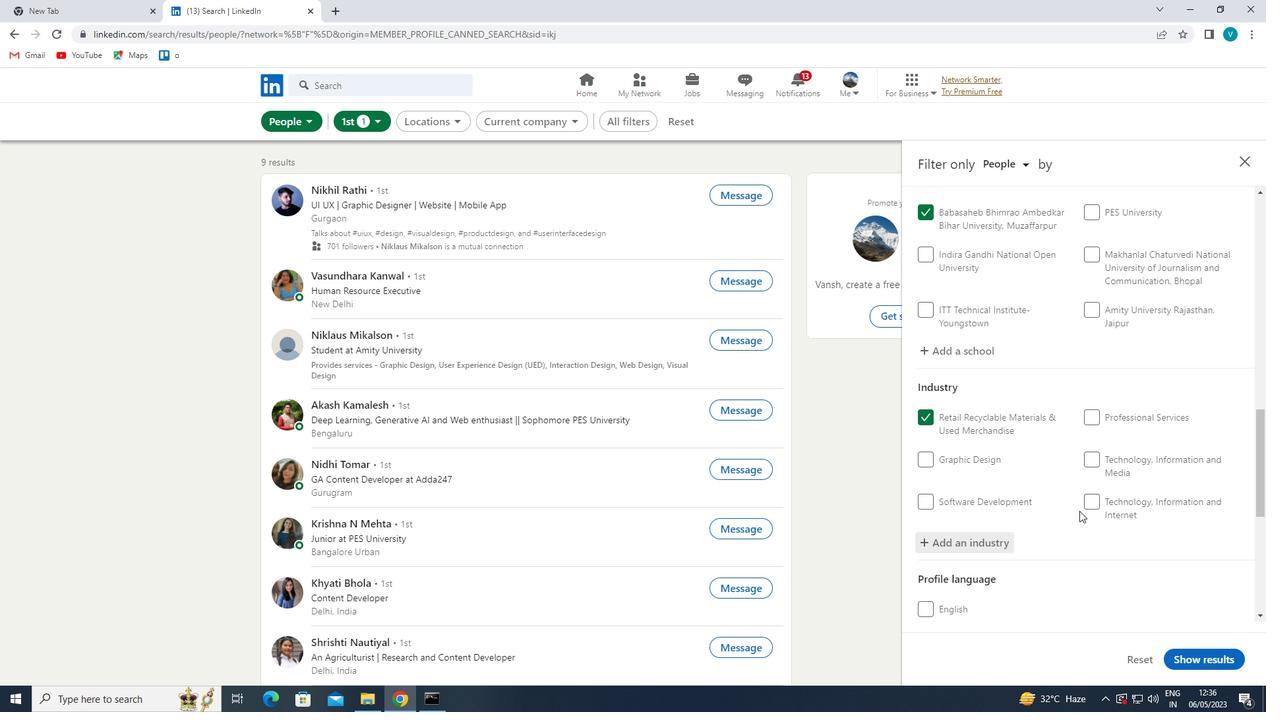 
Action: Mouse moved to (1075, 514)
Screenshot: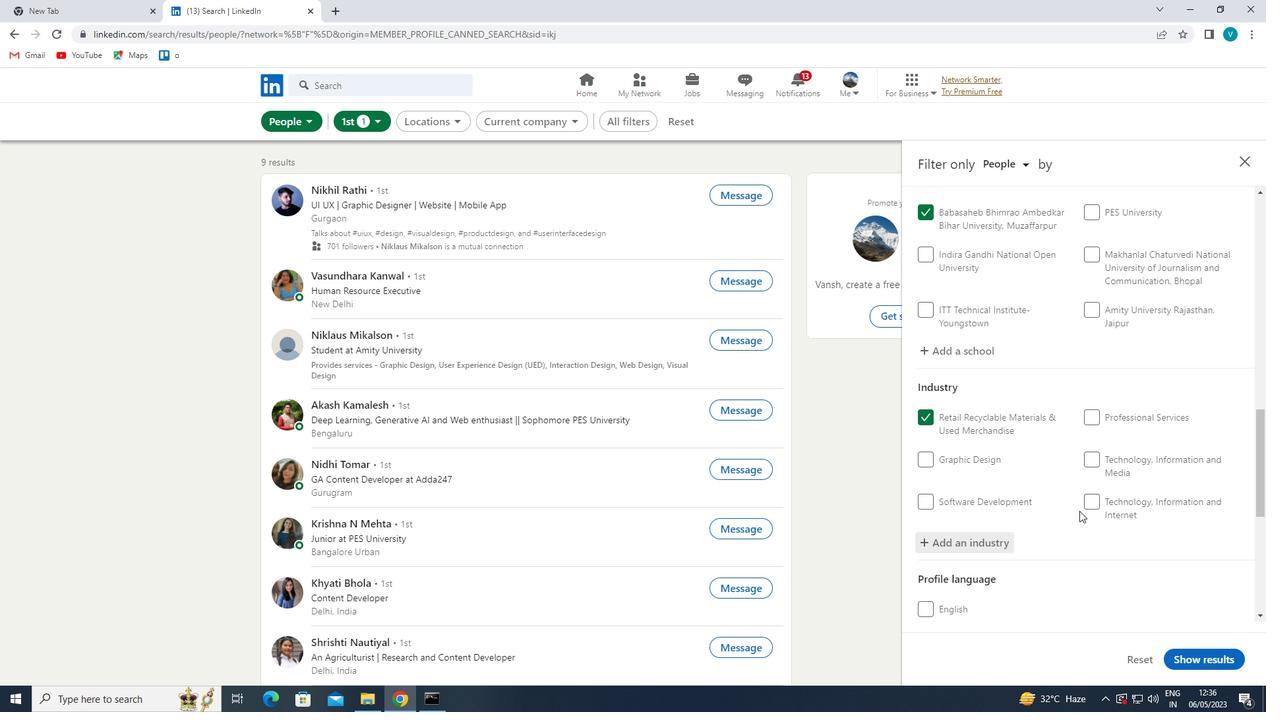 
Action: Mouse scrolled (1075, 513) with delta (0, 0)
Screenshot: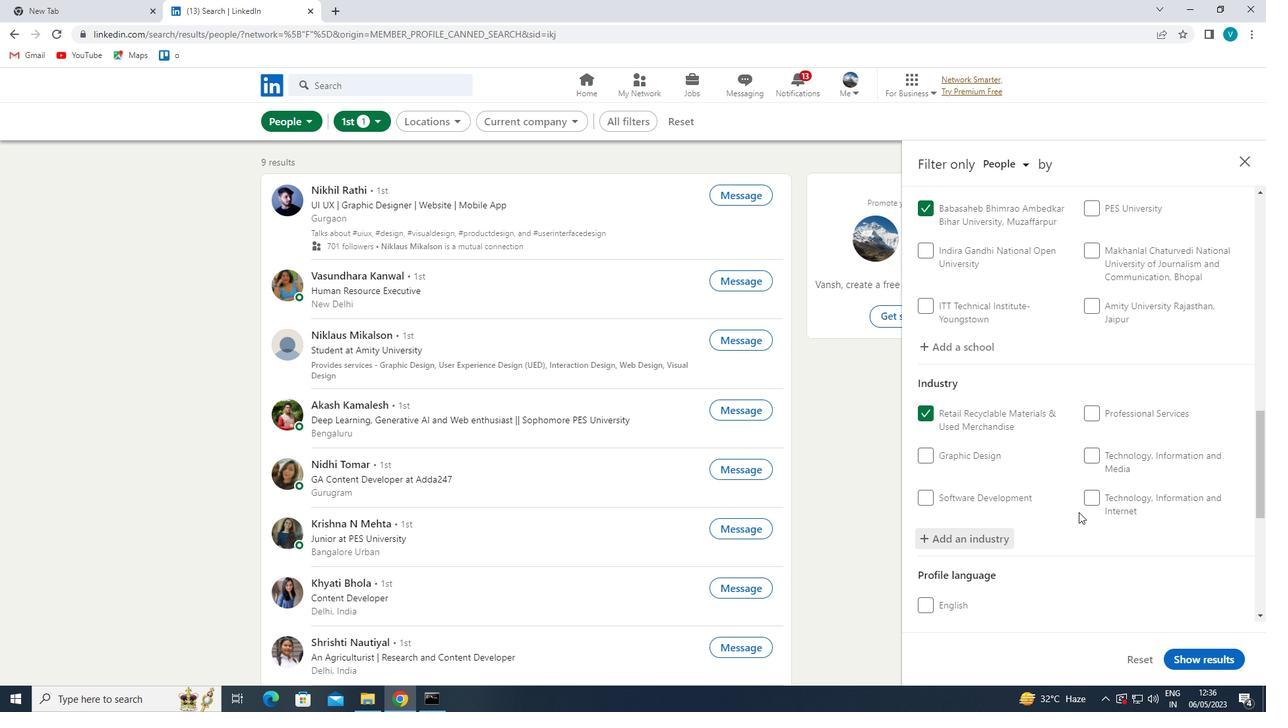 
Action: Mouse moved to (1070, 516)
Screenshot: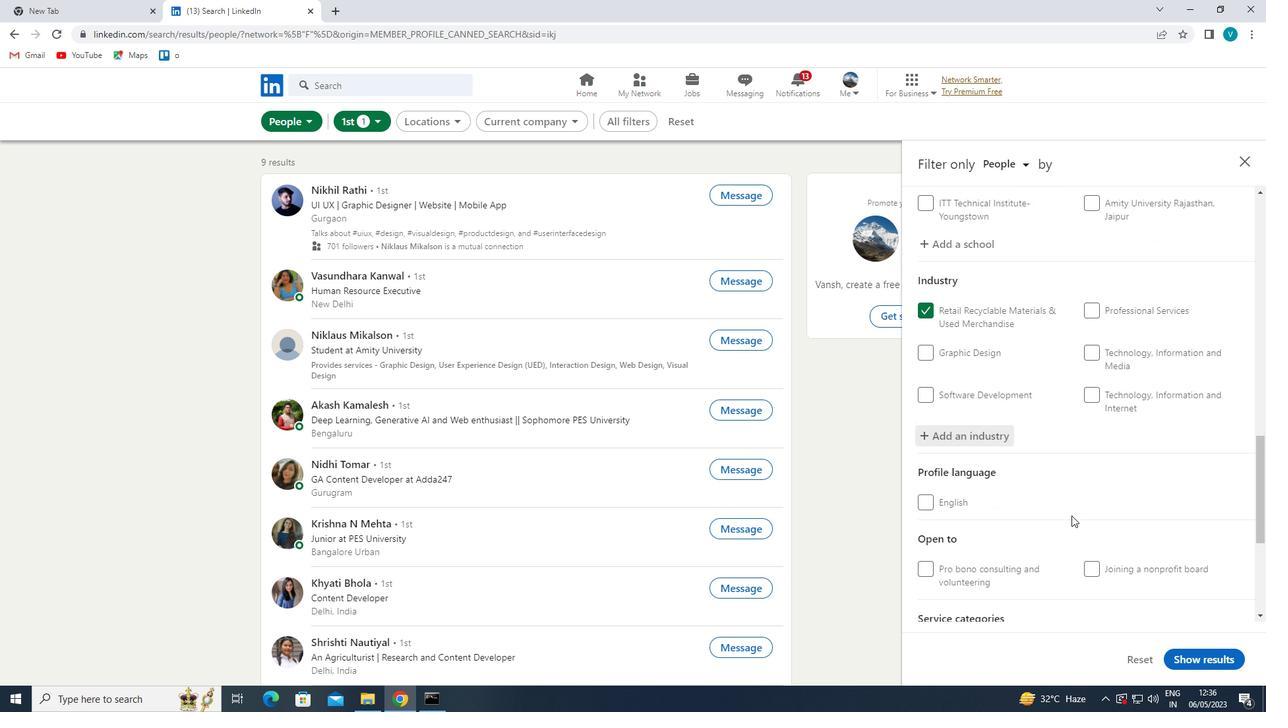 
Action: Mouse scrolled (1070, 515) with delta (0, 0)
Screenshot: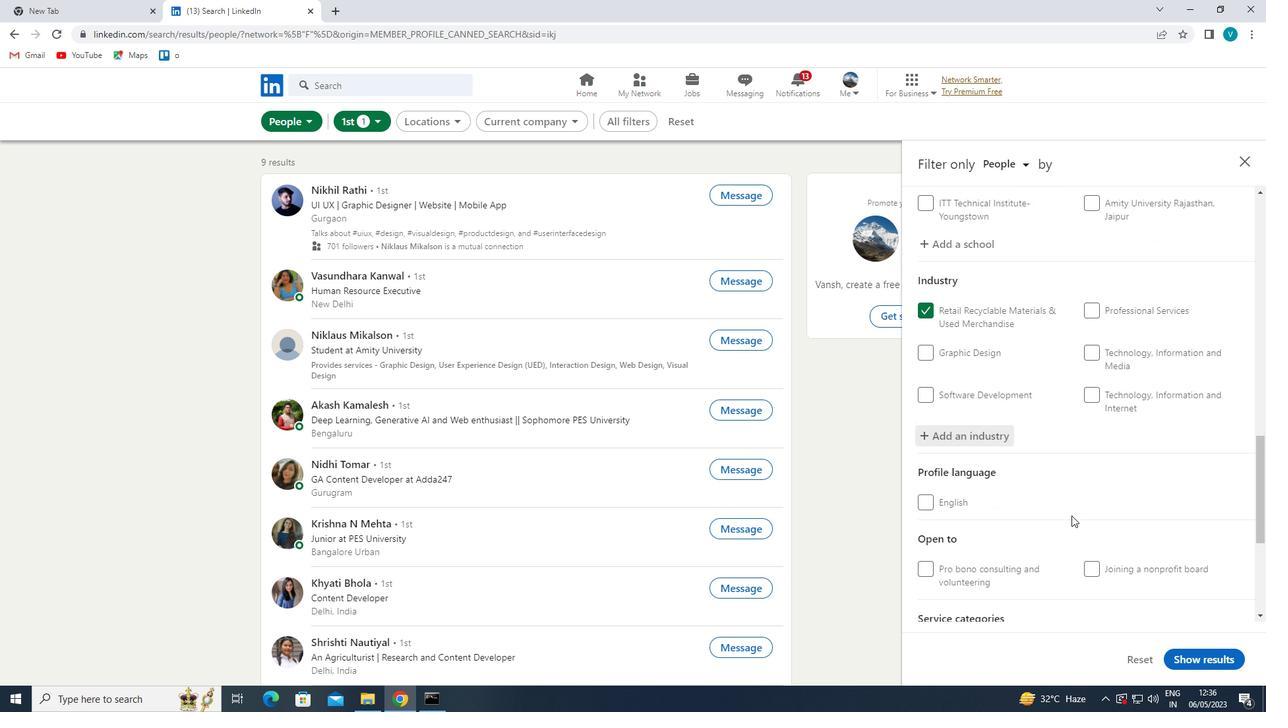 
Action: Mouse moved to (1145, 554)
Screenshot: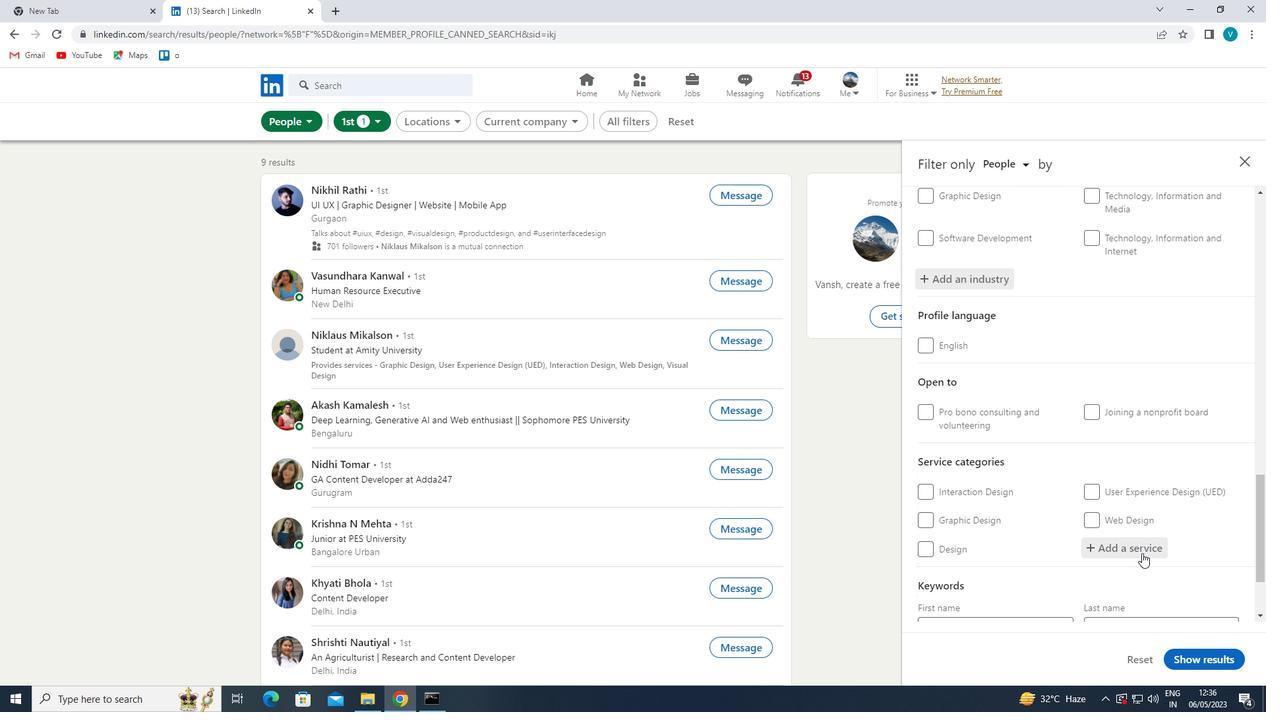 
Action: Mouse pressed left at (1145, 554)
Screenshot: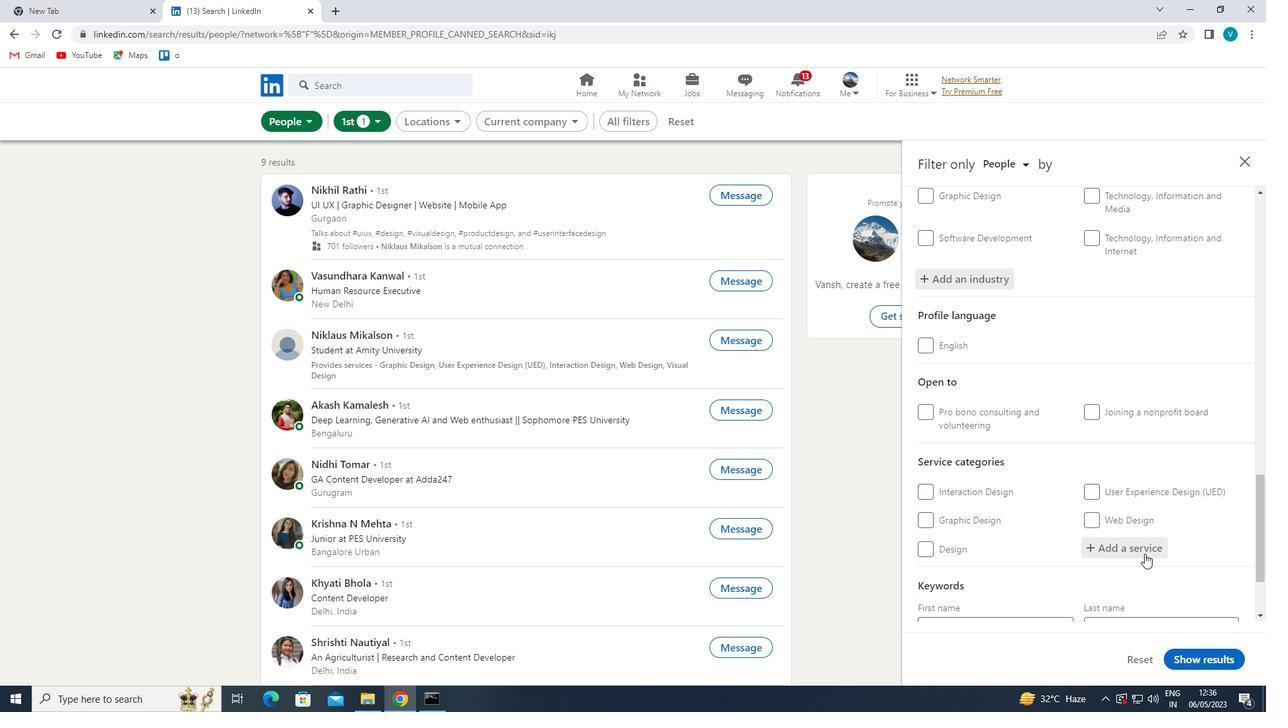 
Action: Mouse moved to (1106, 550)
Screenshot: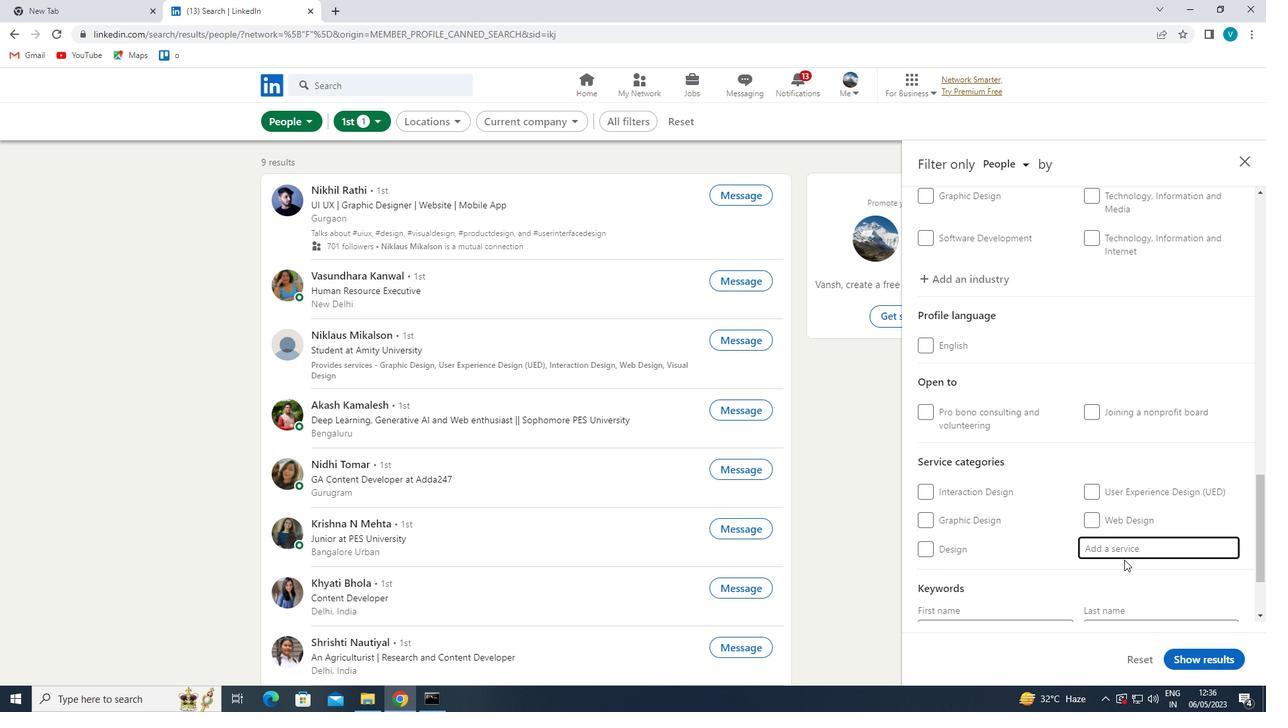 
Action: Key pressed <Key.shift>BUSINESS
Screenshot: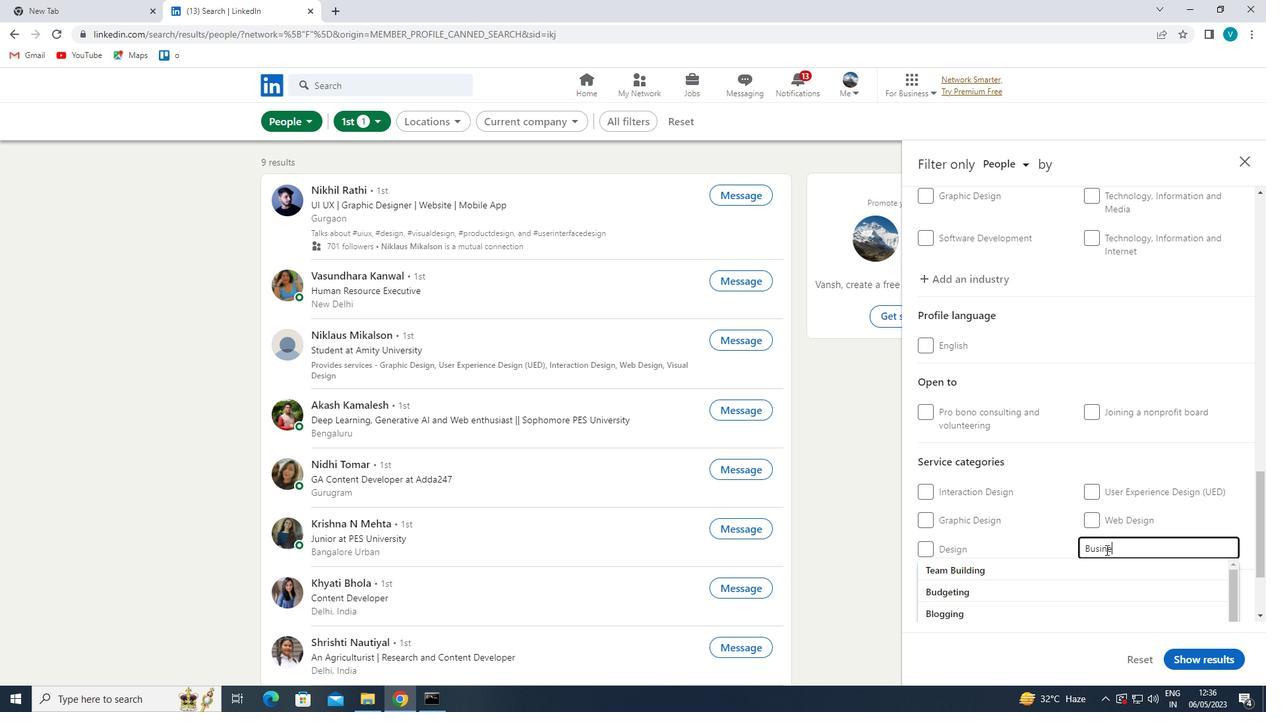 
Action: Mouse moved to (1041, 606)
Screenshot: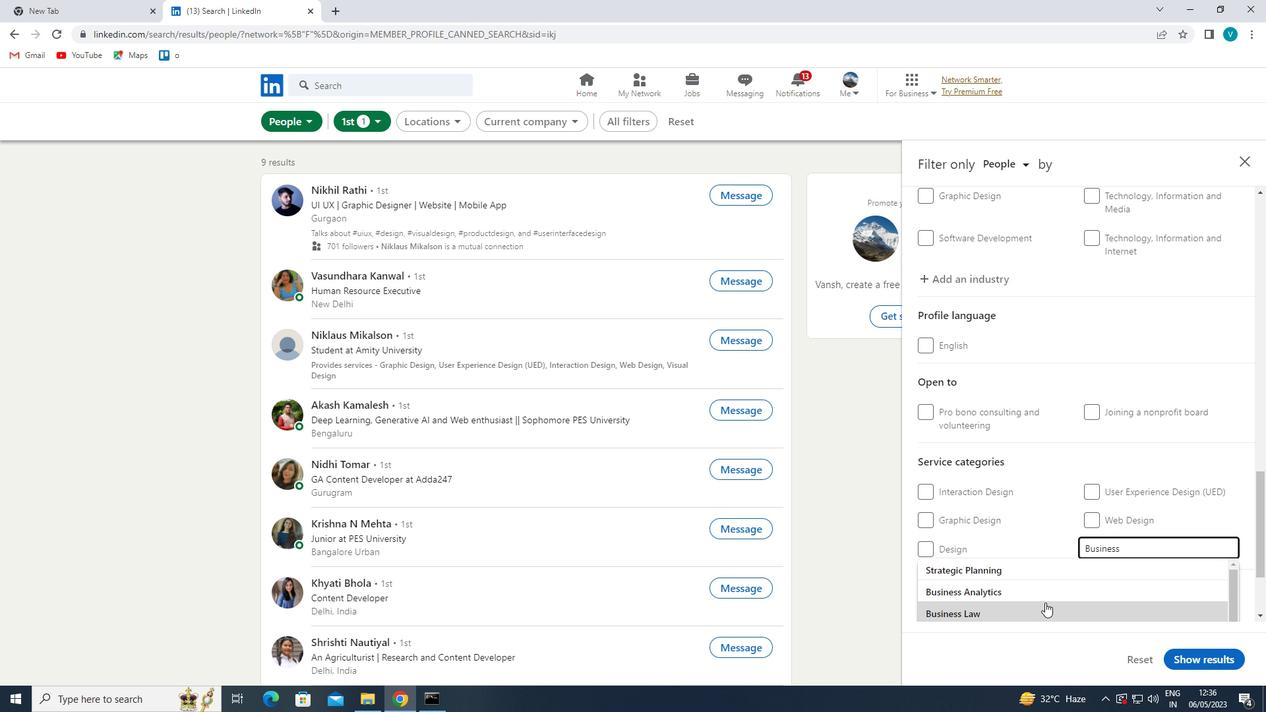 
Action: Mouse pressed left at (1041, 606)
Screenshot: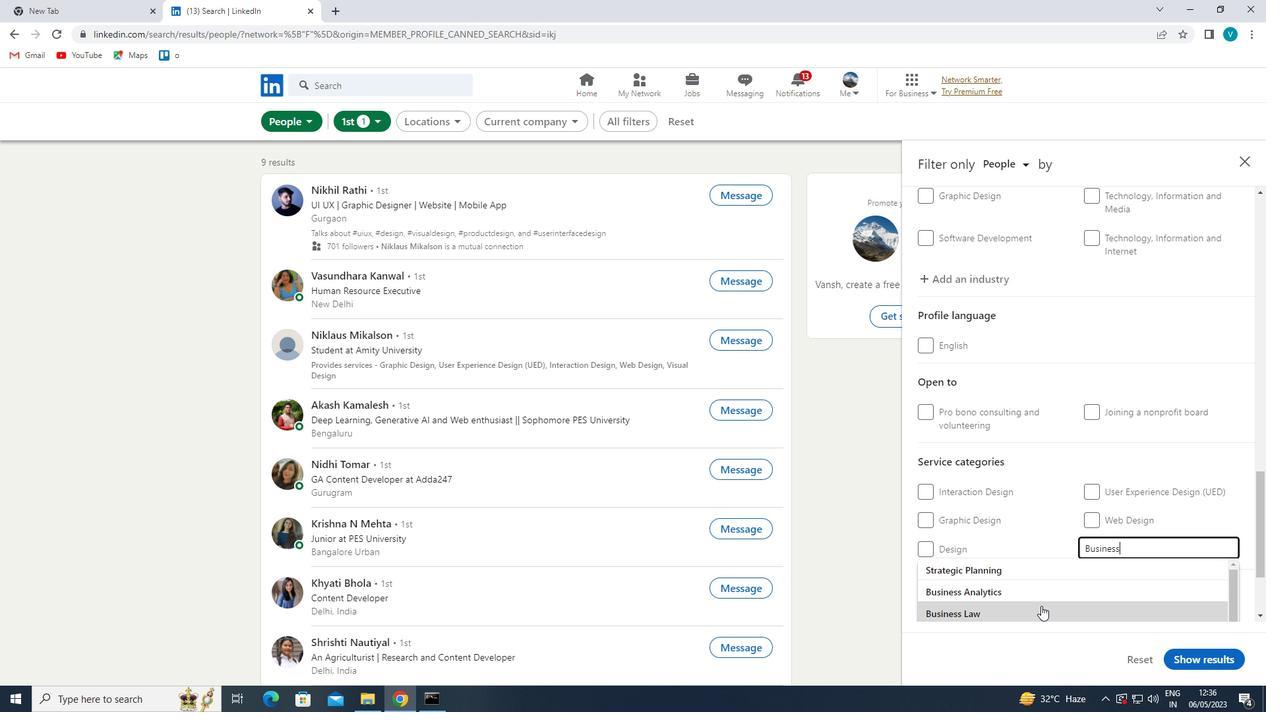 
Action: Mouse moved to (1060, 527)
Screenshot: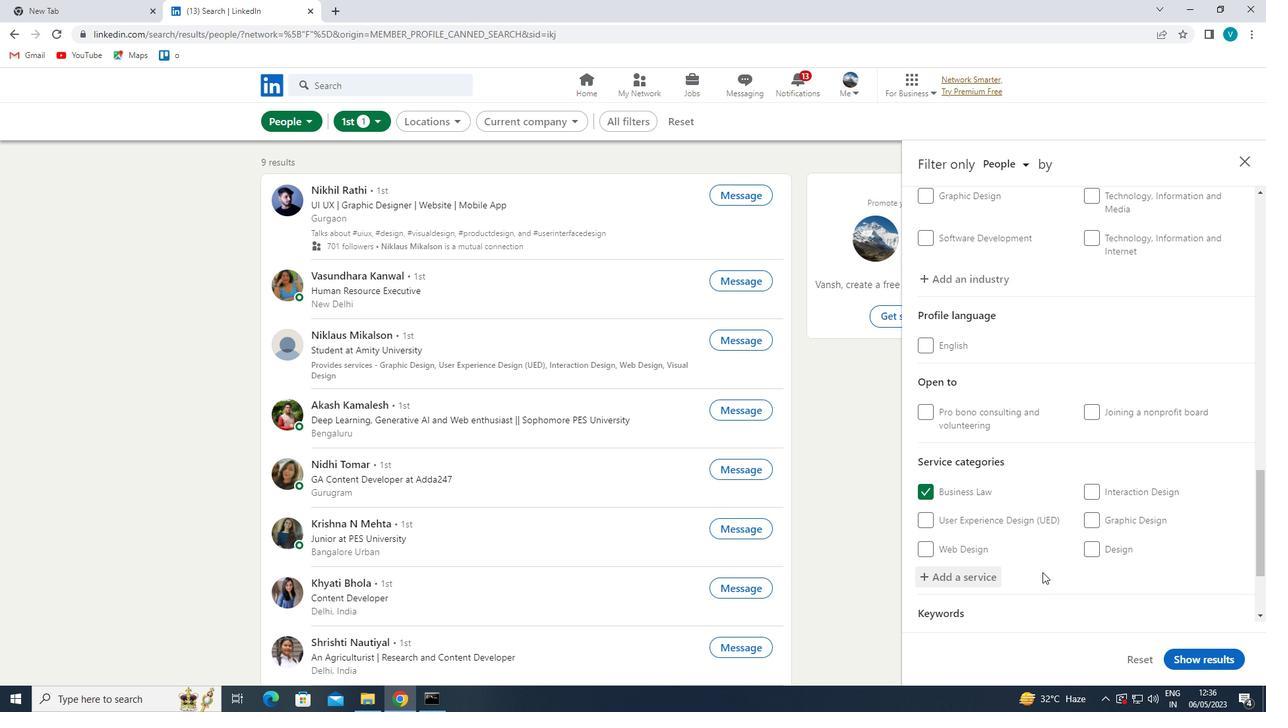 
Action: Mouse scrolled (1060, 526) with delta (0, 0)
Screenshot: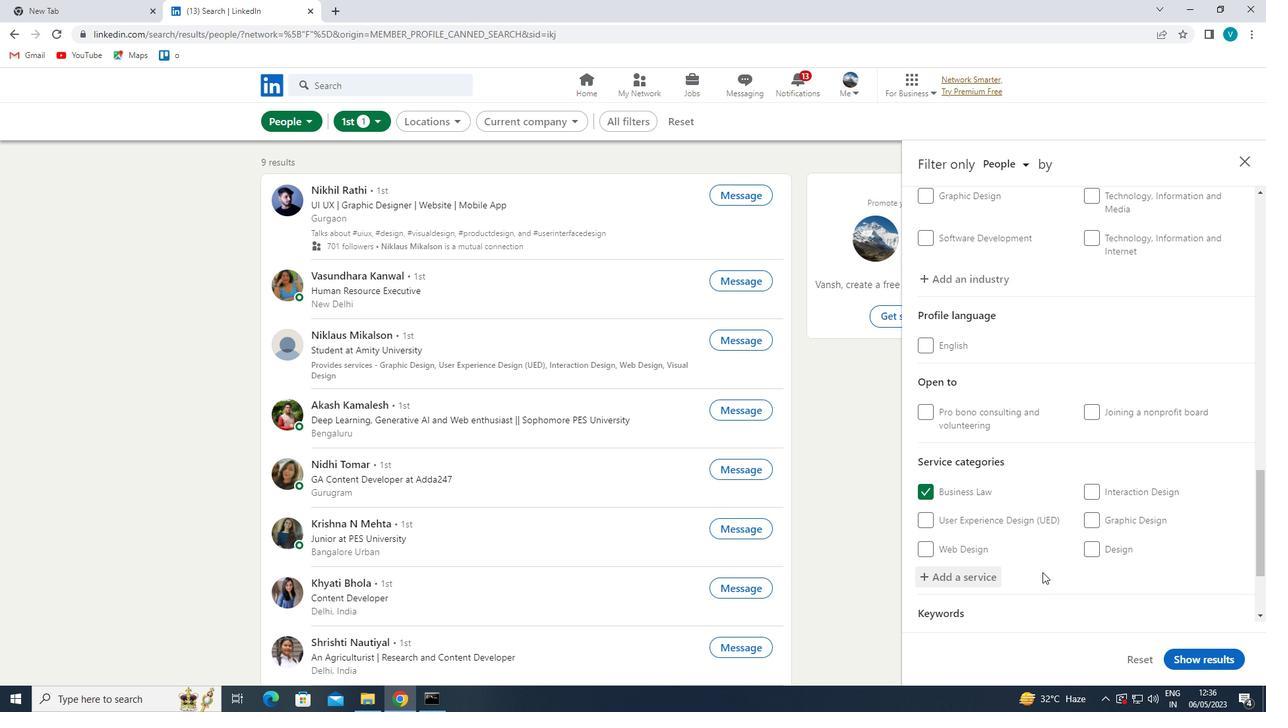 
Action: Mouse moved to (1062, 522)
Screenshot: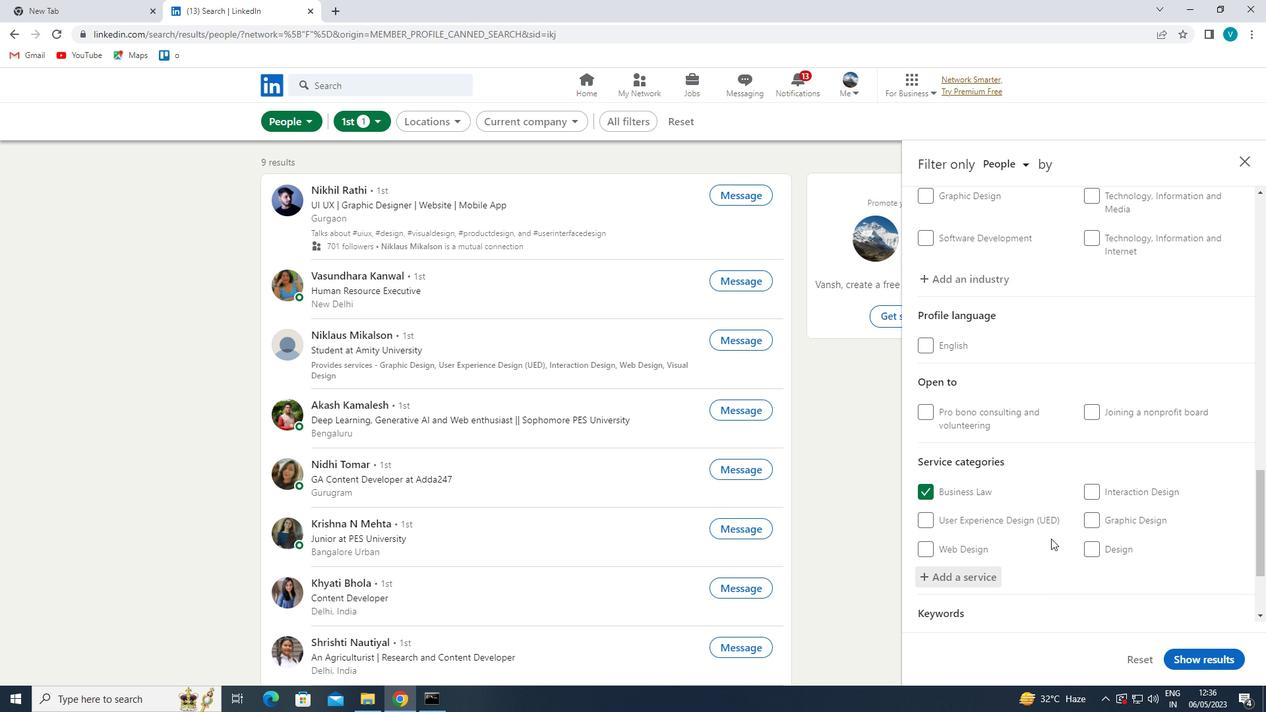 
Action: Mouse scrolled (1062, 521) with delta (0, 0)
Screenshot: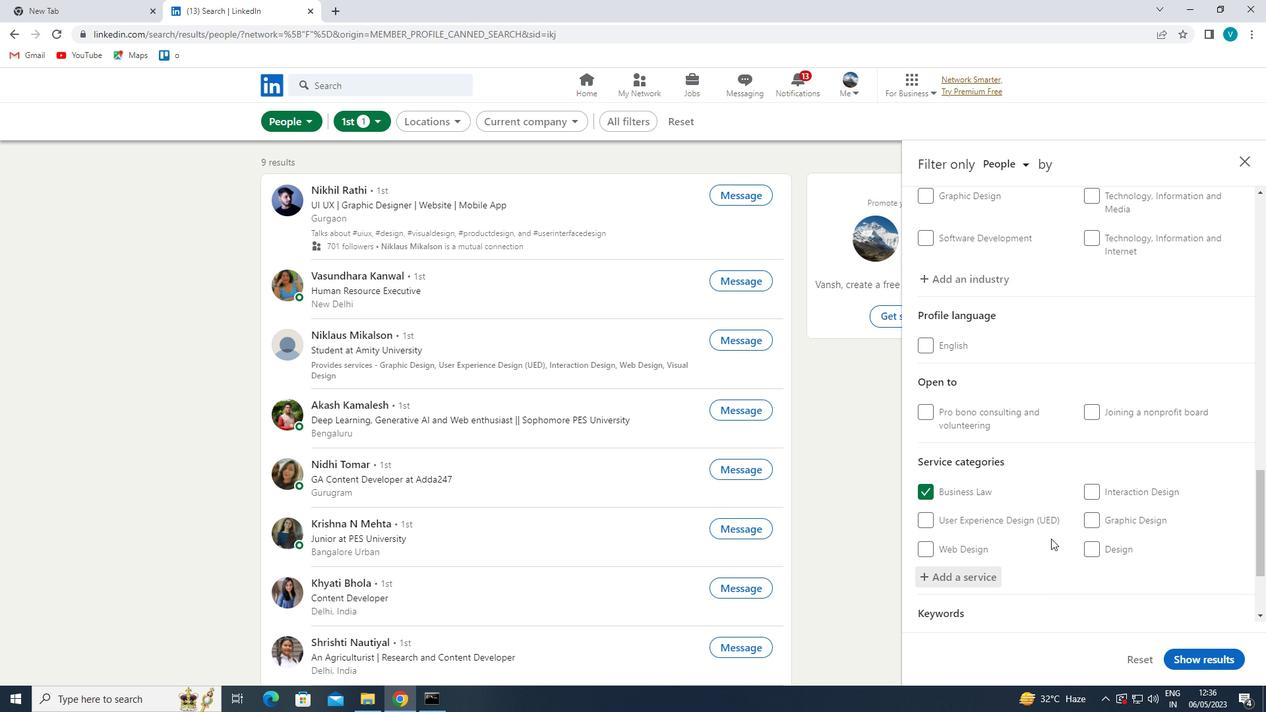 
Action: Mouse moved to (1062, 521)
Screenshot: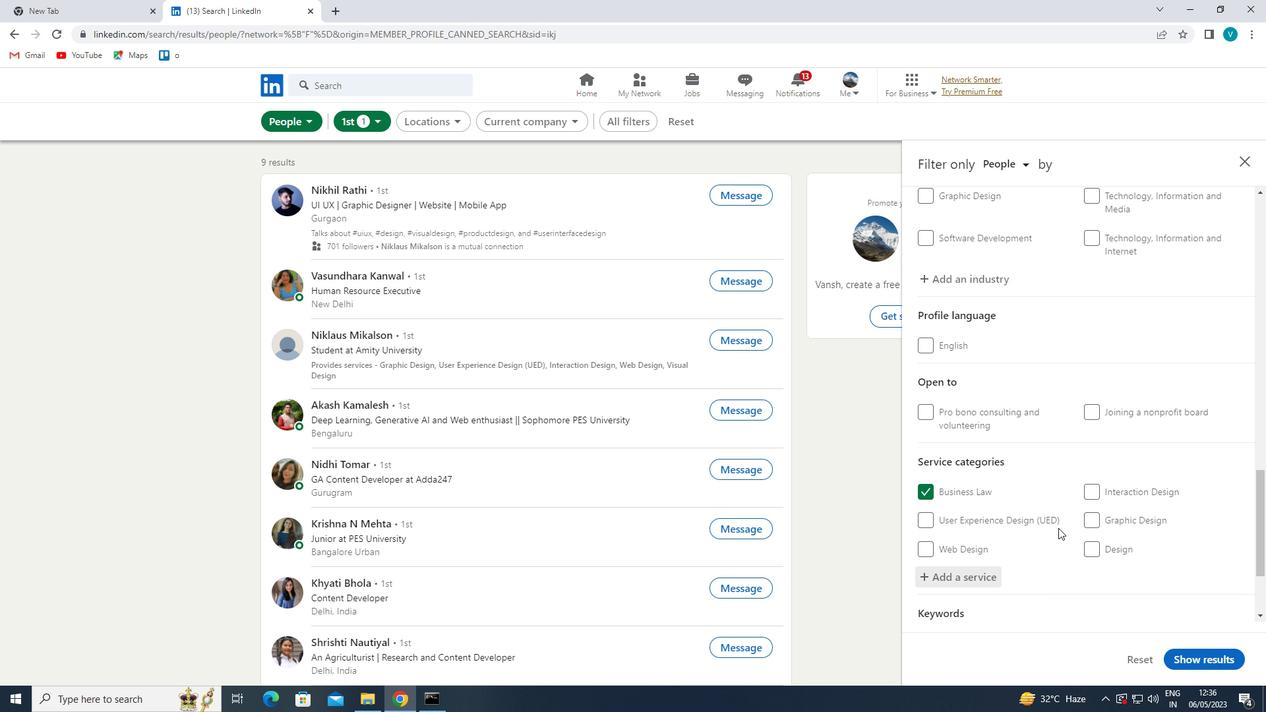 
Action: Mouse scrolled (1062, 521) with delta (0, 0)
Screenshot: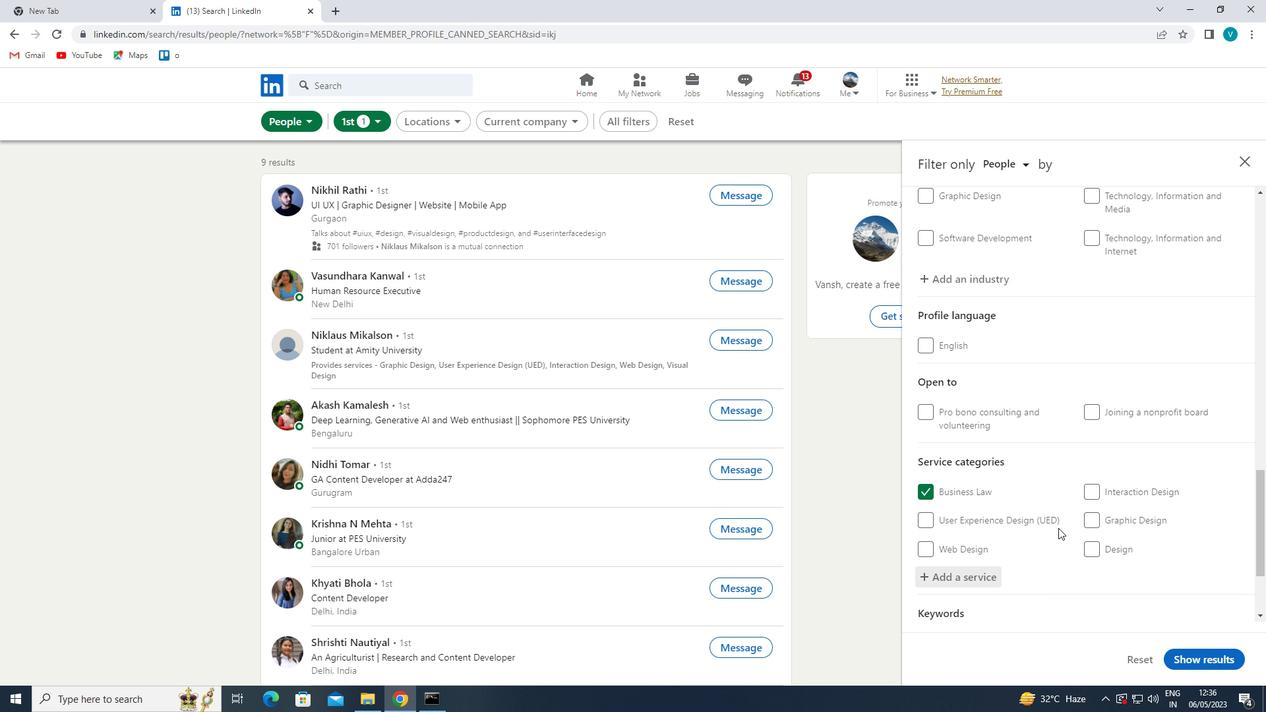 
Action: Mouse moved to (1062, 521)
Screenshot: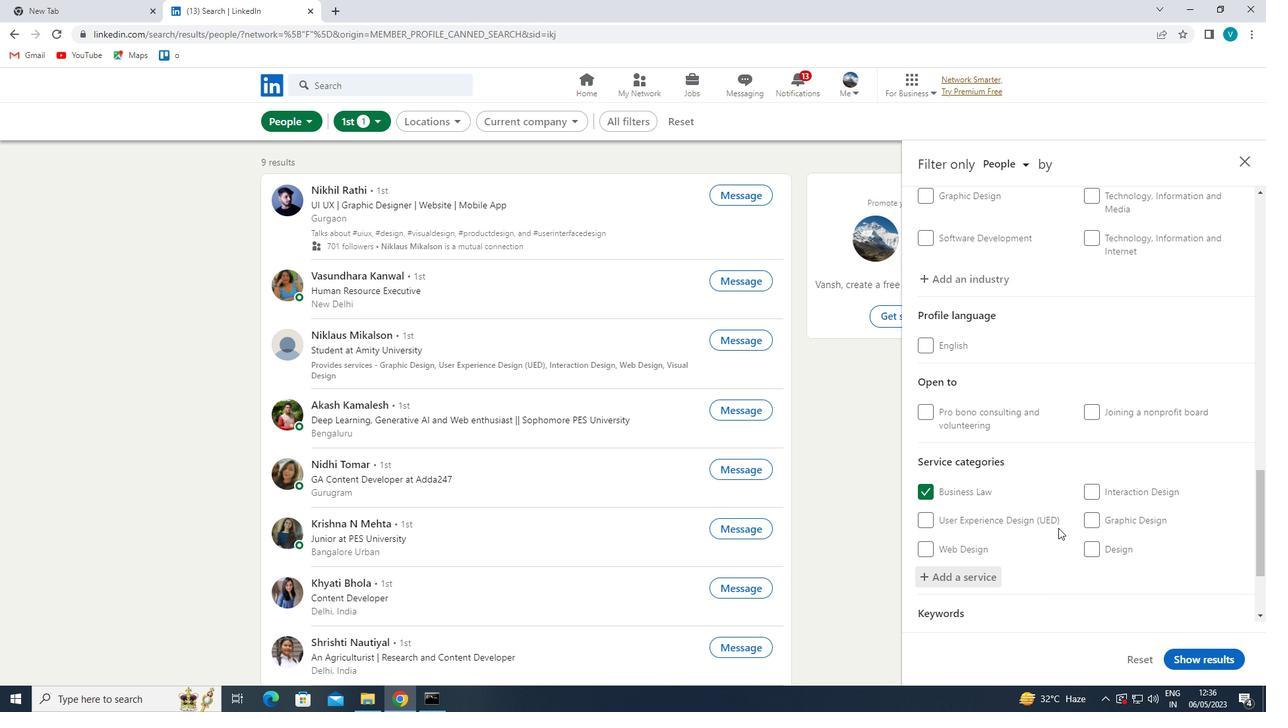 
Action: Mouse scrolled (1062, 520) with delta (0, 0)
Screenshot: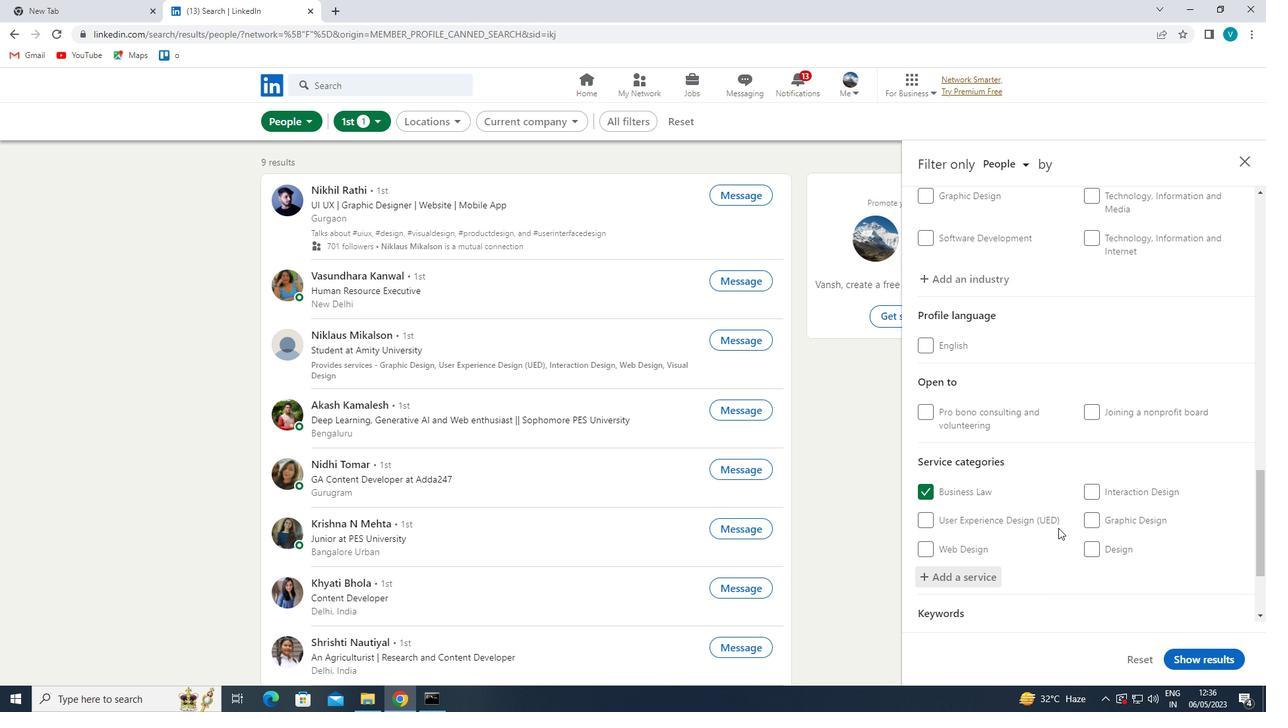 
Action: Mouse moved to (1007, 577)
Screenshot: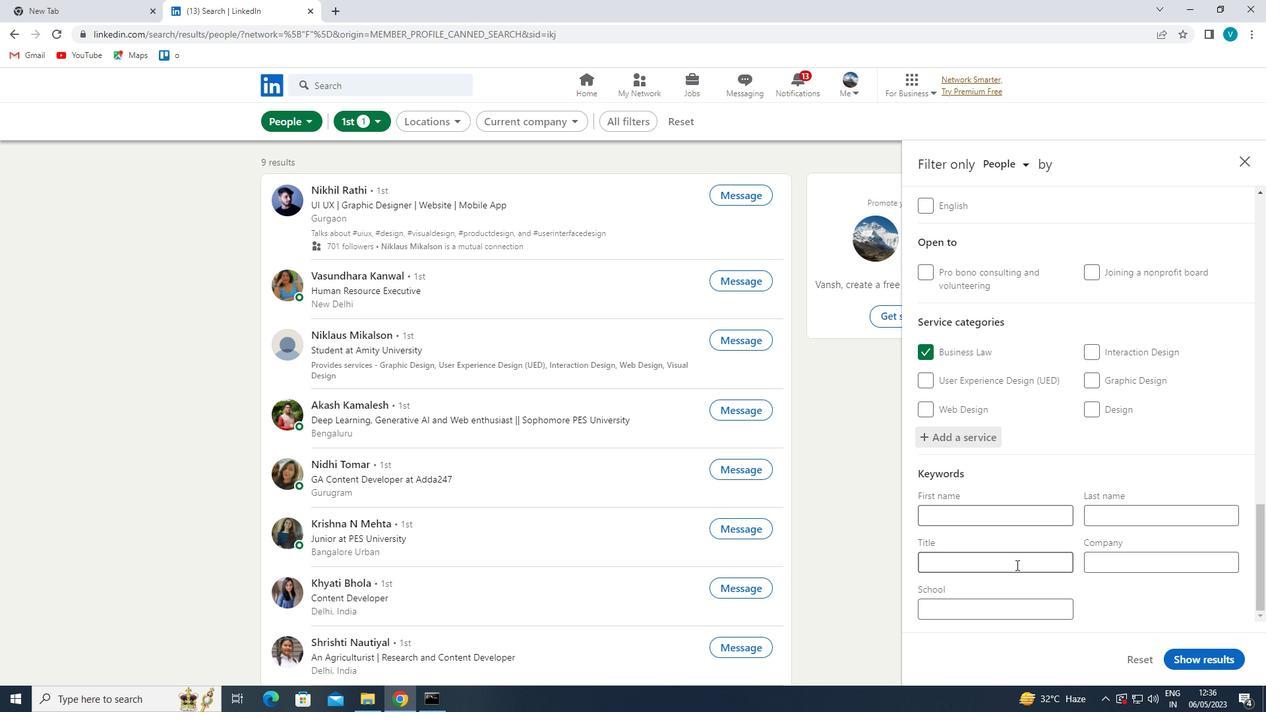 
Action: Mouse pressed left at (1007, 577)
Screenshot: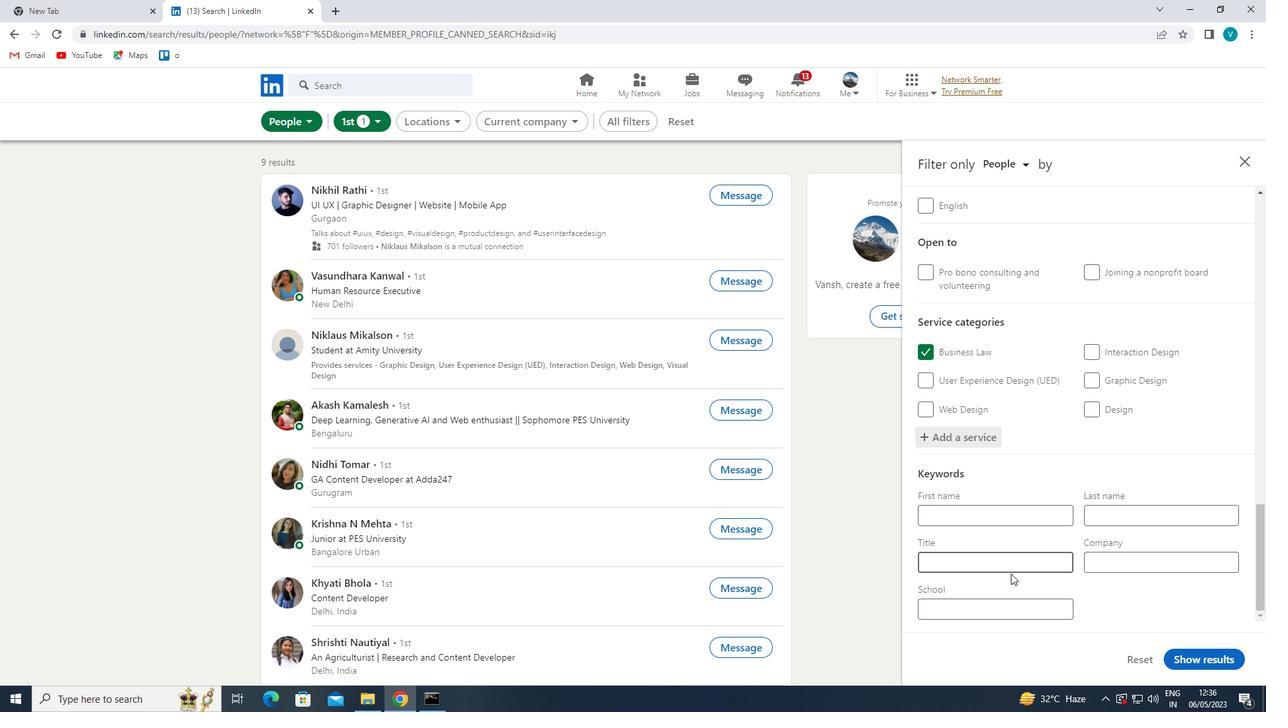 
Action: Mouse moved to (1008, 572)
Screenshot: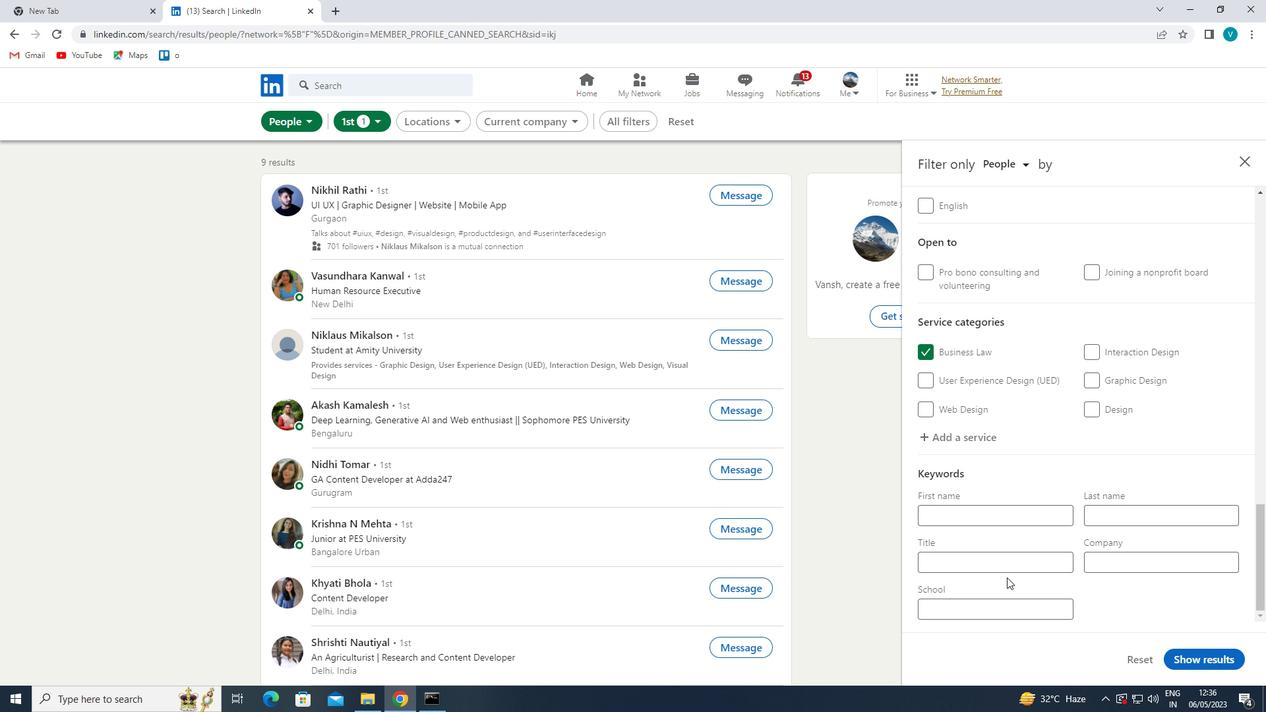
Action: Mouse pressed left at (1008, 572)
Screenshot: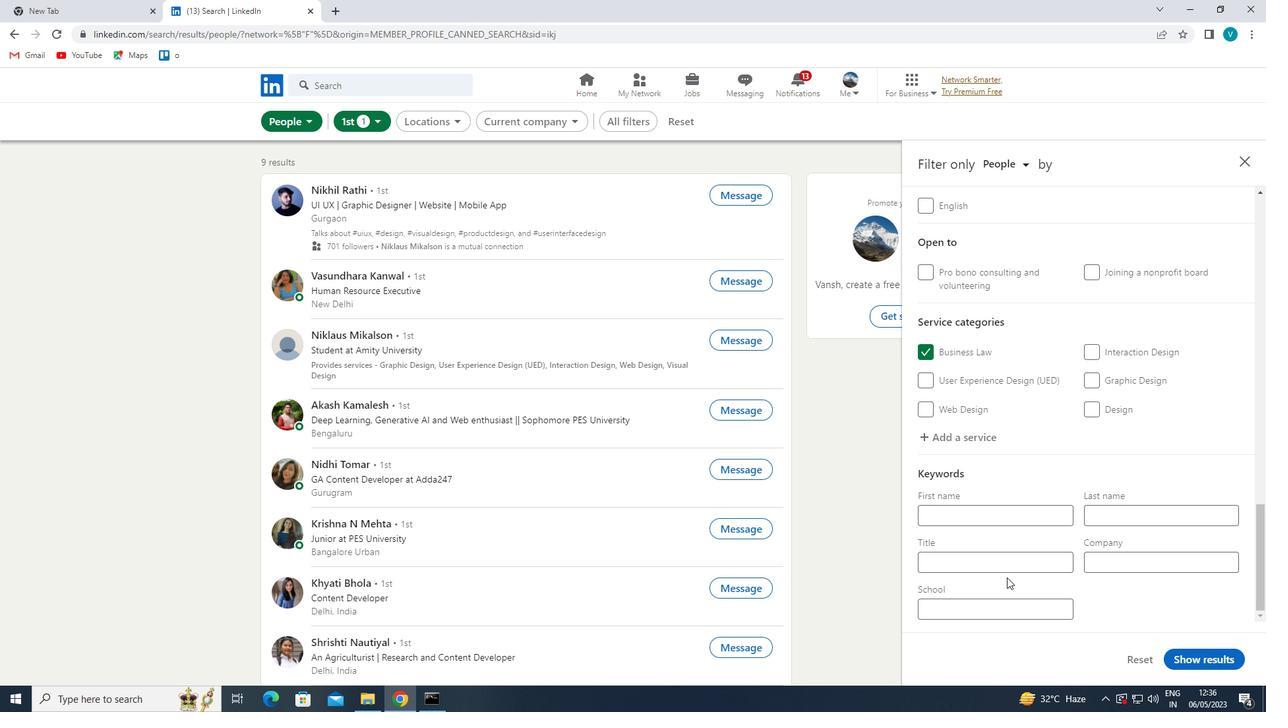 
Action: Key pressed <Key.shift>FLIGHT<Key.space><Key.shift>ATTENDANT<Key.space>
Screenshot: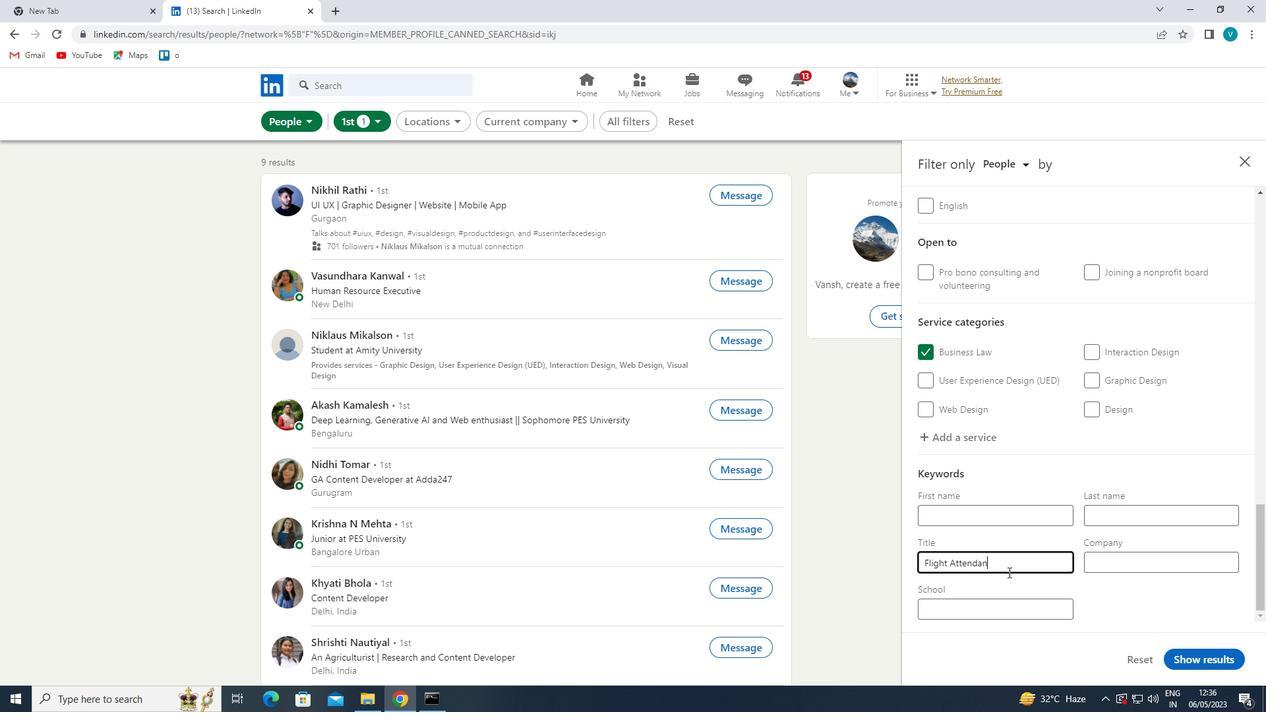 
Action: Mouse moved to (1215, 661)
Screenshot: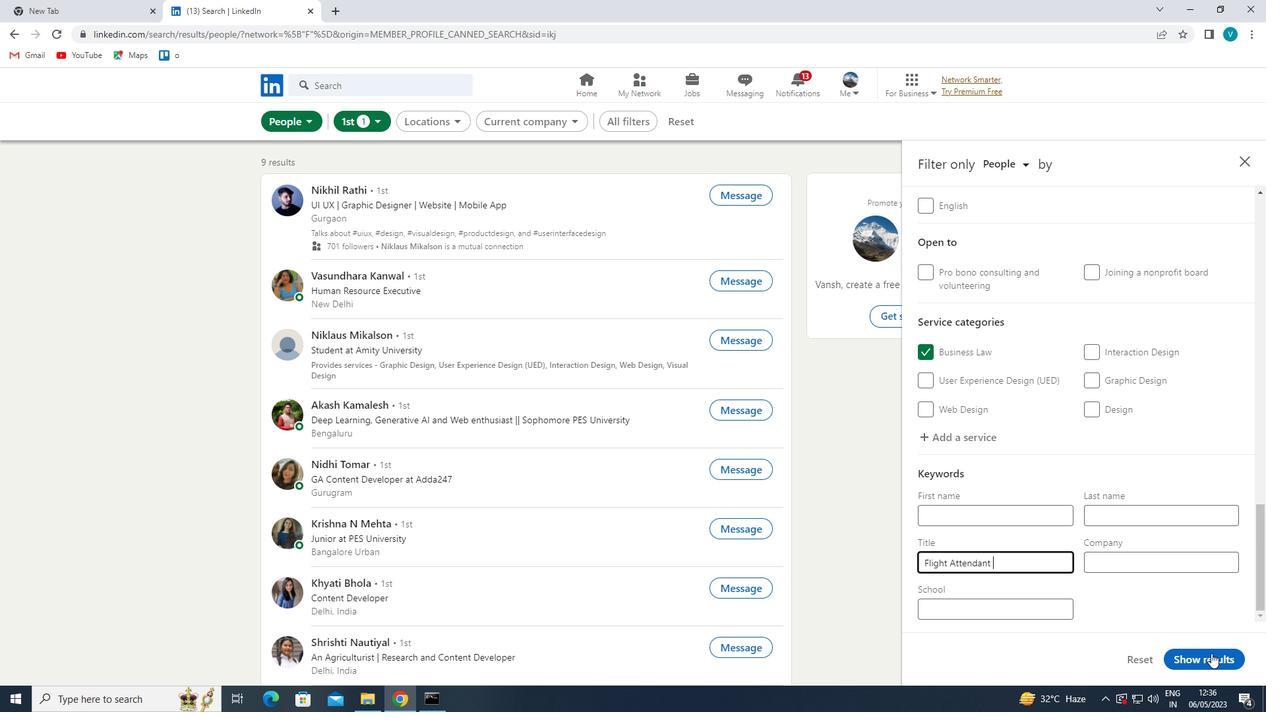 
Action: Mouse pressed left at (1215, 661)
Screenshot: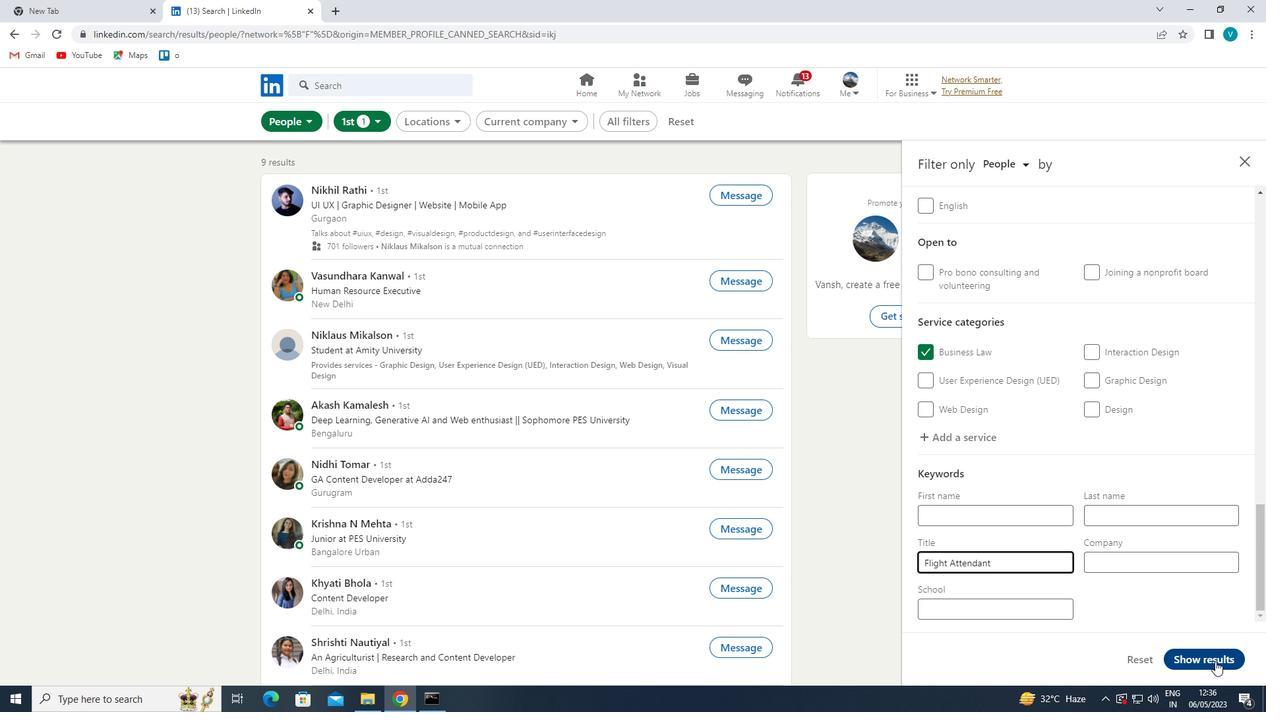 
Action: Mouse moved to (1190, 648)
Screenshot: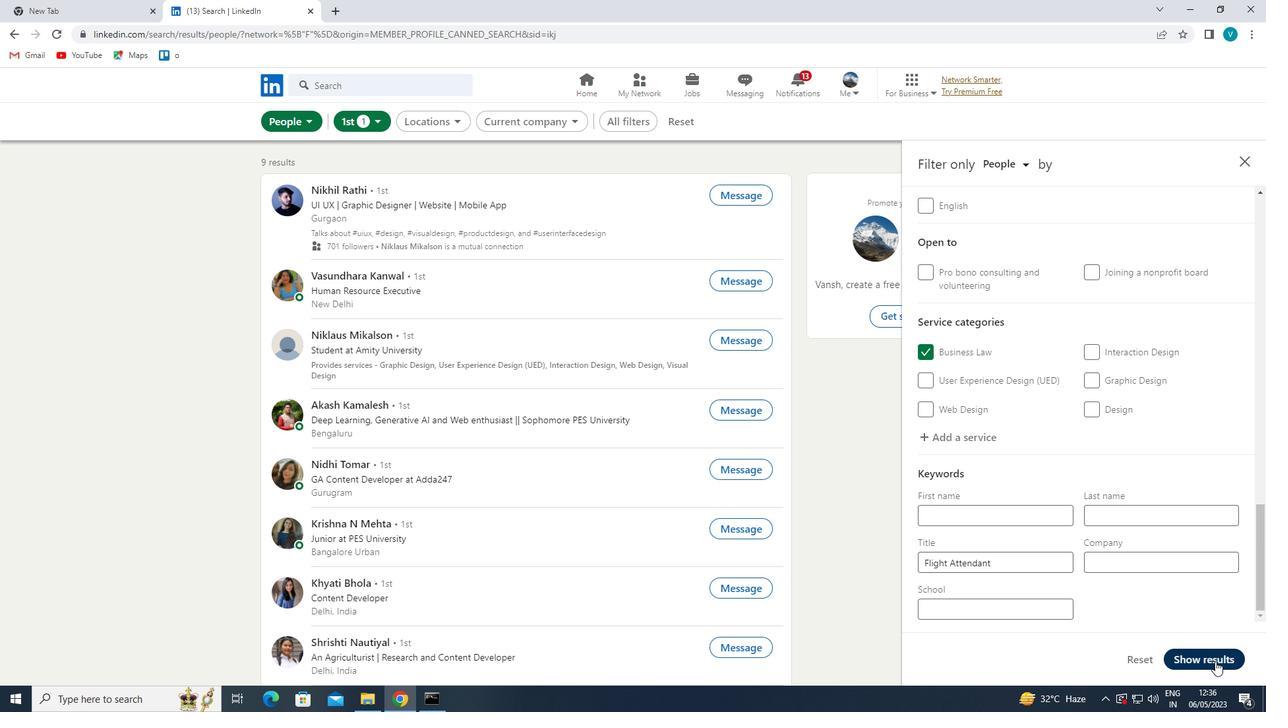 
